 Task: Find connections with filter location Yibin with filter topic #moneywith filter profile language English with filter current company Blue Yonder with filter school Jorhat Engineering College with filter industry Recreational Facilities with filter service category Event Photography with filter keywords title Dog Walker / Pet Sitter
Action: Mouse moved to (511, 64)
Screenshot: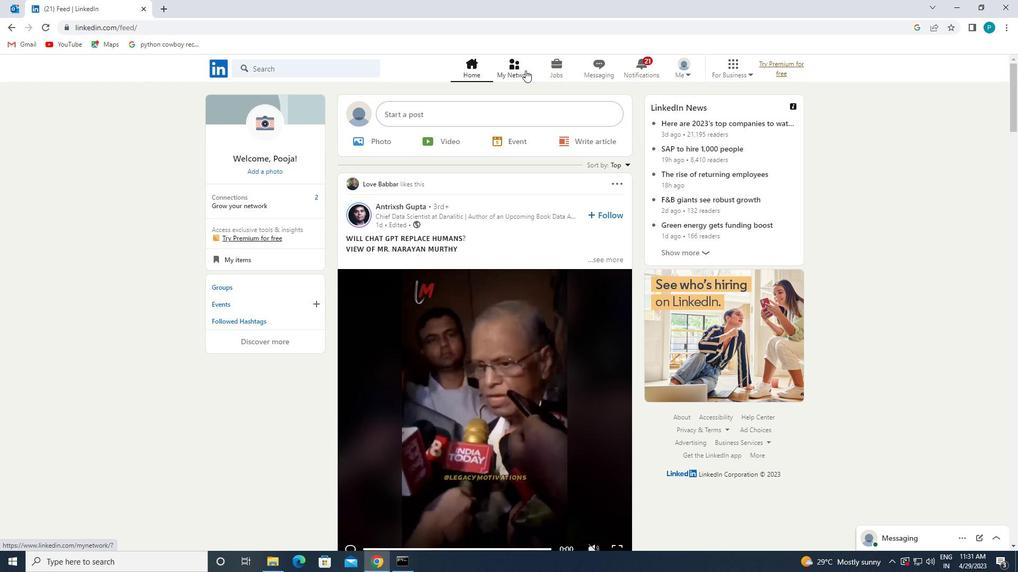 
Action: Mouse pressed left at (511, 64)
Screenshot: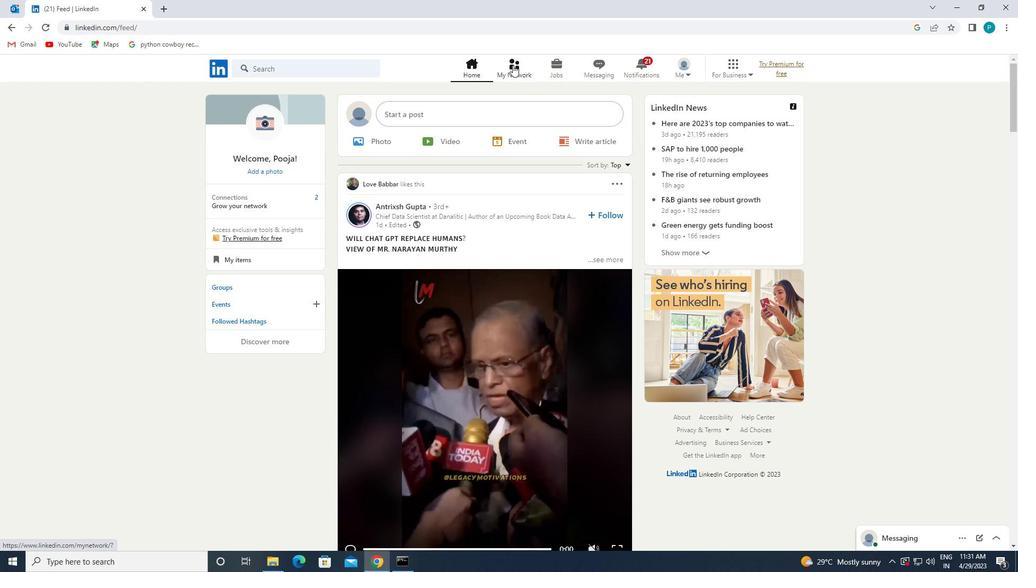 
Action: Mouse moved to (309, 123)
Screenshot: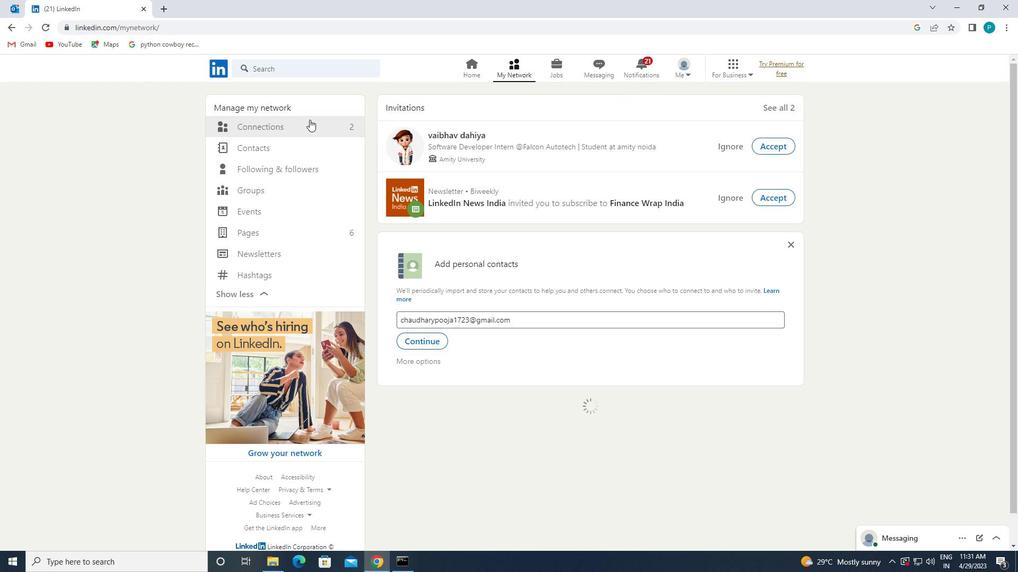 
Action: Mouse pressed left at (309, 123)
Screenshot: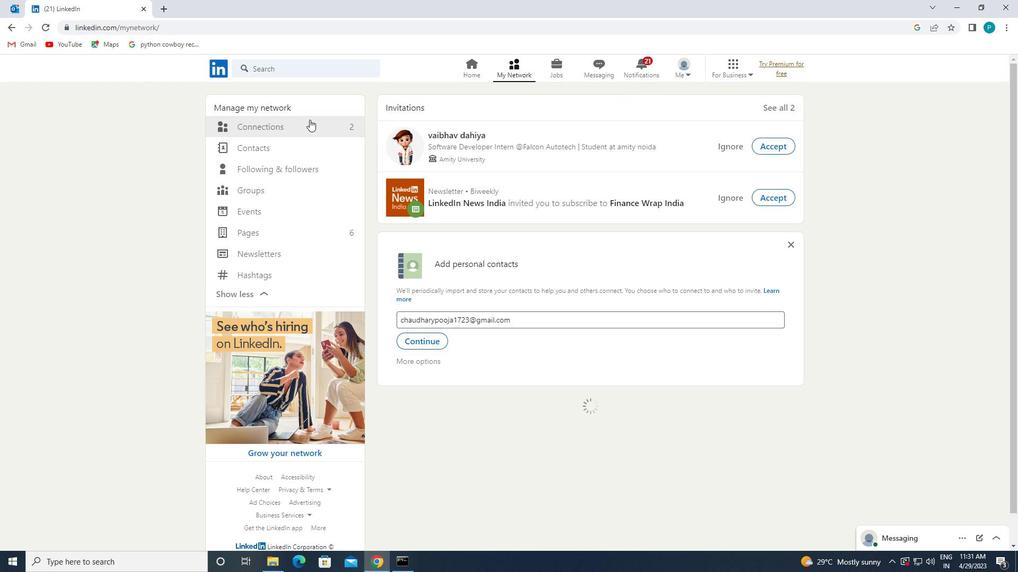 
Action: Mouse moved to (600, 125)
Screenshot: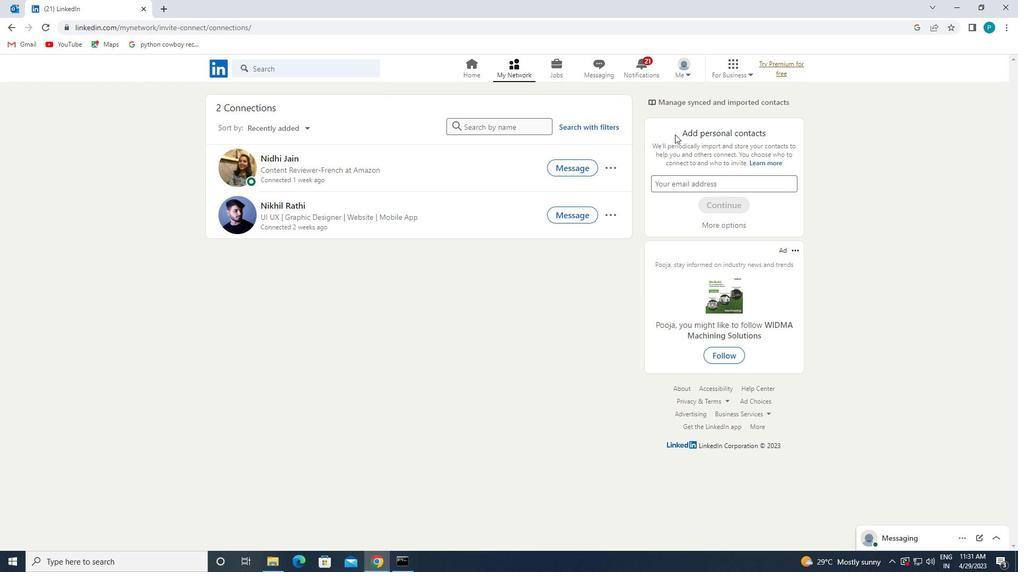 
Action: Mouse pressed left at (600, 125)
Screenshot: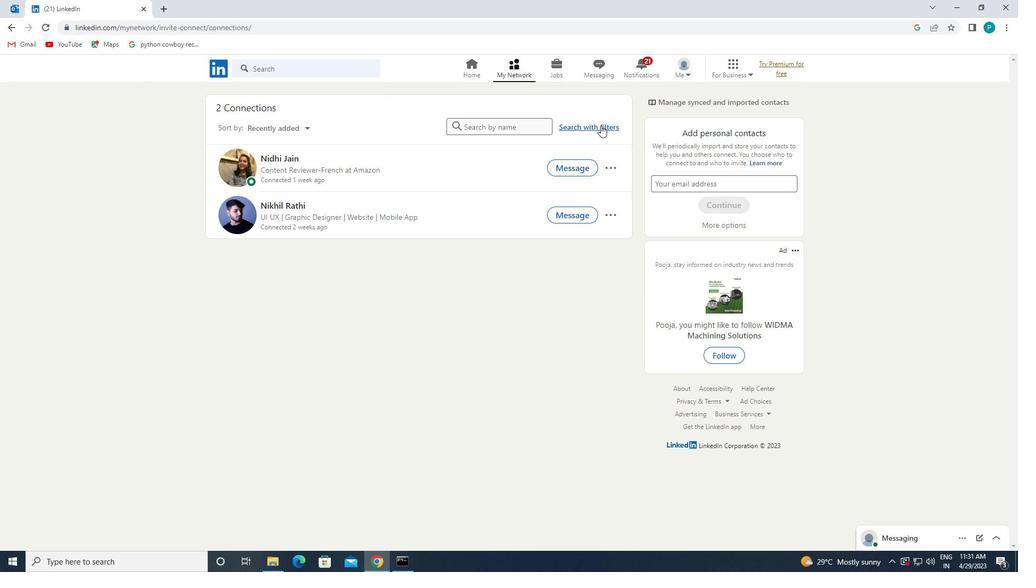 
Action: Mouse moved to (536, 100)
Screenshot: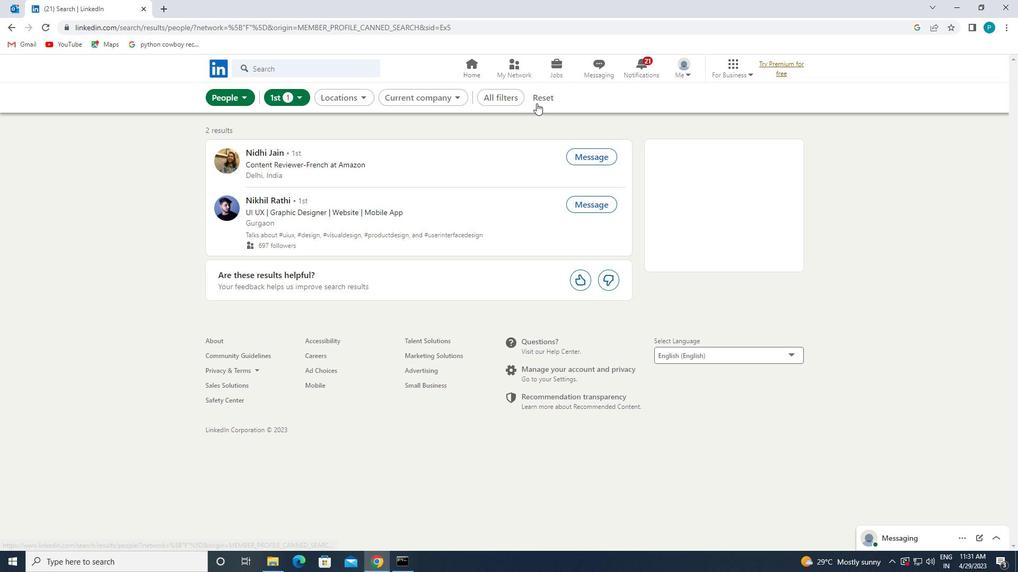 
Action: Mouse pressed left at (536, 100)
Screenshot: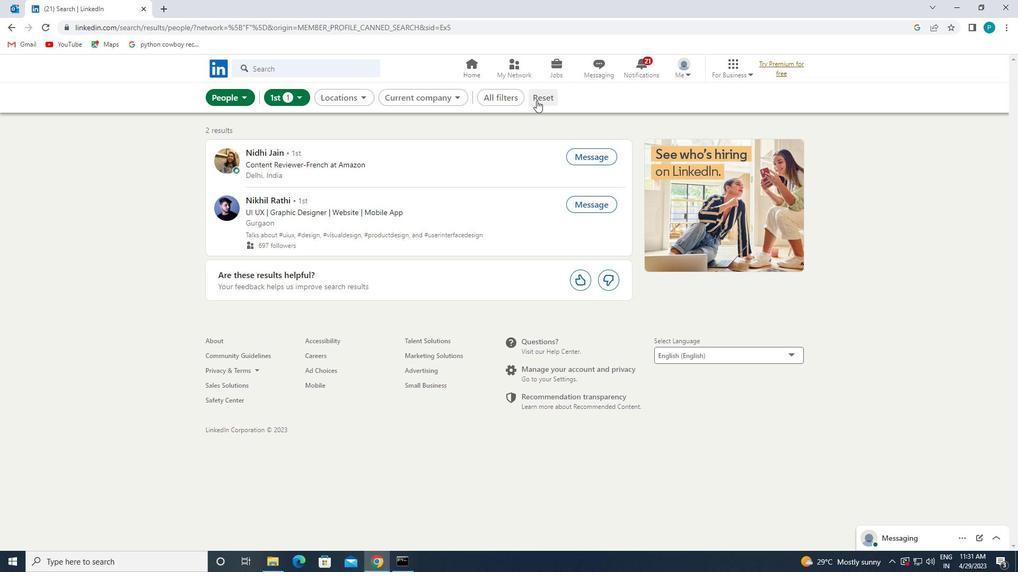 
Action: Mouse moved to (510, 98)
Screenshot: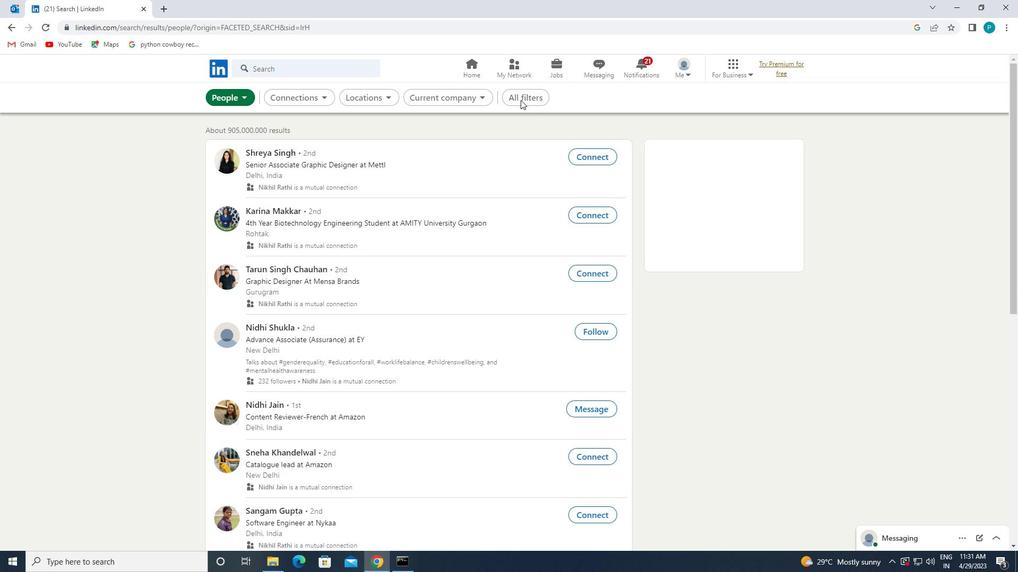 
Action: Mouse pressed left at (510, 98)
Screenshot: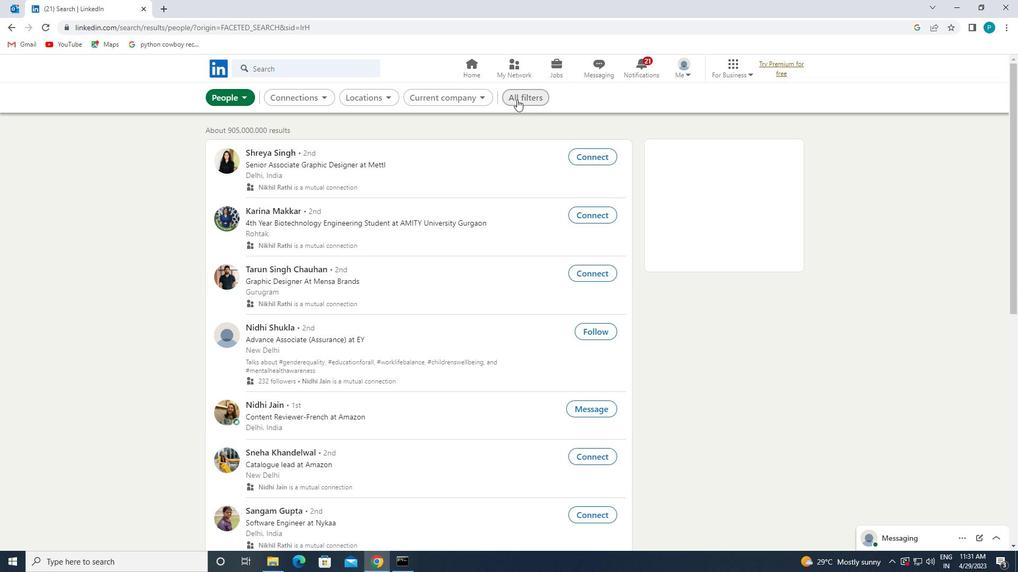 
Action: Mouse moved to (707, 216)
Screenshot: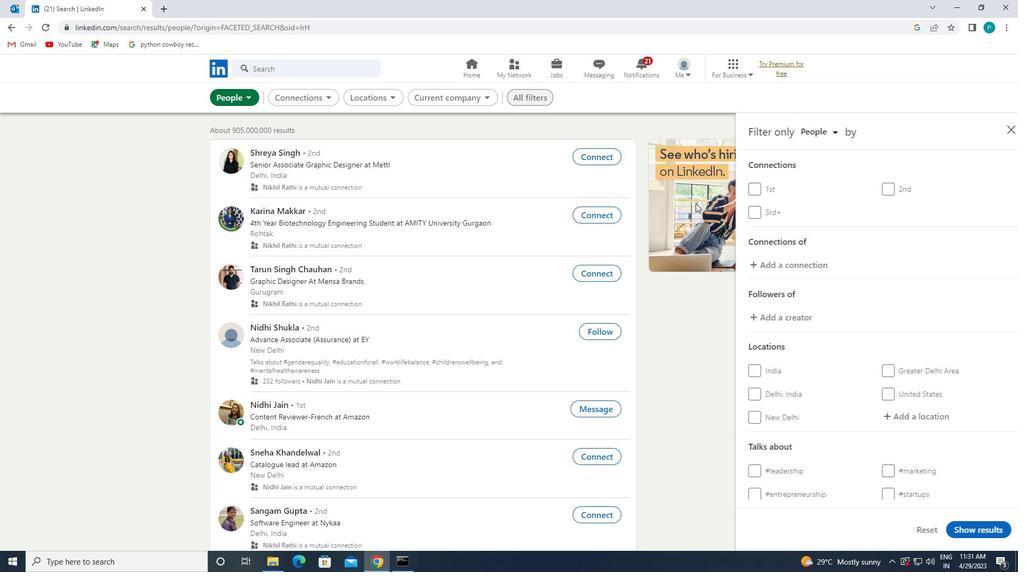
Action: Mouse scrolled (707, 215) with delta (0, 0)
Screenshot: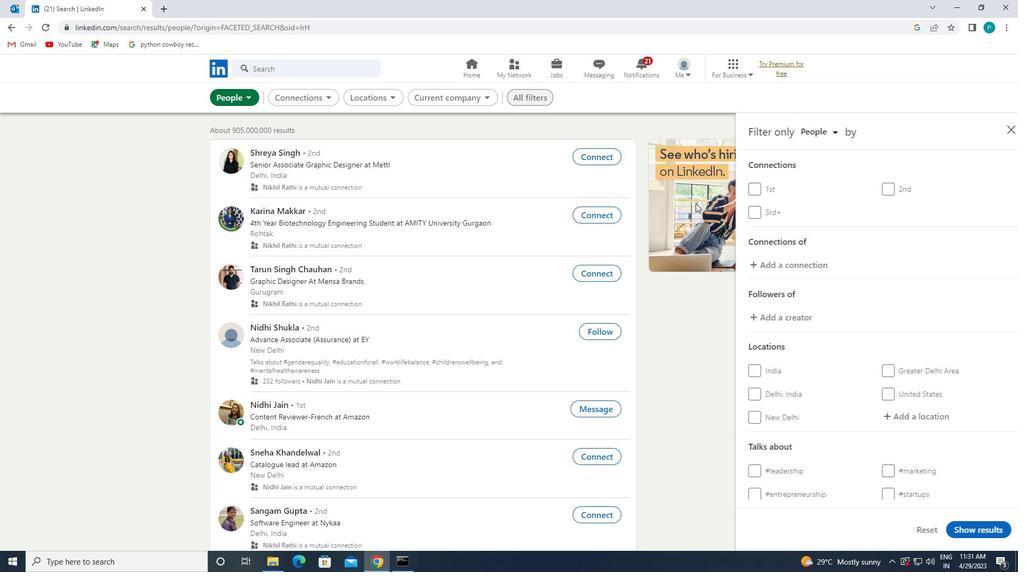 
Action: Mouse moved to (708, 223)
Screenshot: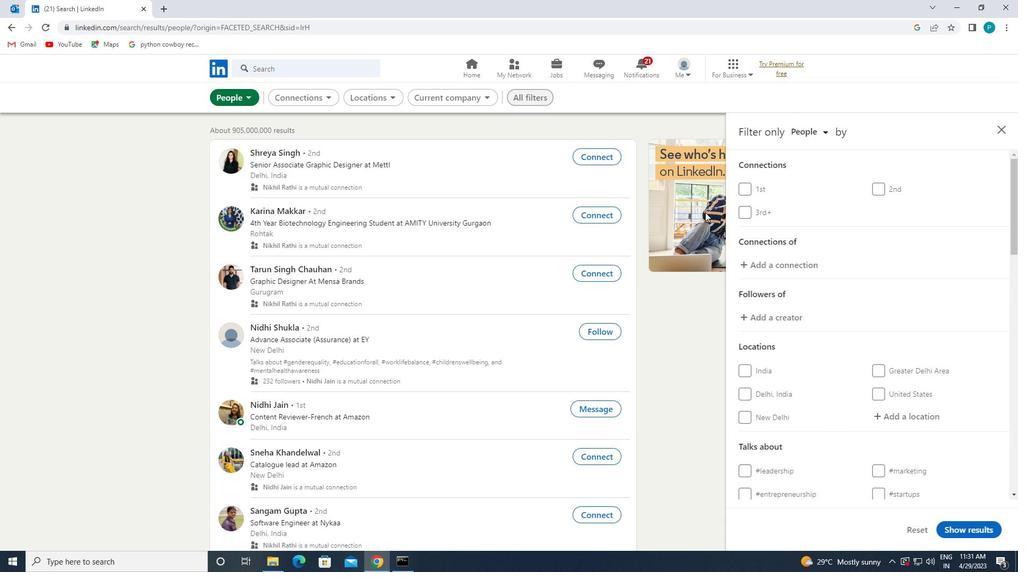 
Action: Mouse scrolled (708, 223) with delta (0, 0)
Screenshot: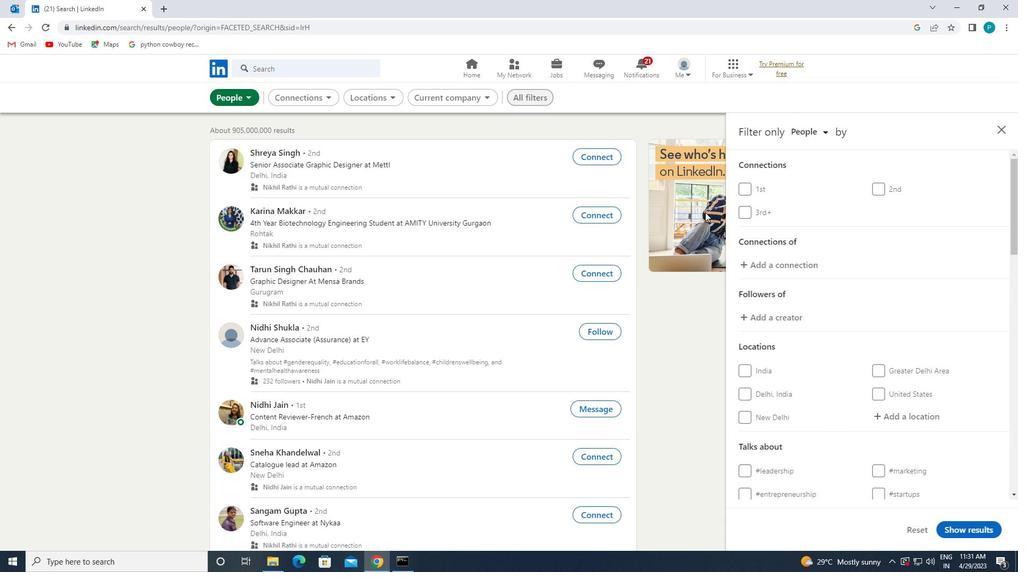 
Action: Mouse moved to (885, 348)
Screenshot: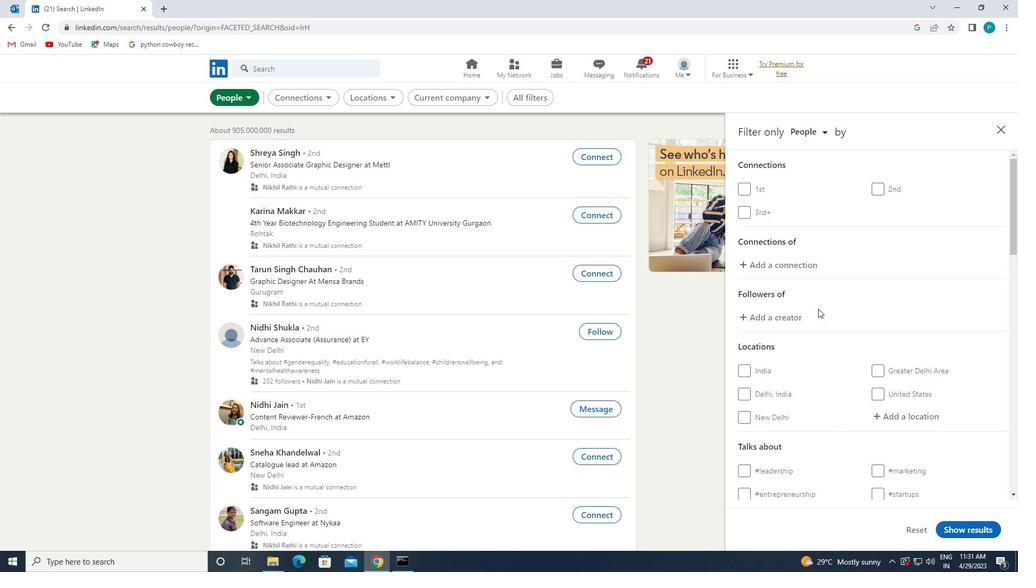 
Action: Mouse scrolled (885, 347) with delta (0, 0)
Screenshot: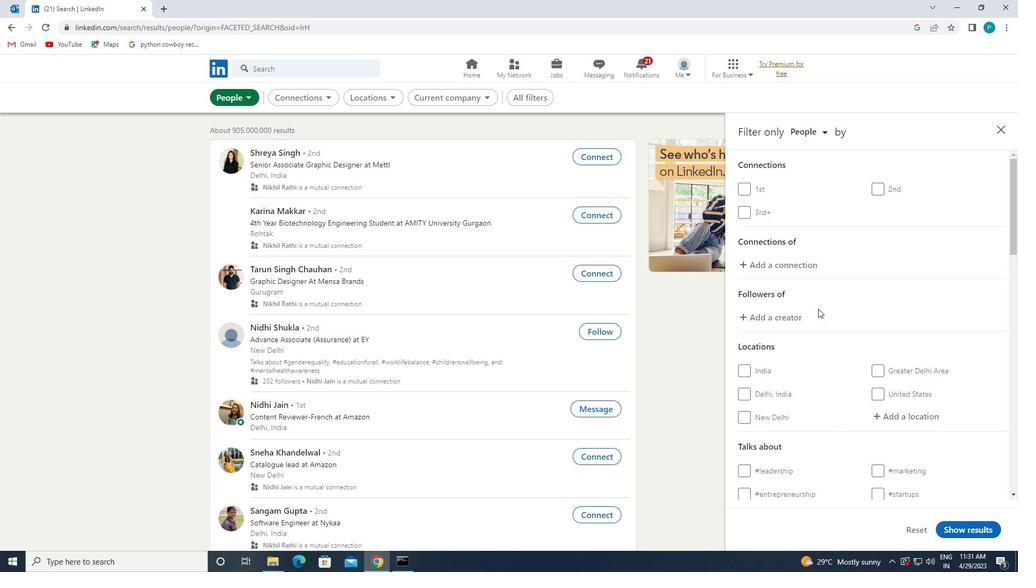 
Action: Mouse moved to (891, 362)
Screenshot: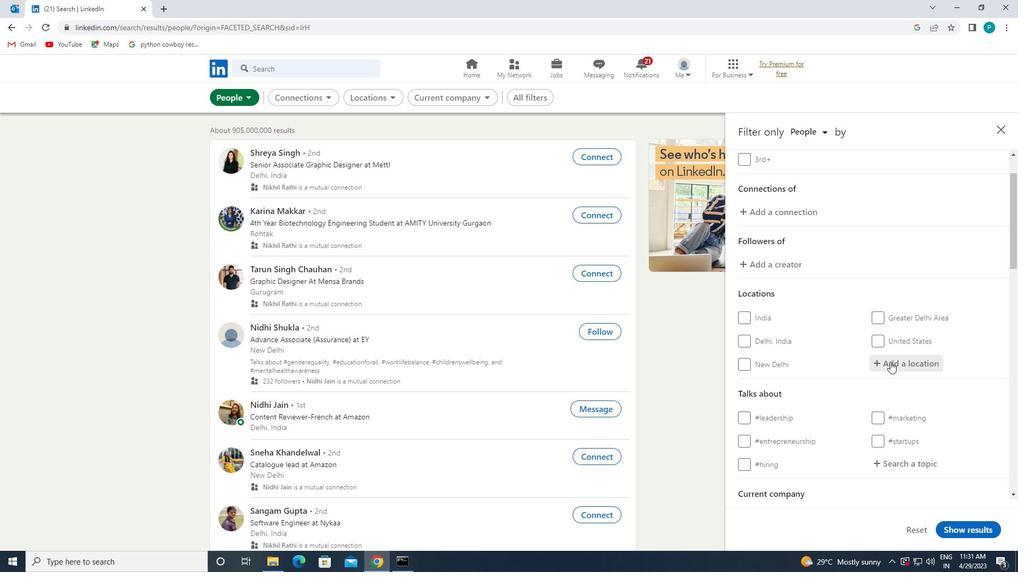 
Action: Mouse pressed left at (891, 362)
Screenshot: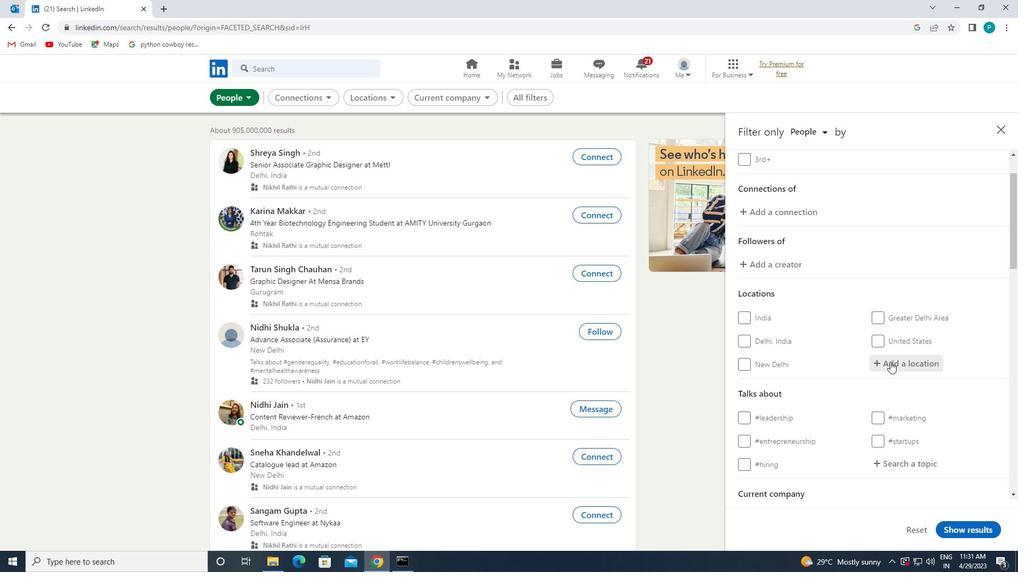 
Action: Mouse moved to (885, 367)
Screenshot: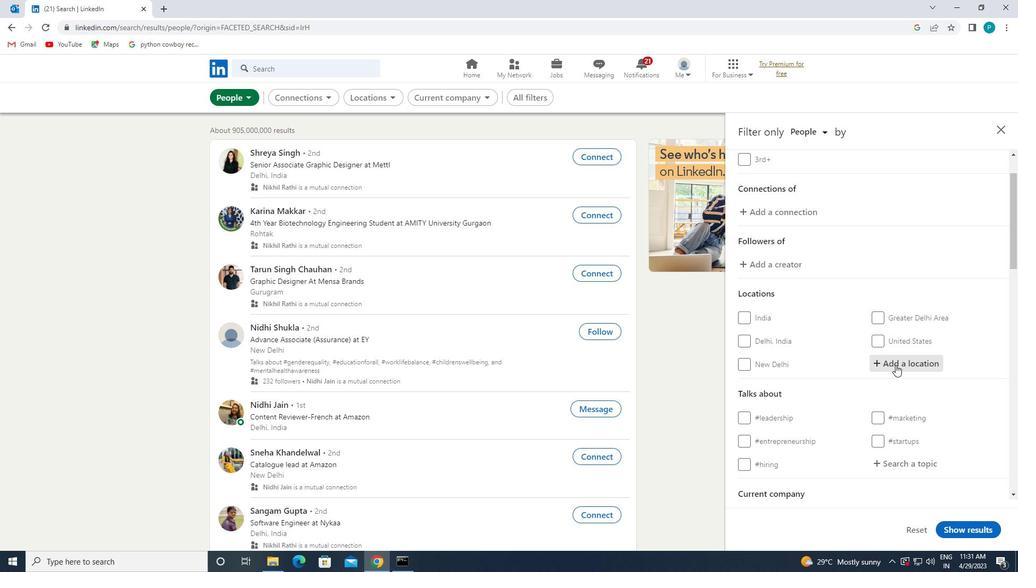 
Action: Key pressed <Key.caps_lock>y<Key.caps_lock>ibin
Screenshot: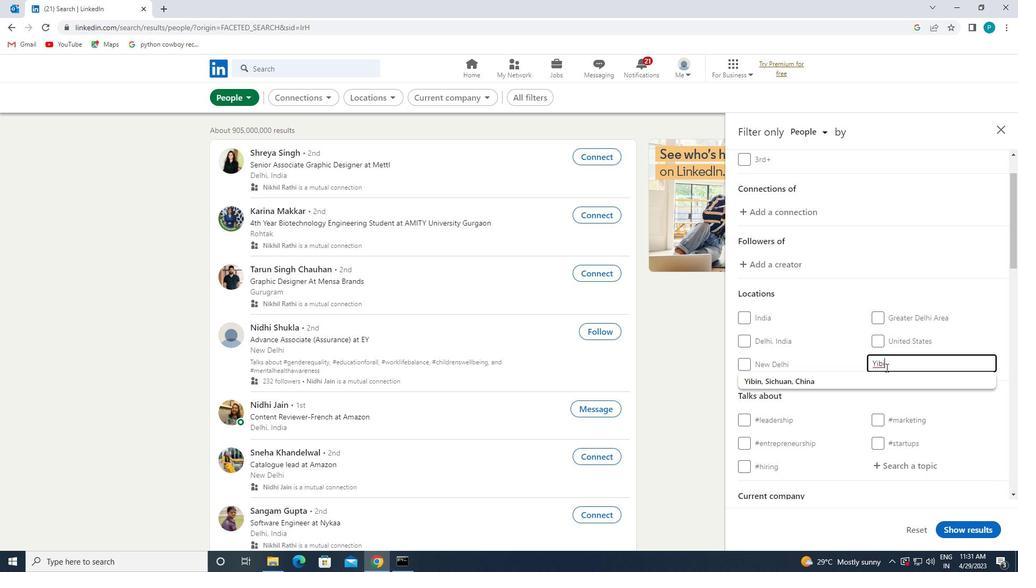 
Action: Mouse moved to (871, 378)
Screenshot: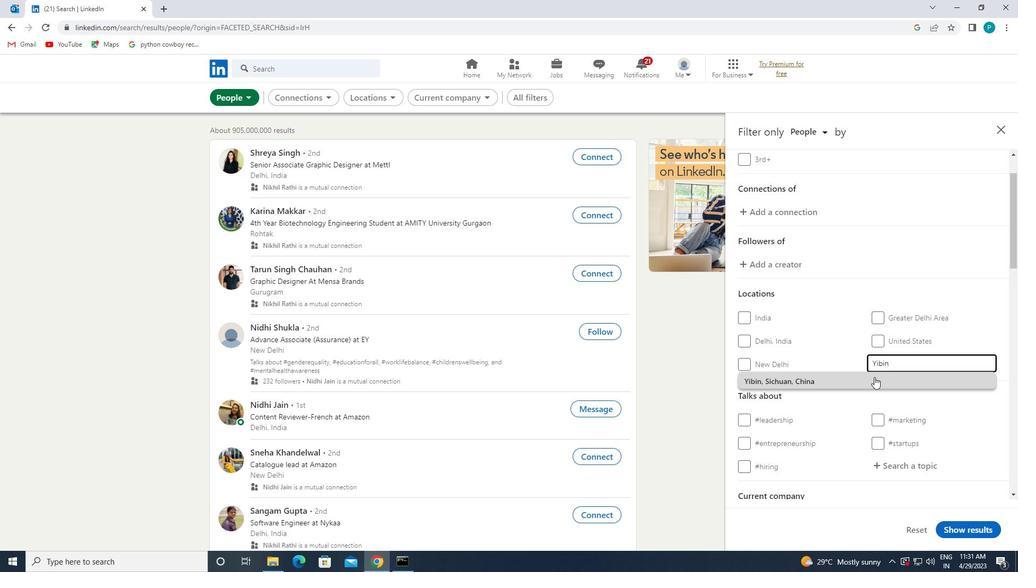 
Action: Mouse pressed left at (871, 378)
Screenshot: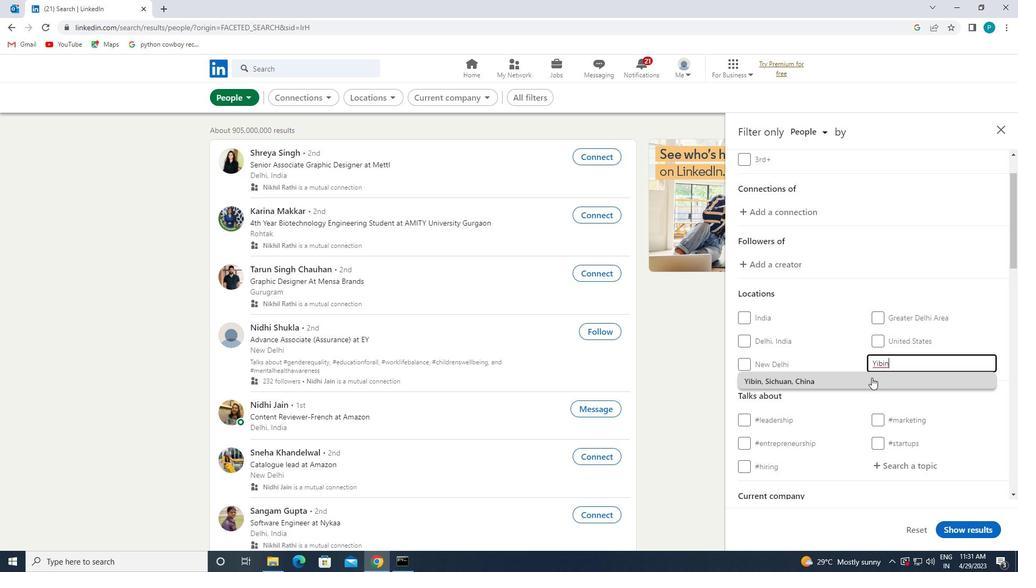 
Action: Mouse moved to (847, 383)
Screenshot: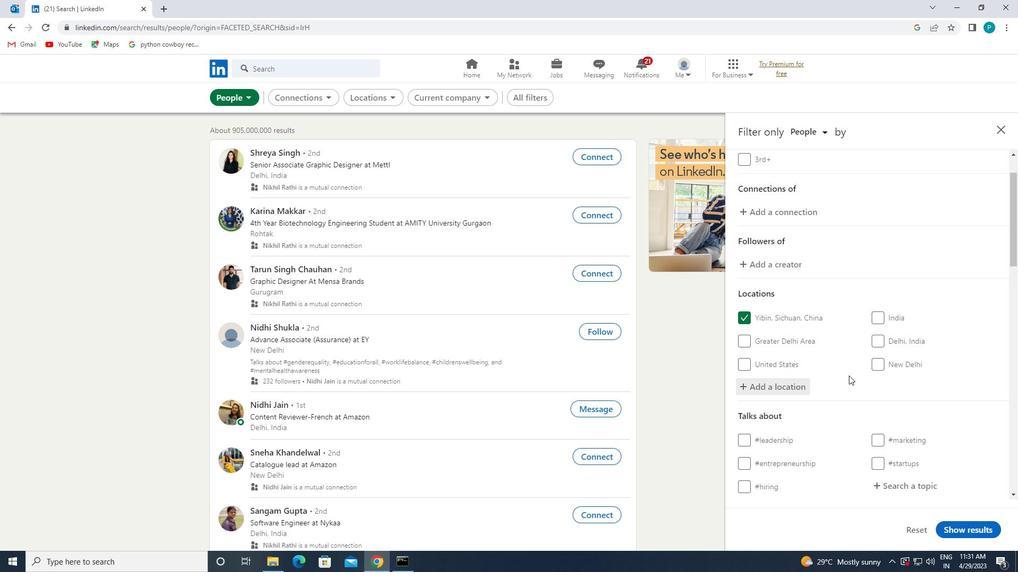 
Action: Mouse scrolled (847, 382) with delta (0, 0)
Screenshot: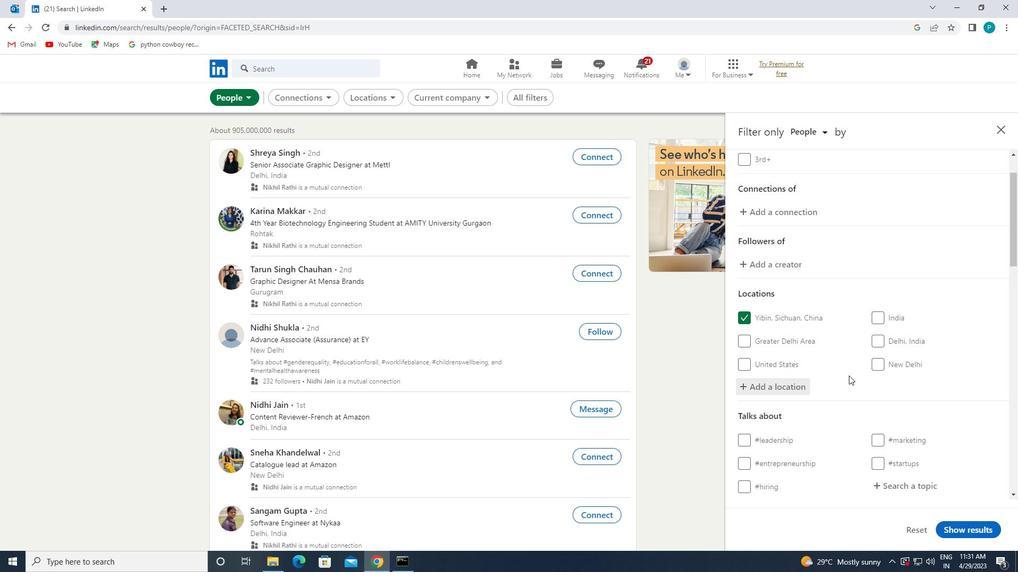 
Action: Mouse moved to (847, 383)
Screenshot: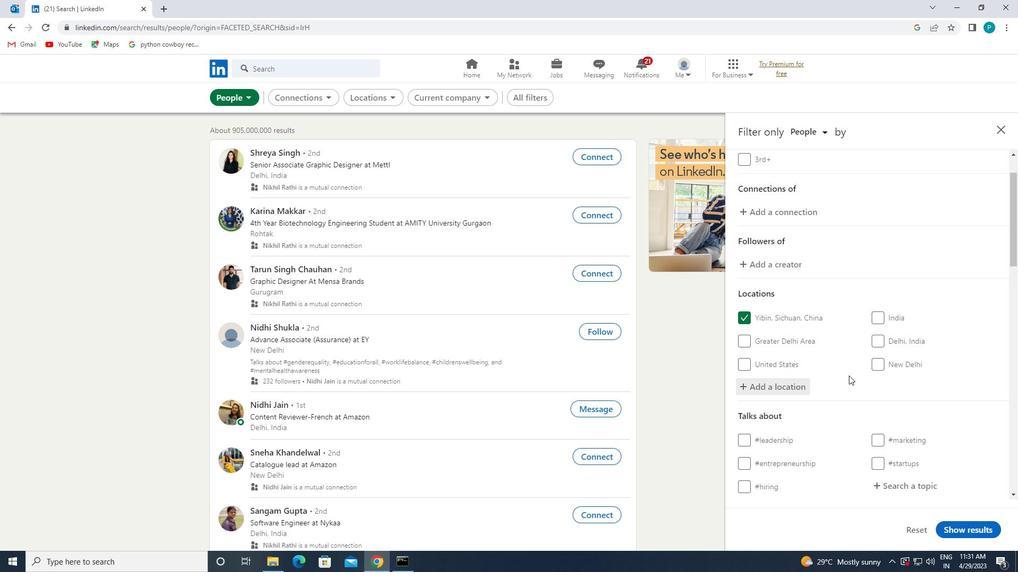 
Action: Mouse scrolled (847, 383) with delta (0, 0)
Screenshot: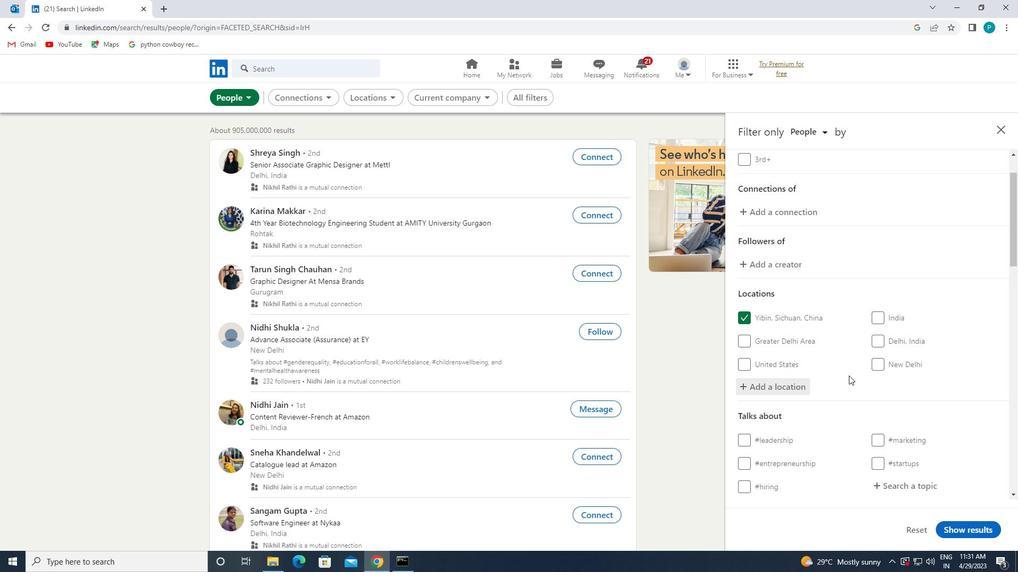 
Action: Mouse moved to (881, 373)
Screenshot: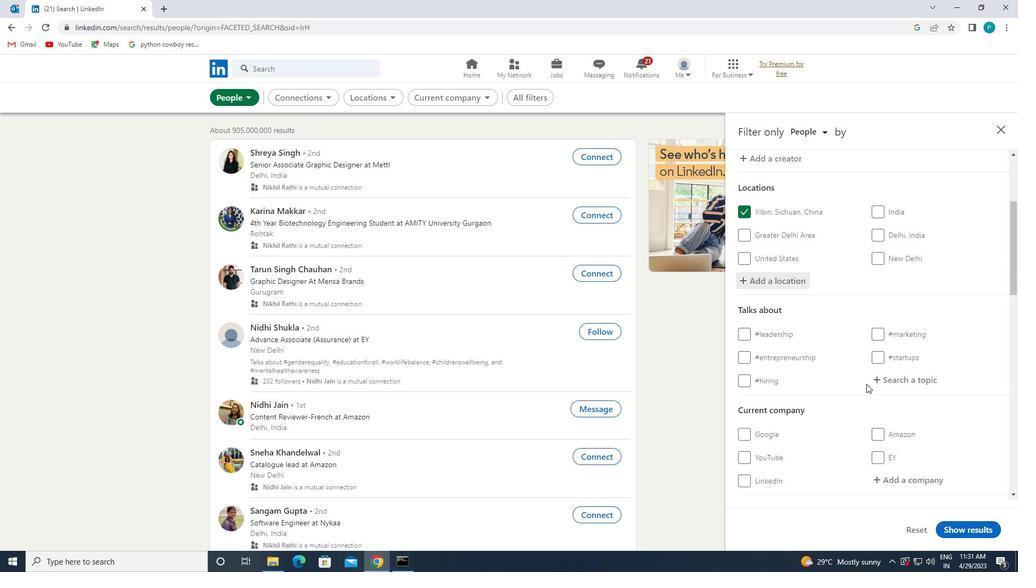 
Action: Mouse pressed left at (881, 373)
Screenshot: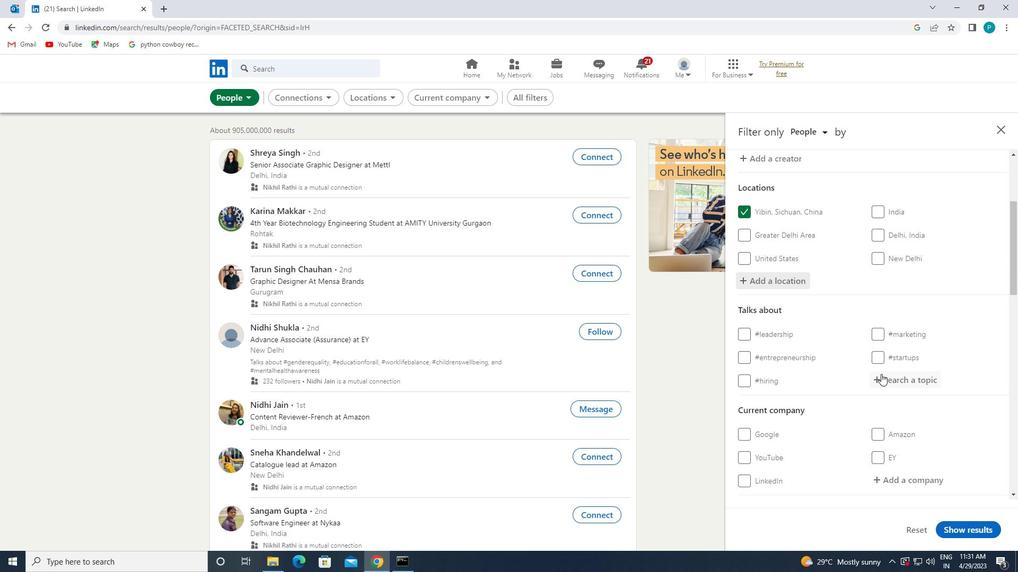 
Action: Key pressed <Key.shift>#MONEY
Screenshot: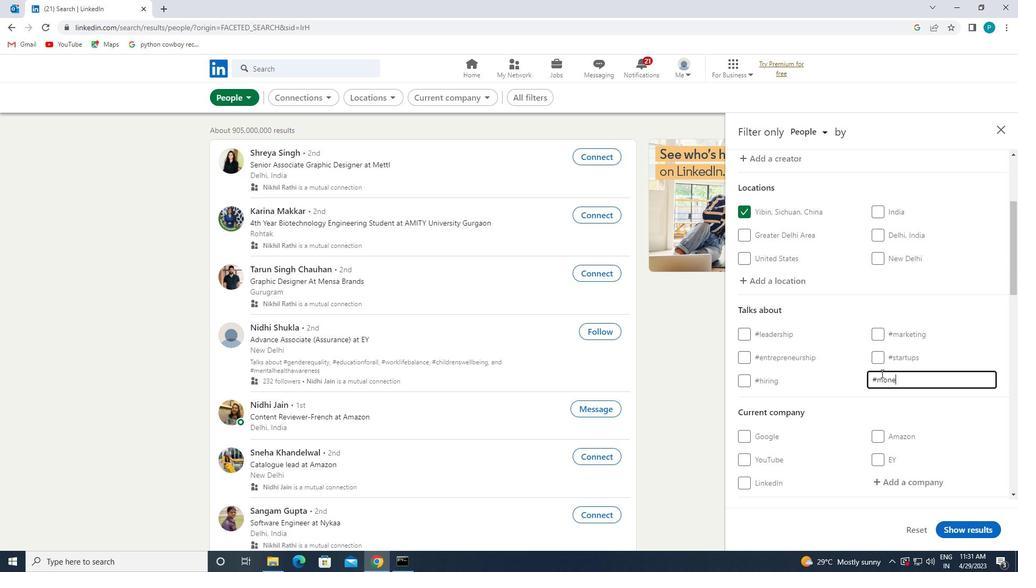 
Action: Mouse moved to (848, 353)
Screenshot: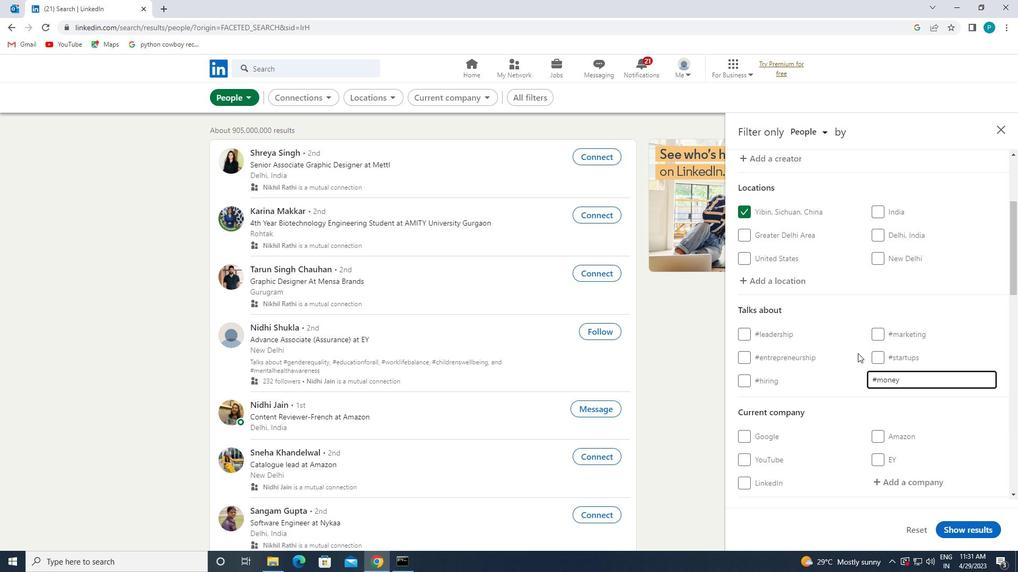 
Action: Mouse scrolled (848, 353) with delta (0, 0)
Screenshot: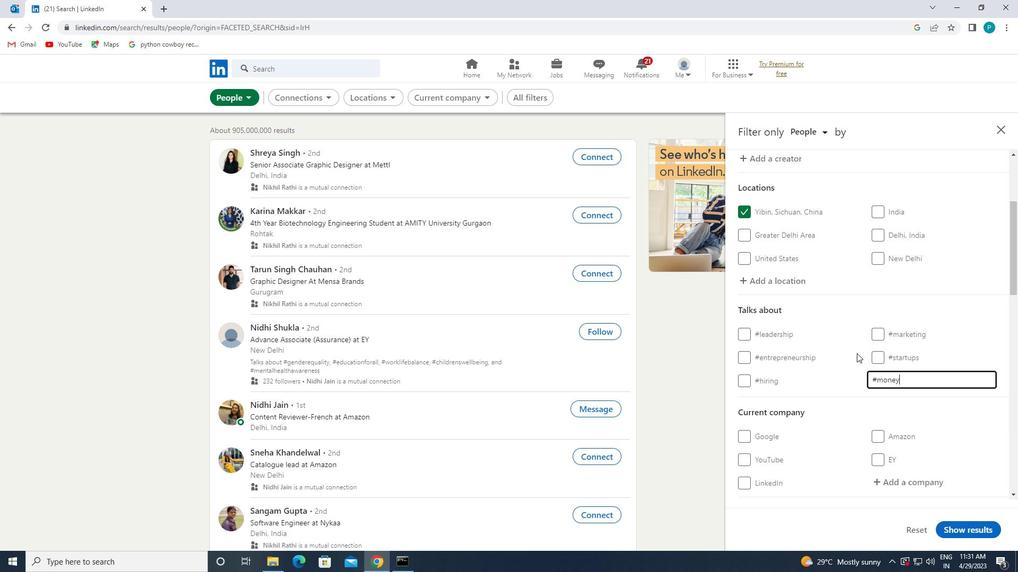 
Action: Mouse scrolled (848, 353) with delta (0, 0)
Screenshot: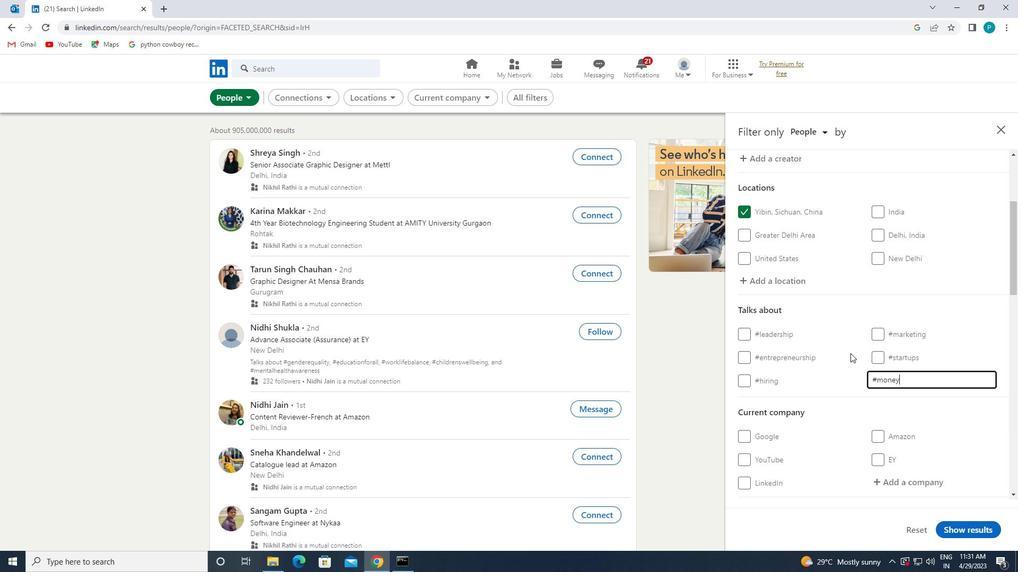 
Action: Mouse moved to (871, 373)
Screenshot: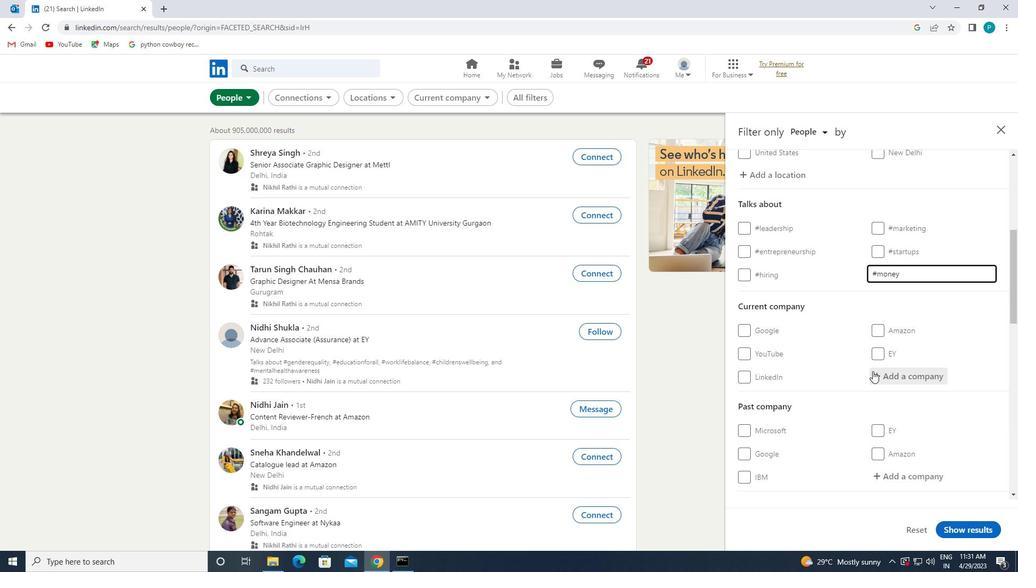 
Action: Mouse scrolled (871, 372) with delta (0, 0)
Screenshot: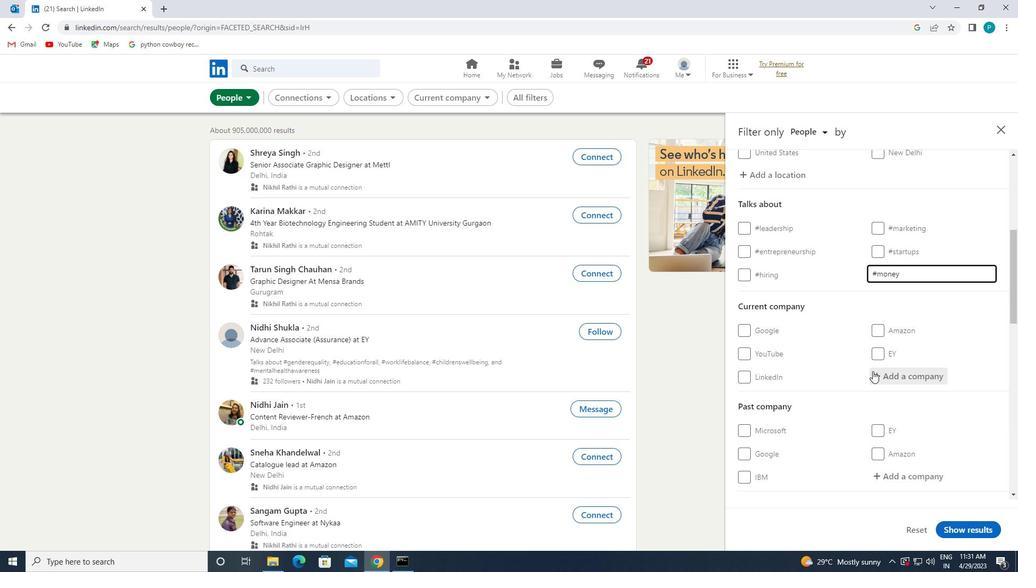 
Action: Mouse moved to (868, 373)
Screenshot: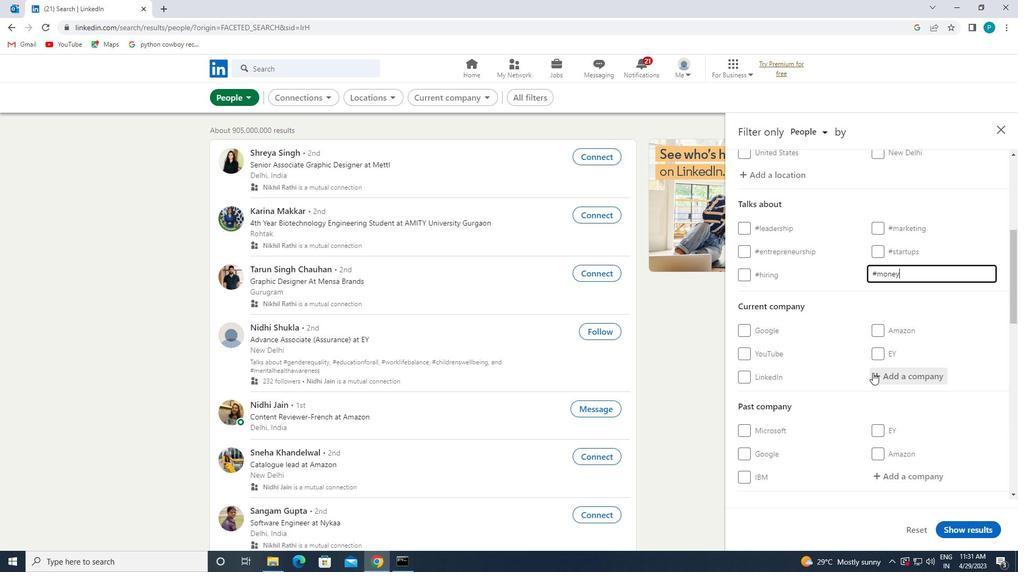 
Action: Mouse scrolled (868, 372) with delta (0, 0)
Screenshot: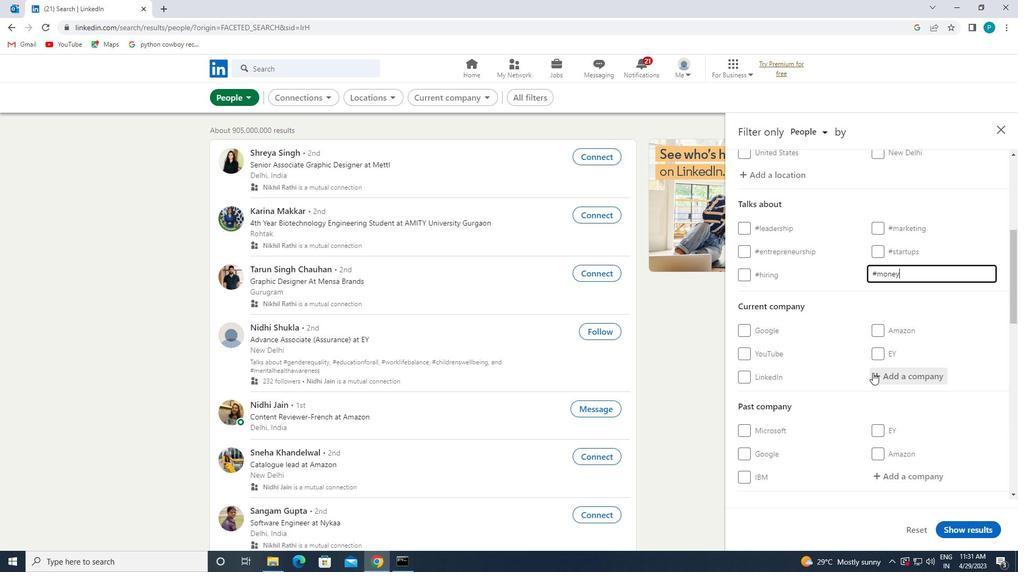 
Action: Mouse moved to (865, 372)
Screenshot: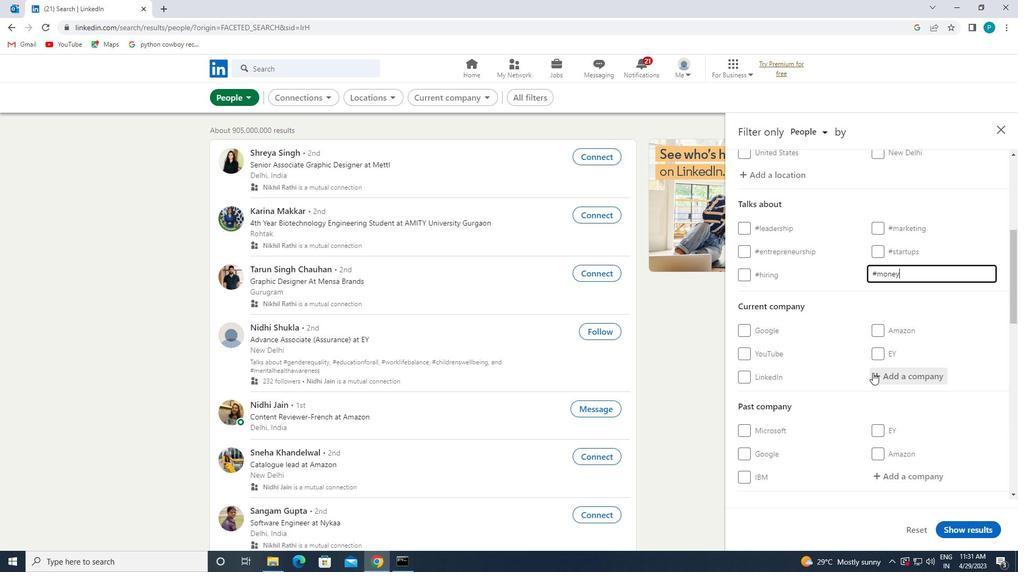 
Action: Mouse scrolled (865, 372) with delta (0, 0)
Screenshot: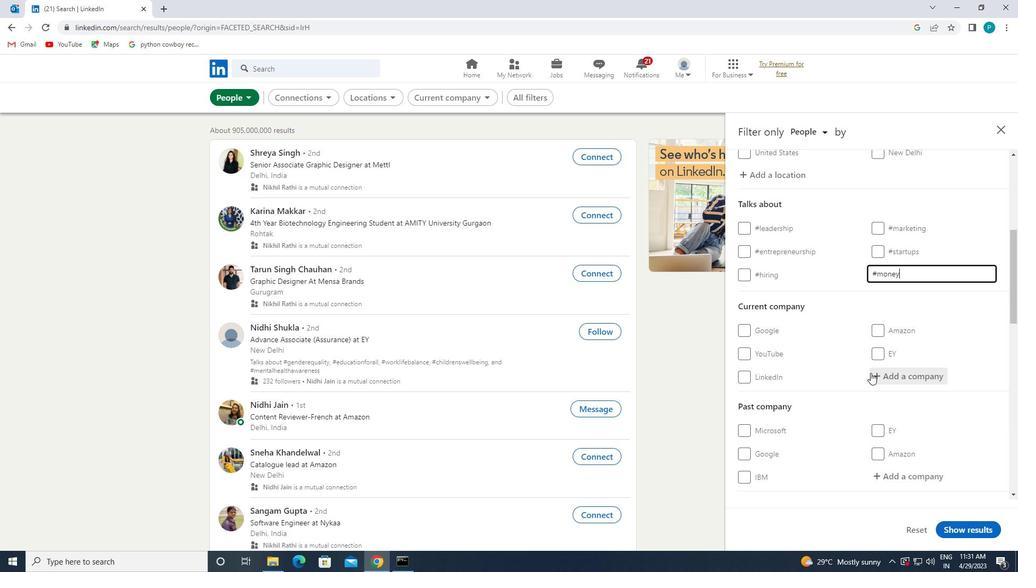 
Action: Mouse moved to (864, 376)
Screenshot: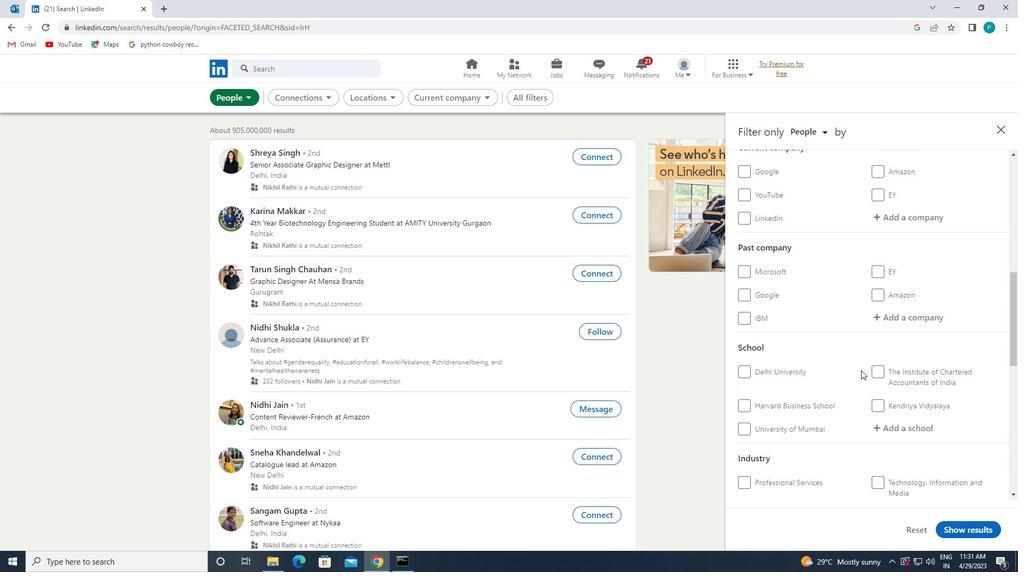 
Action: Mouse scrolled (864, 376) with delta (0, 0)
Screenshot: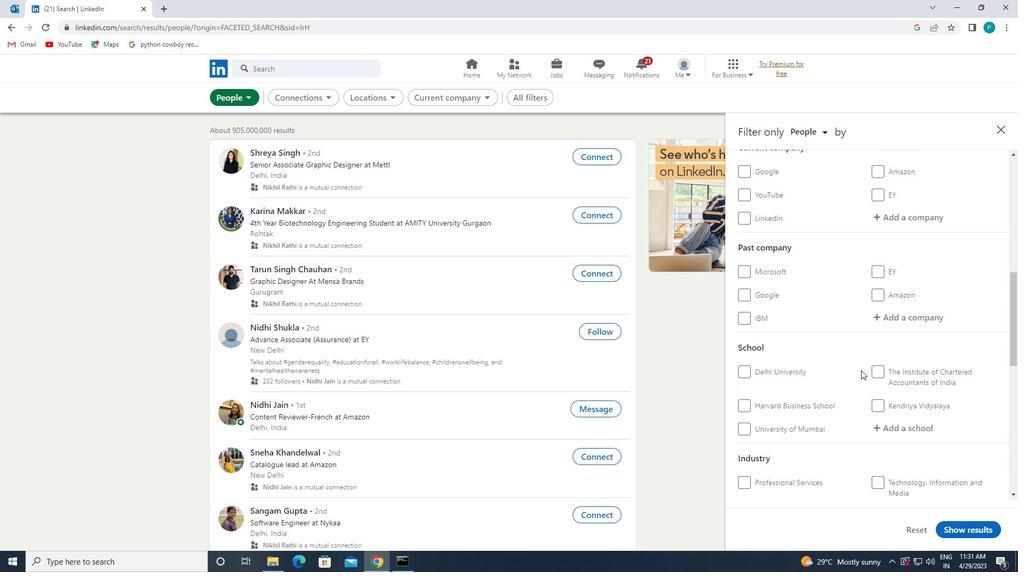 
Action: Mouse scrolled (864, 376) with delta (0, 0)
Screenshot: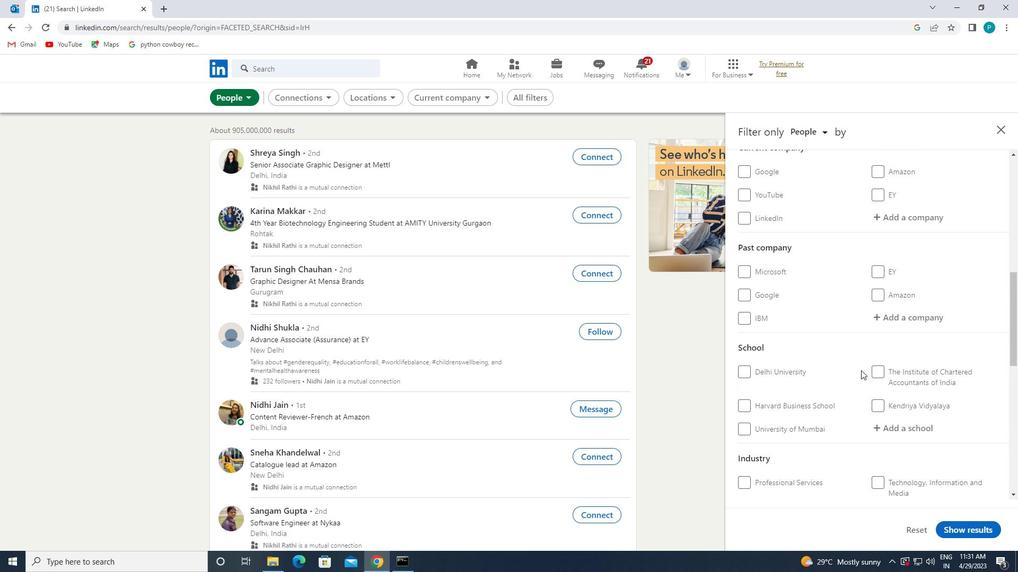 
Action: Mouse scrolled (864, 376) with delta (0, 0)
Screenshot: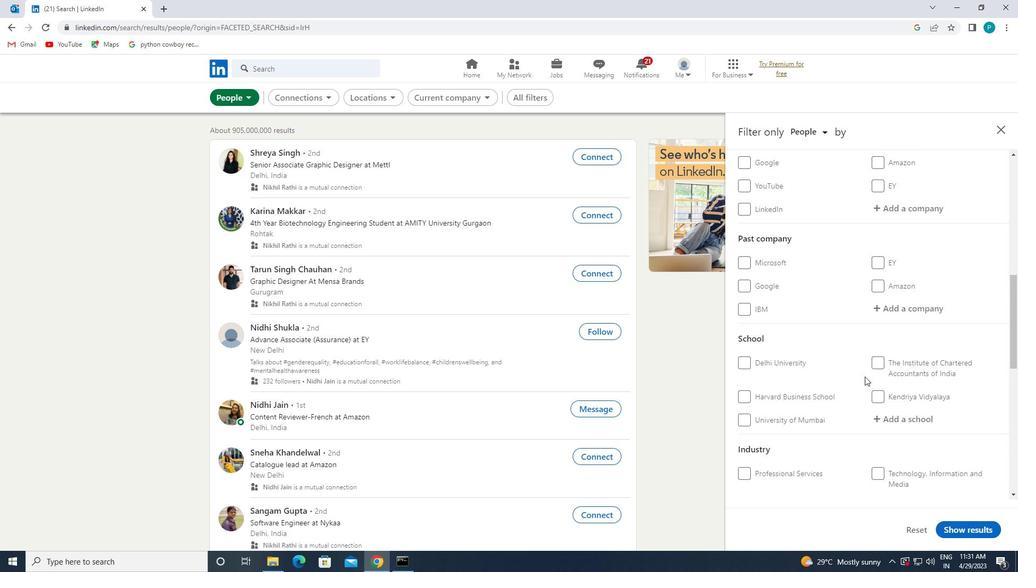 
Action: Mouse moved to (824, 380)
Screenshot: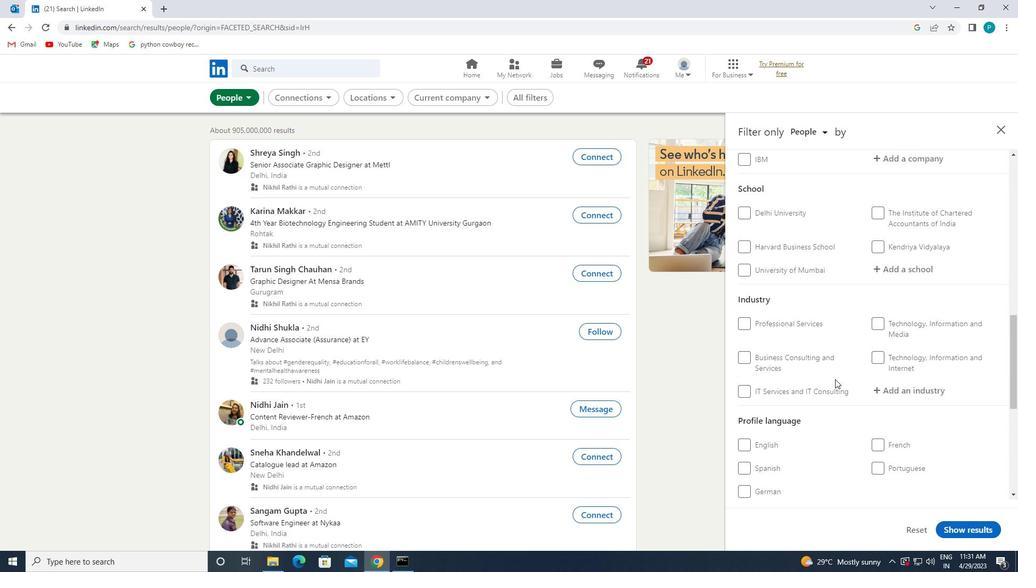 
Action: Mouse scrolled (824, 379) with delta (0, 0)
Screenshot: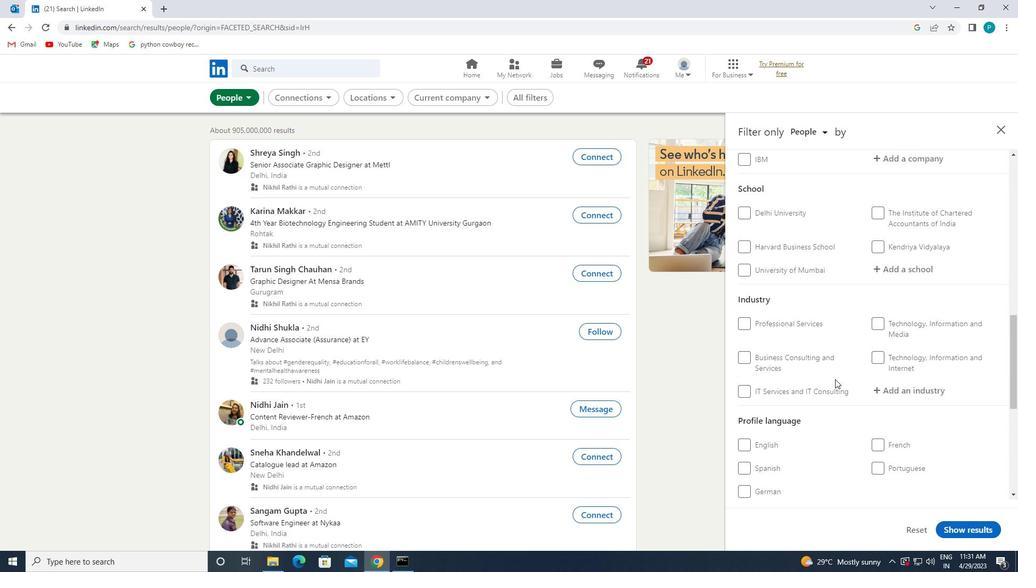 
Action: Mouse moved to (822, 380)
Screenshot: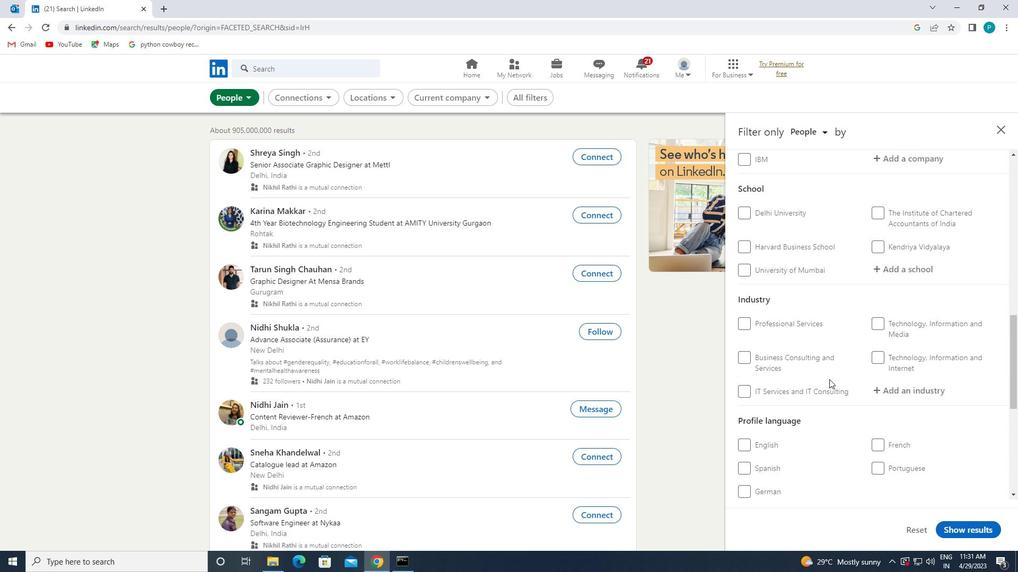 
Action: Mouse scrolled (822, 379) with delta (0, 0)
Screenshot: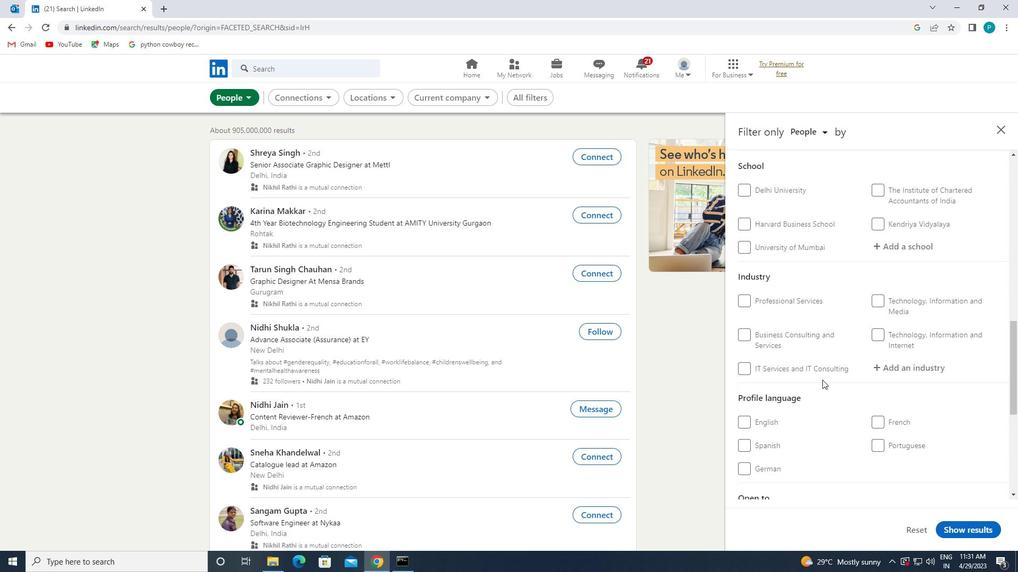 
Action: Mouse moved to (764, 344)
Screenshot: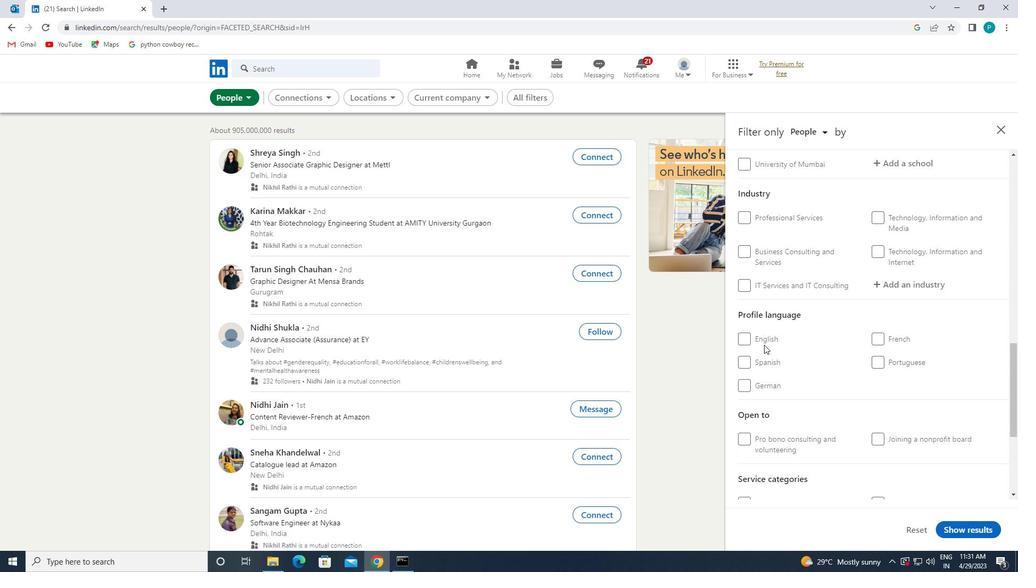 
Action: Mouse pressed left at (764, 344)
Screenshot: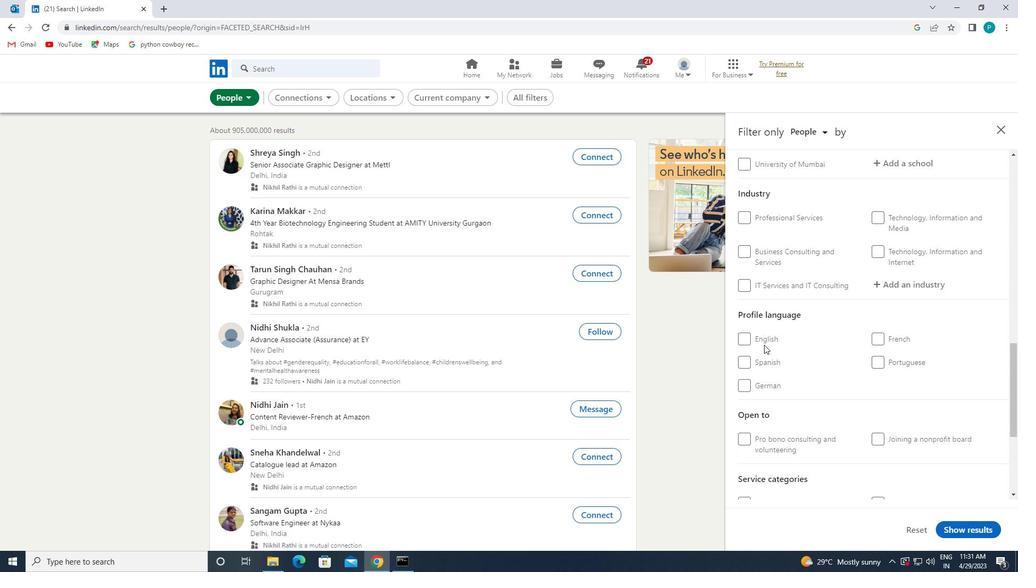 
Action: Mouse moved to (751, 338)
Screenshot: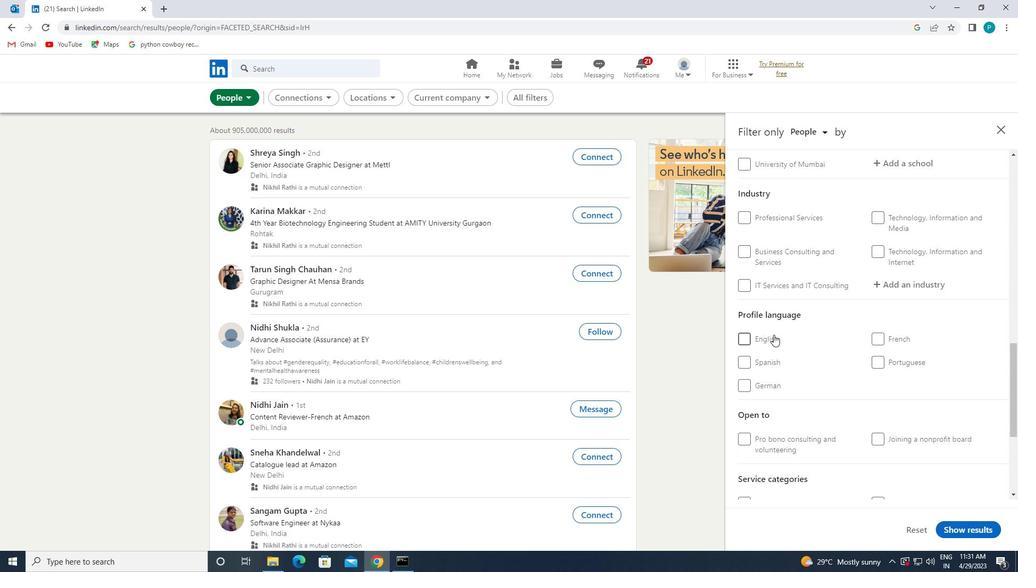
Action: Mouse pressed left at (751, 338)
Screenshot: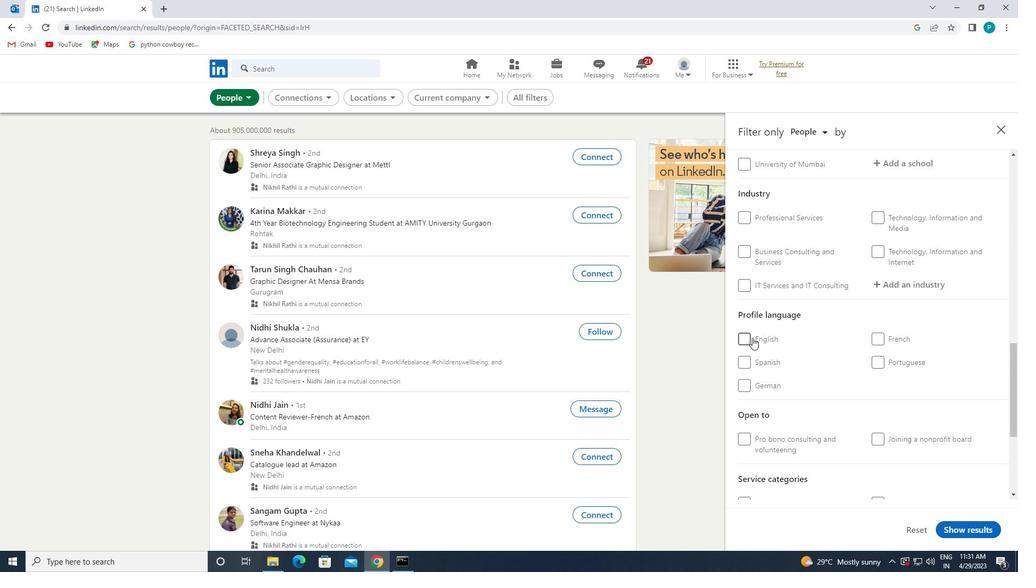 
Action: Mouse moved to (808, 336)
Screenshot: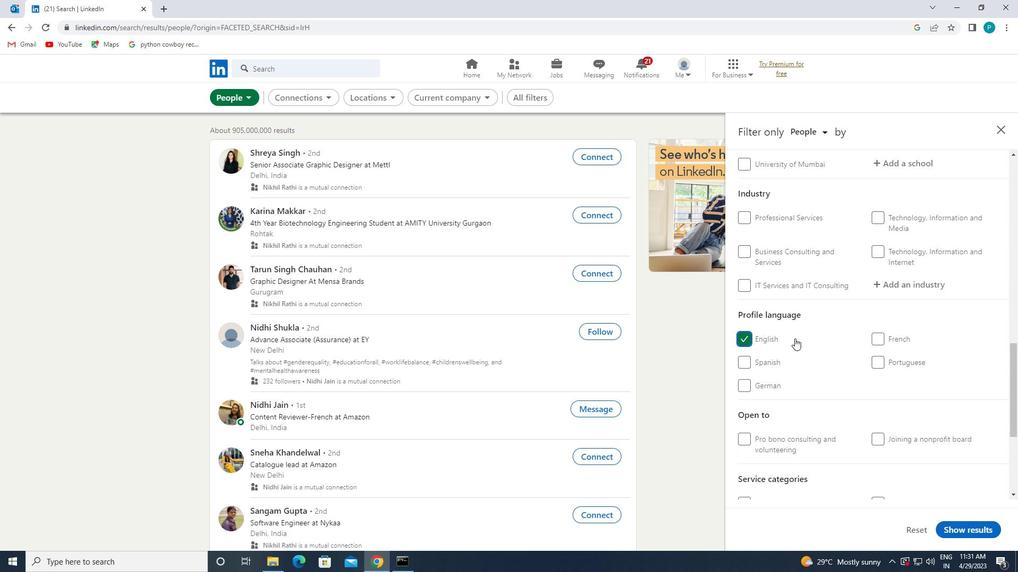
Action: Mouse scrolled (808, 337) with delta (0, 0)
Screenshot: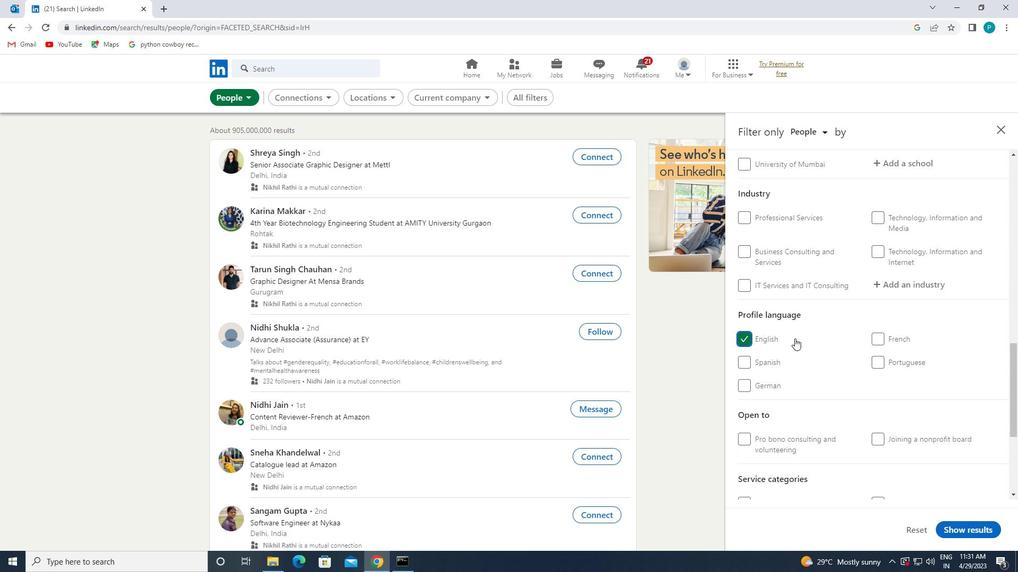 
Action: Mouse scrolled (808, 337) with delta (0, 0)
Screenshot: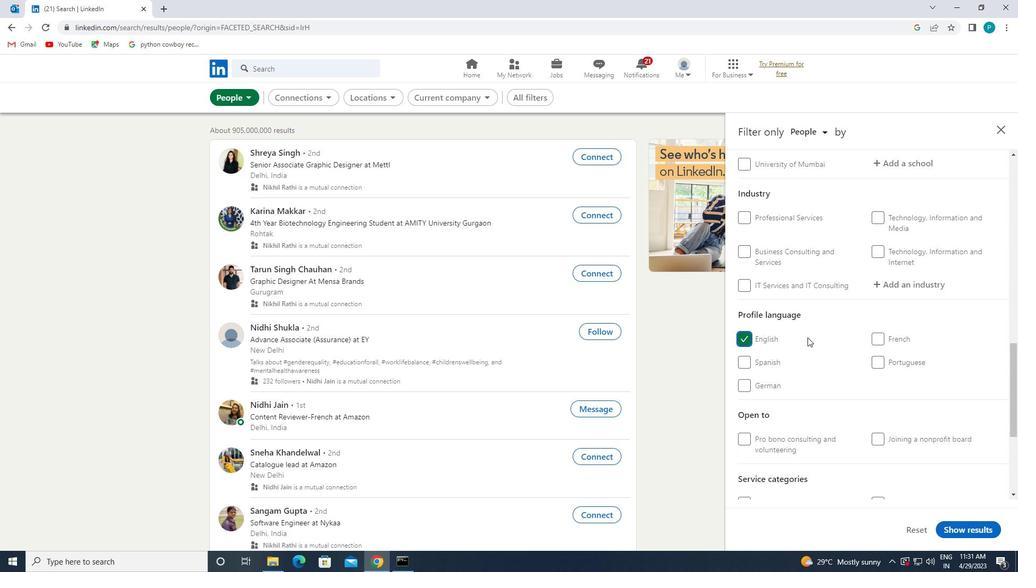 
Action: Mouse scrolled (808, 337) with delta (0, 0)
Screenshot: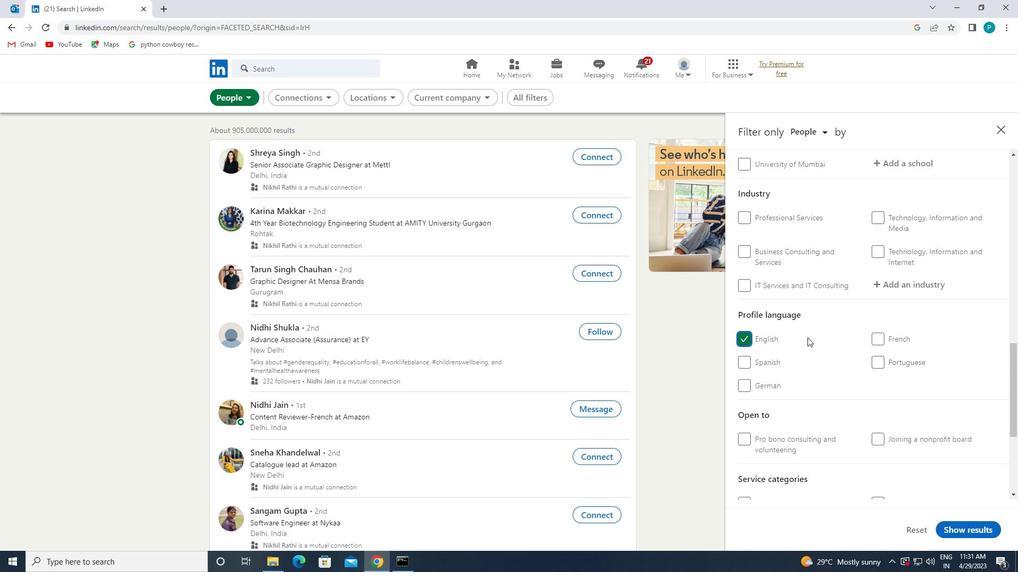 
Action: Mouse moved to (809, 335)
Screenshot: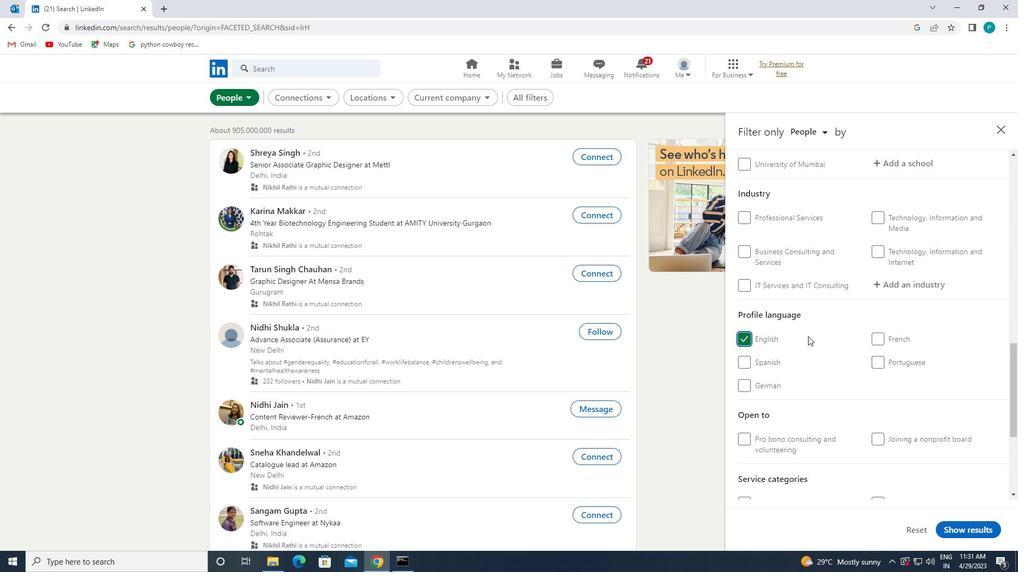 
Action: Mouse scrolled (809, 336) with delta (0, 0)
Screenshot: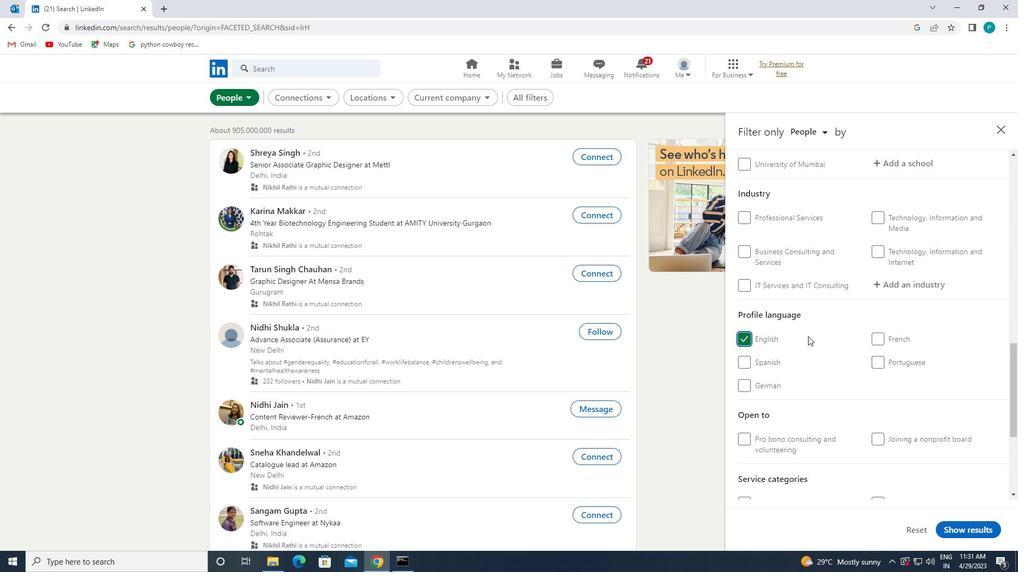 
Action: Mouse moved to (853, 333)
Screenshot: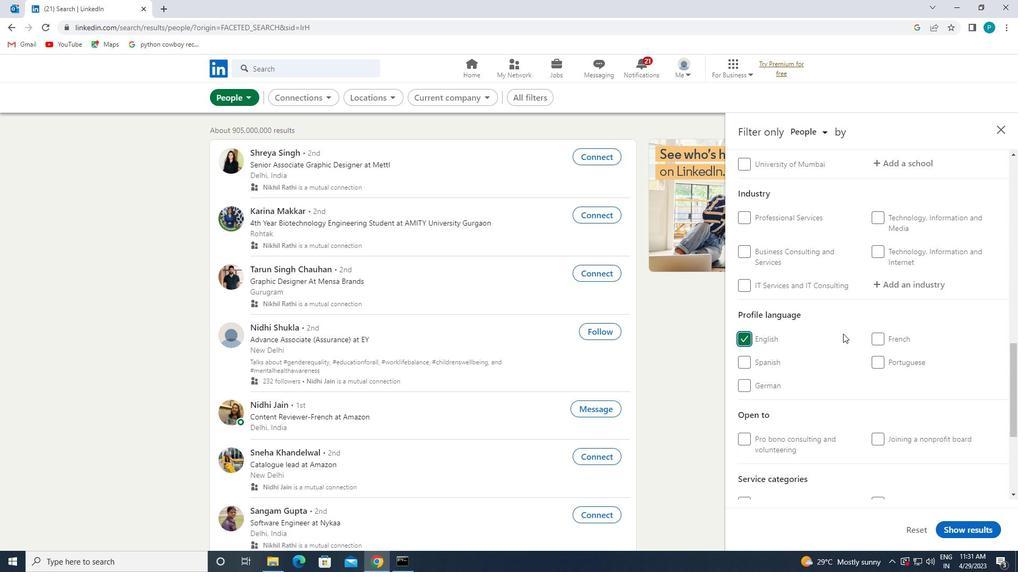 
Action: Mouse scrolled (853, 334) with delta (0, 0)
Screenshot: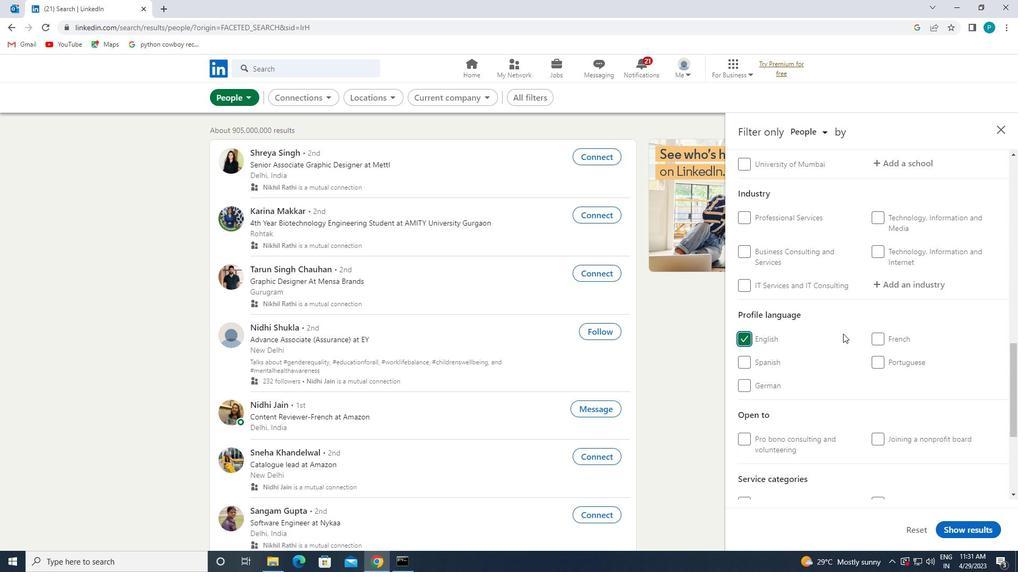 
Action: Mouse moved to (853, 333)
Screenshot: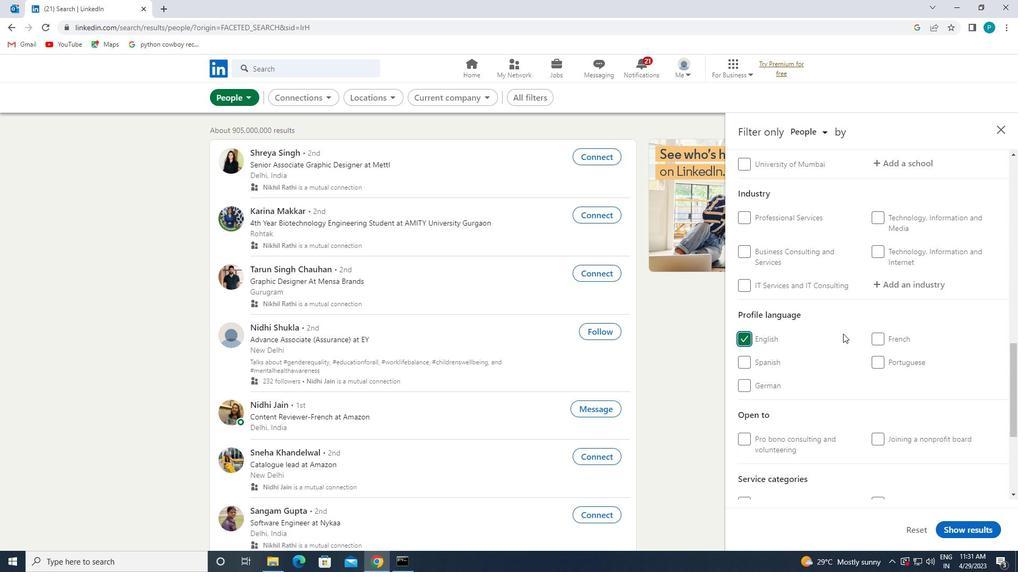 
Action: Mouse scrolled (853, 334) with delta (0, 0)
Screenshot: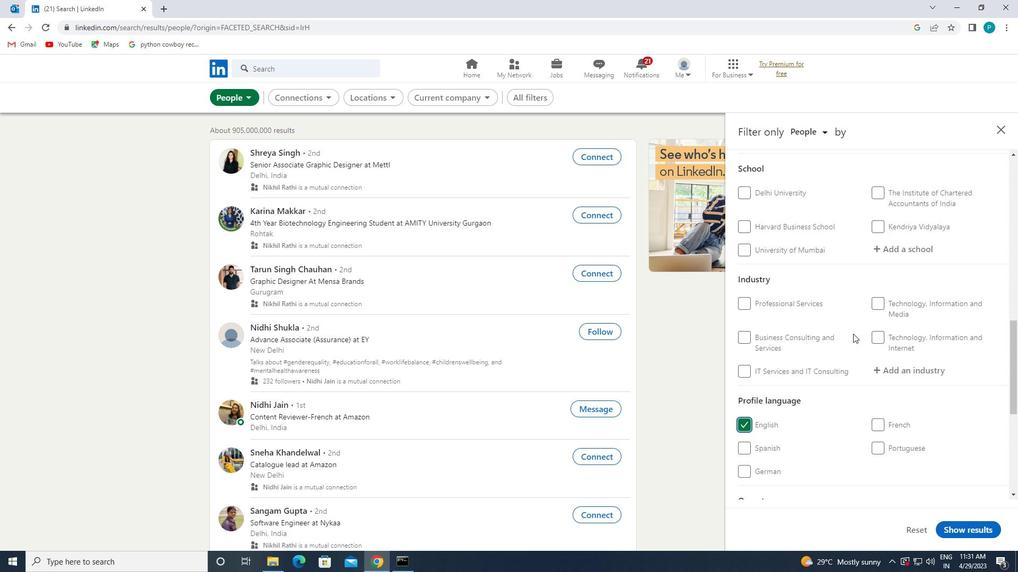 
Action: Mouse scrolled (853, 334) with delta (0, 0)
Screenshot: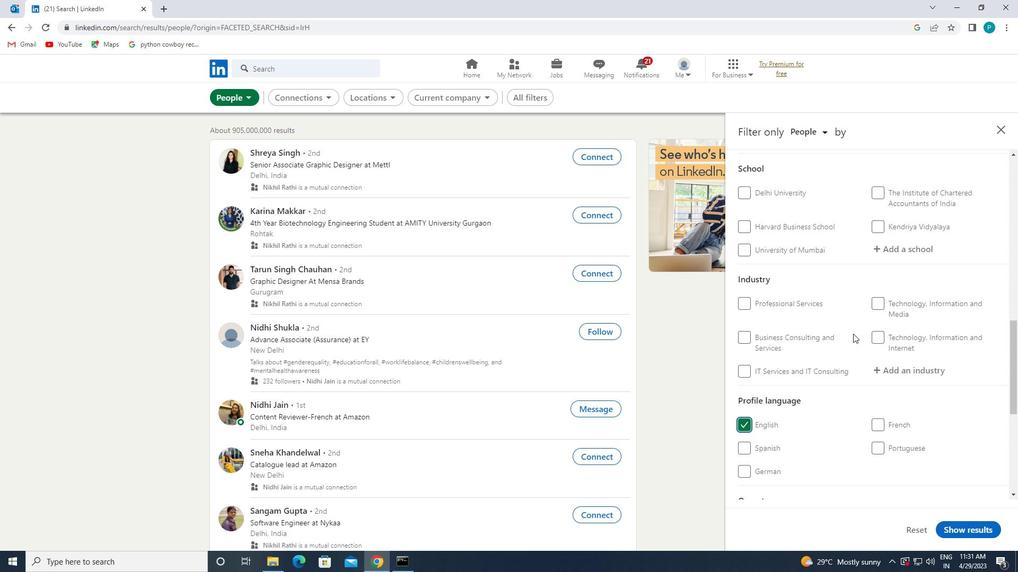 
Action: Mouse moved to (863, 334)
Screenshot: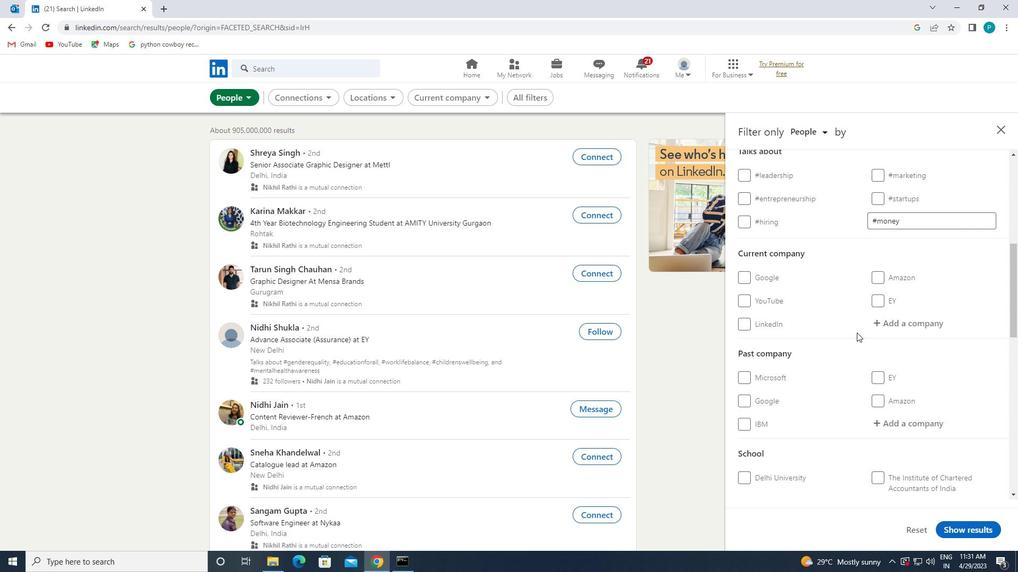 
Action: Mouse scrolled (863, 335) with delta (0, 0)
Screenshot: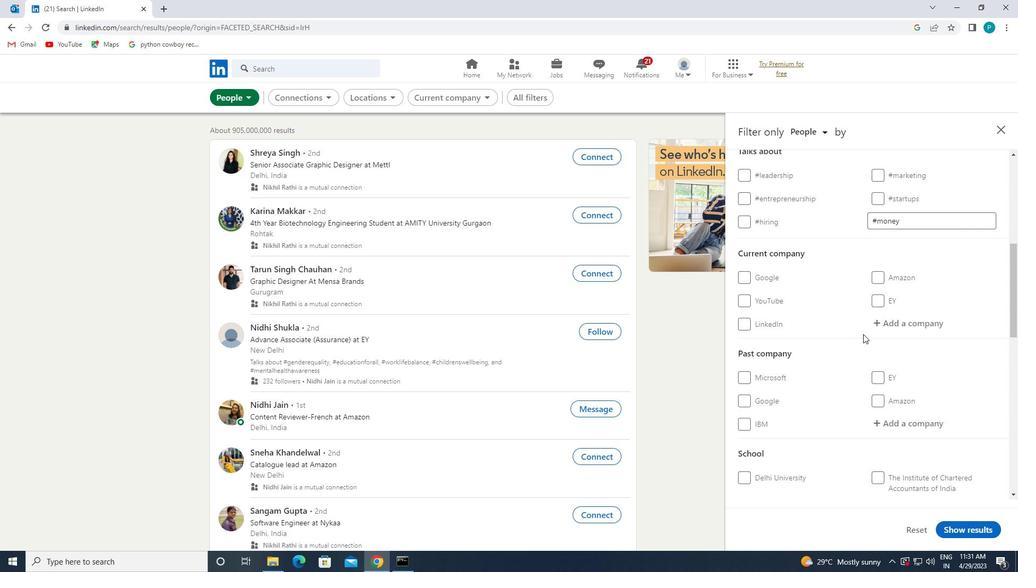 
Action: Mouse moved to (880, 370)
Screenshot: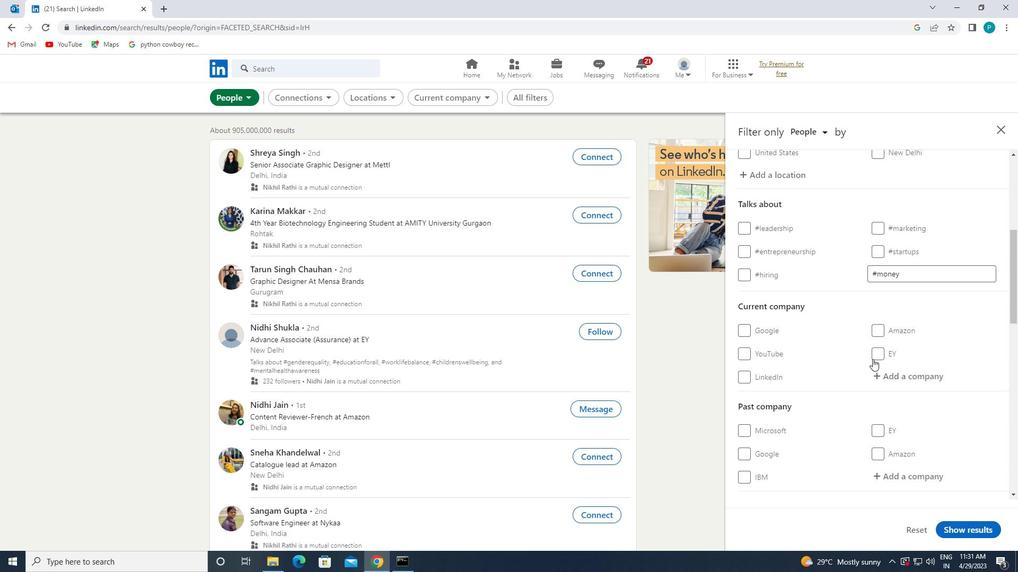 
Action: Mouse pressed left at (880, 370)
Screenshot: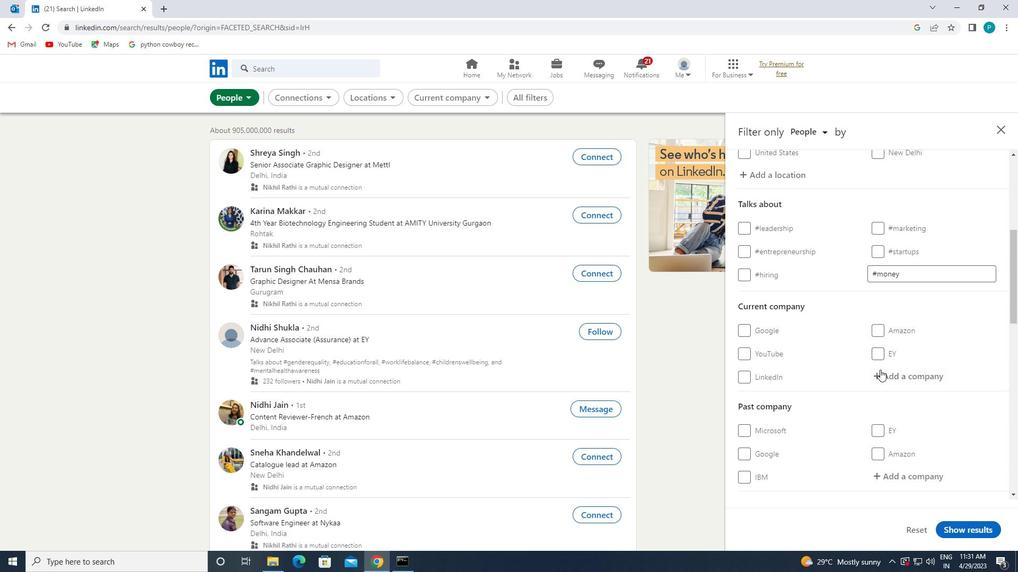 
Action: Mouse moved to (888, 369)
Screenshot: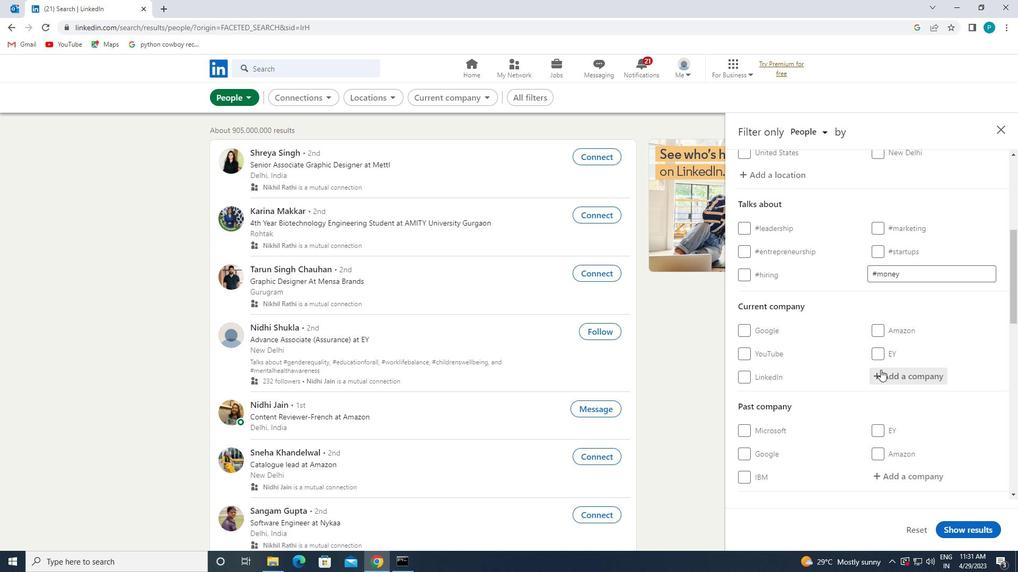 
Action: Key pressed <Key.caps_lock>B<Key.caps_lock>LUE
Screenshot: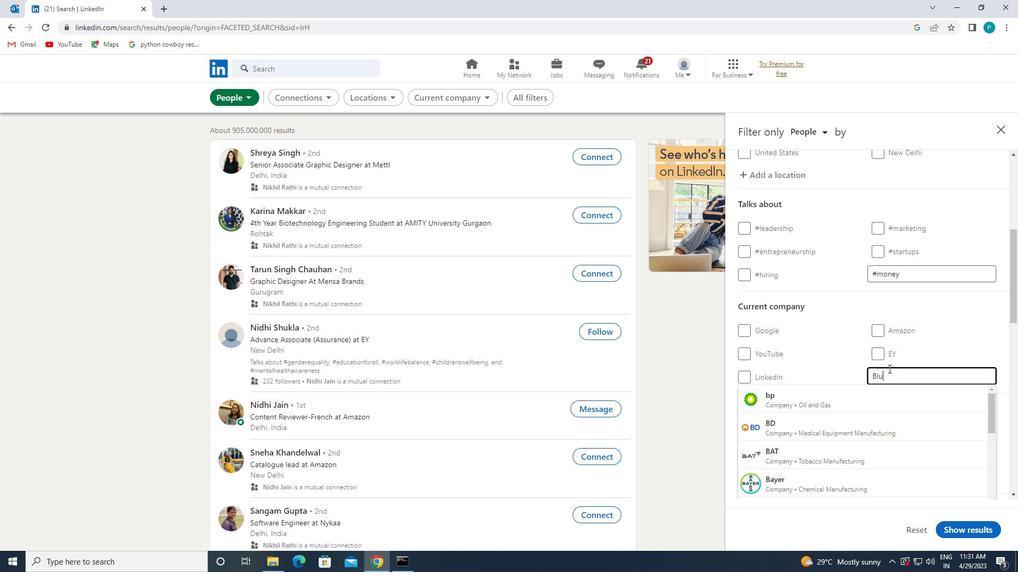 
Action: Mouse moved to (877, 422)
Screenshot: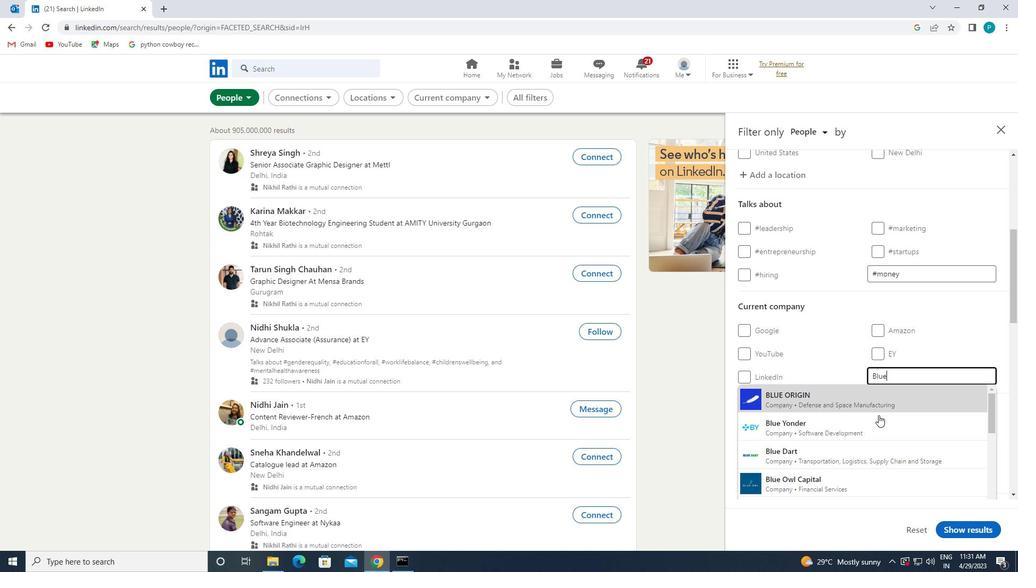 
Action: Mouse pressed left at (877, 422)
Screenshot: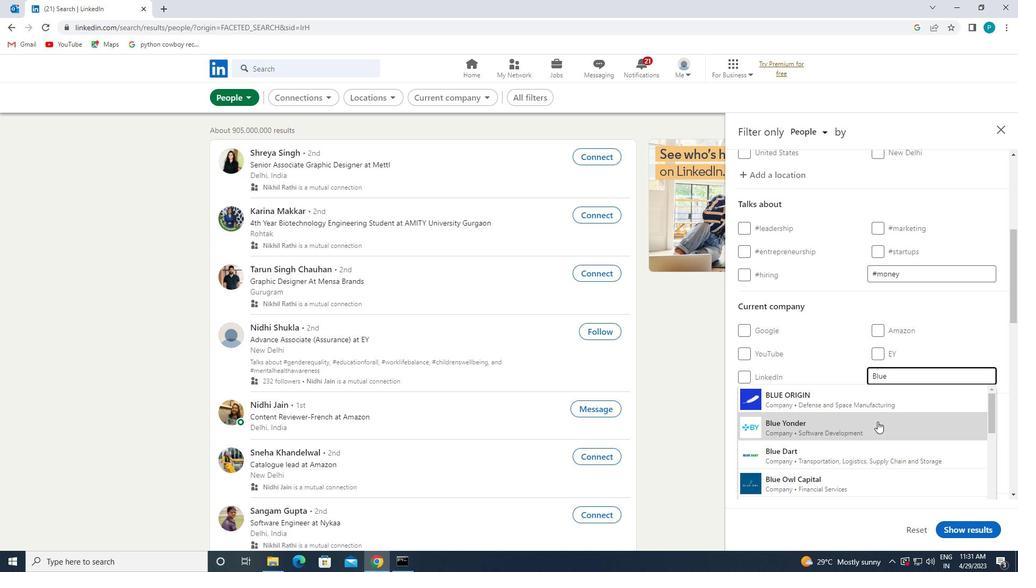 
Action: Mouse moved to (873, 389)
Screenshot: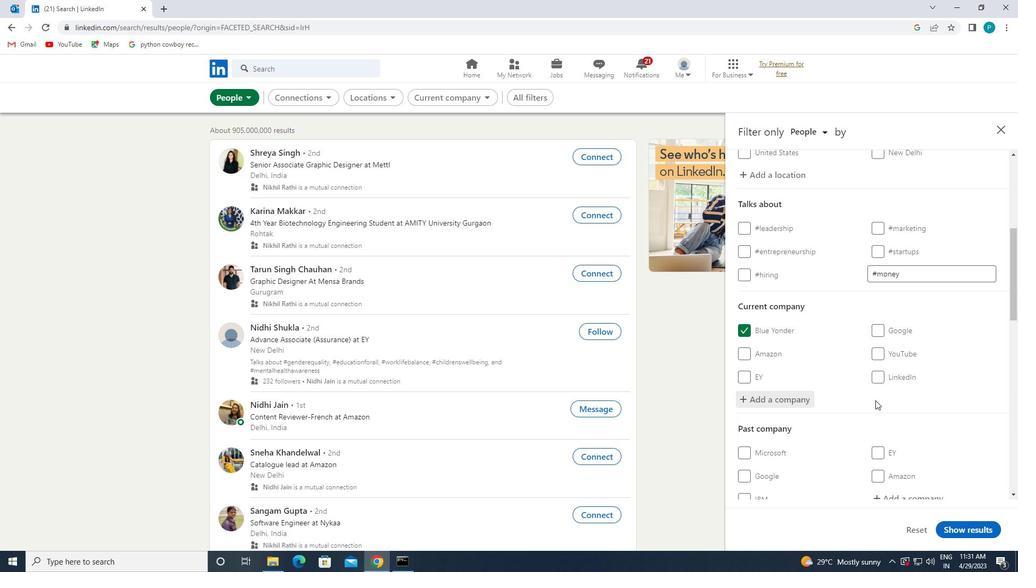 
Action: Mouse scrolled (873, 389) with delta (0, 0)
Screenshot: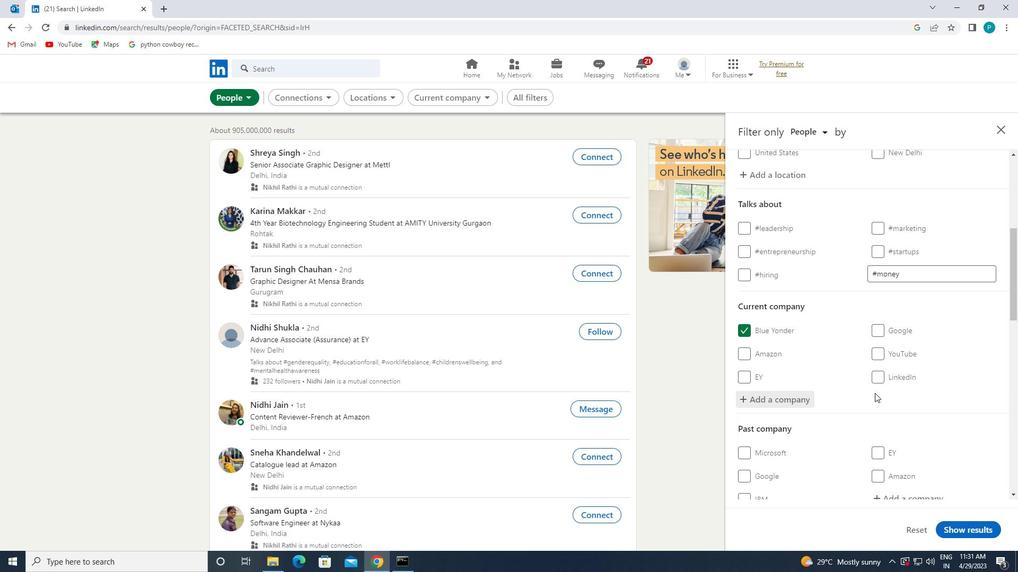 
Action: Mouse scrolled (873, 389) with delta (0, 0)
Screenshot: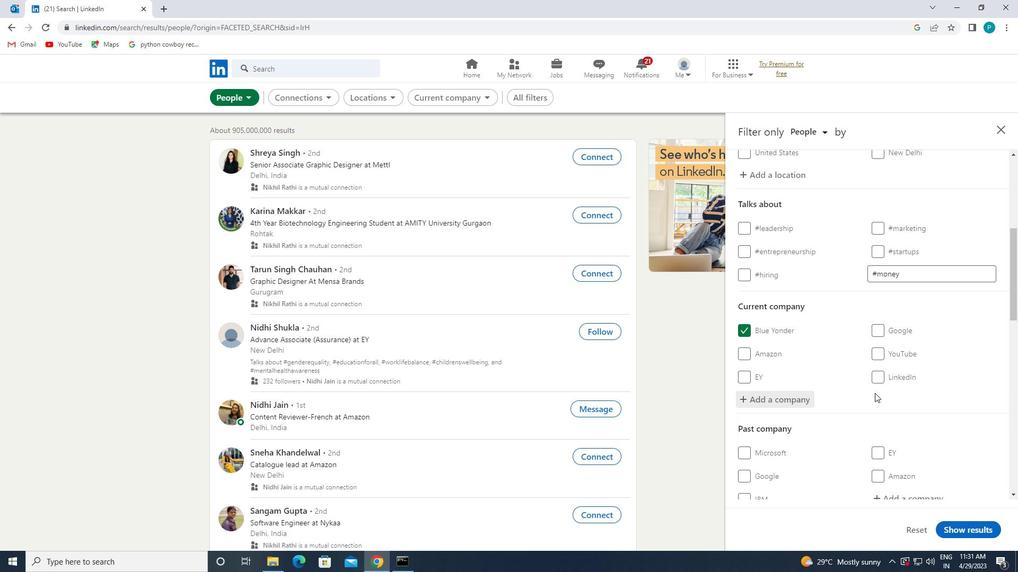 
Action: Mouse scrolled (873, 389) with delta (0, 0)
Screenshot: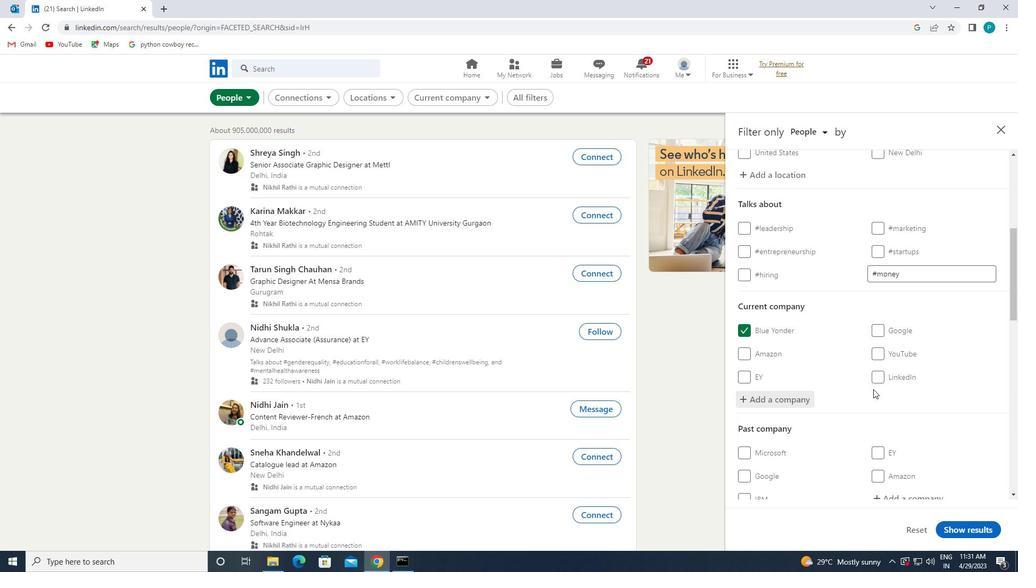 
Action: Mouse moved to (870, 364)
Screenshot: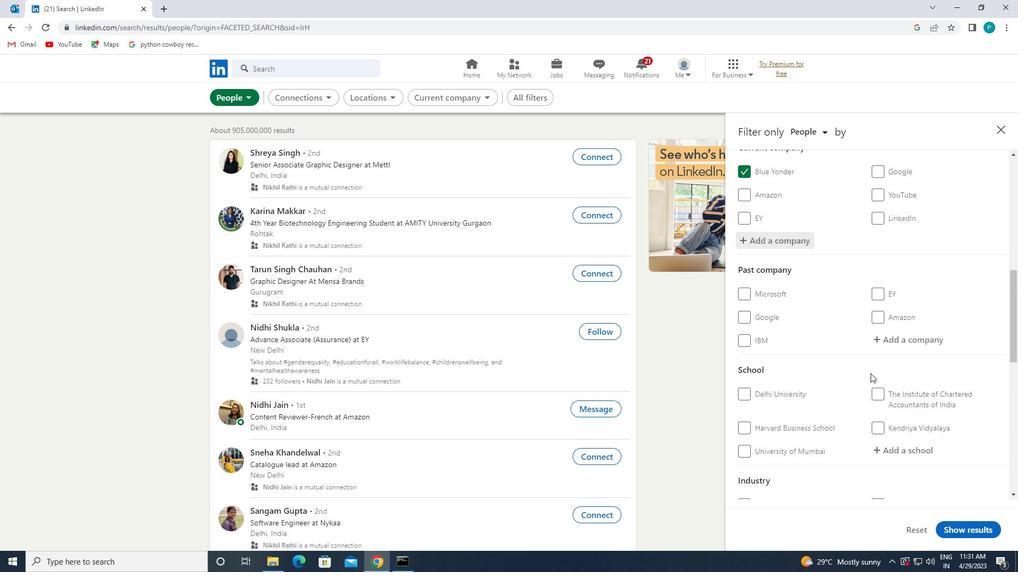 
Action: Mouse scrolled (870, 364) with delta (0, 0)
Screenshot: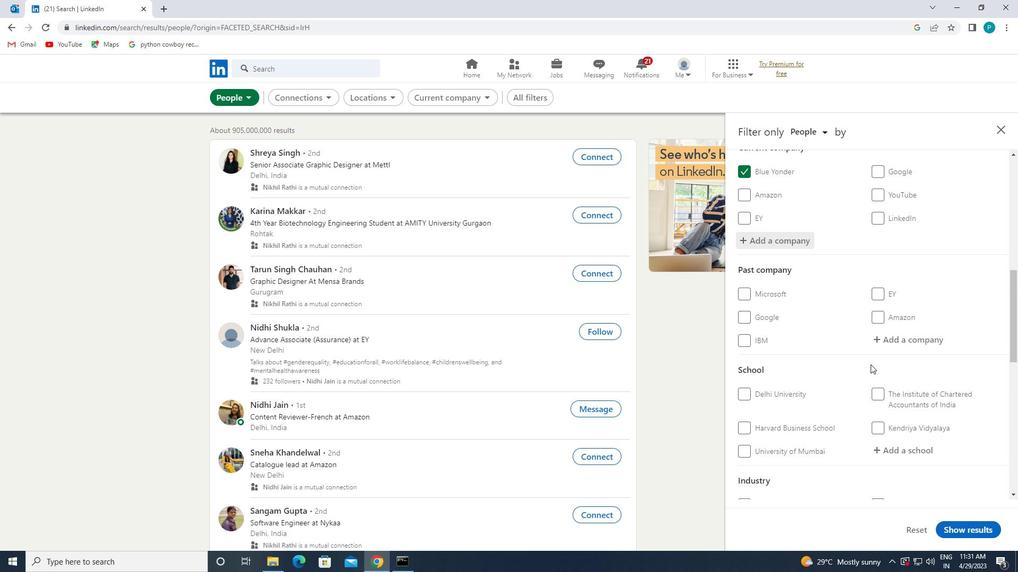 
Action: Mouse scrolled (870, 364) with delta (0, 0)
Screenshot: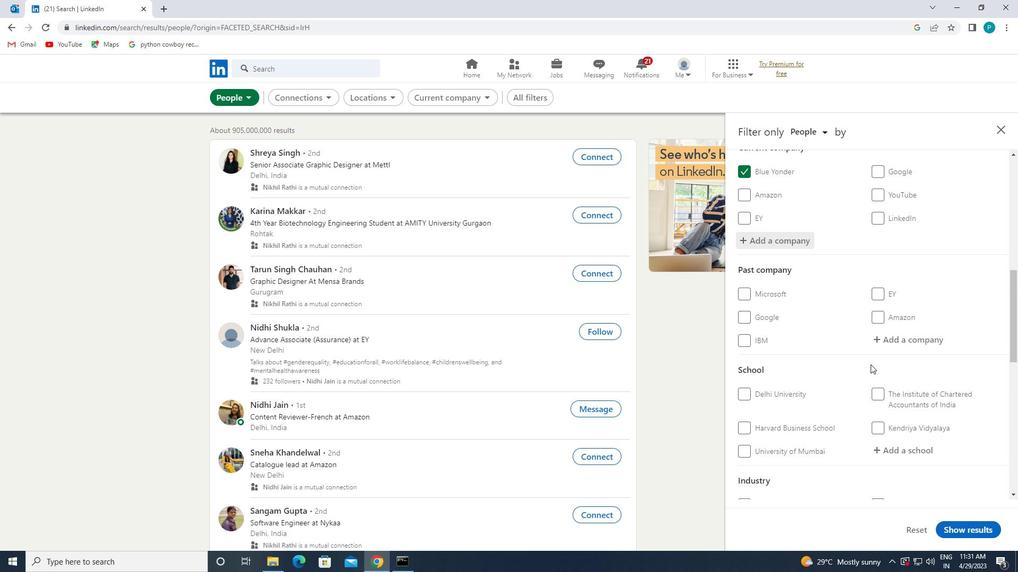 
Action: Mouse moved to (883, 344)
Screenshot: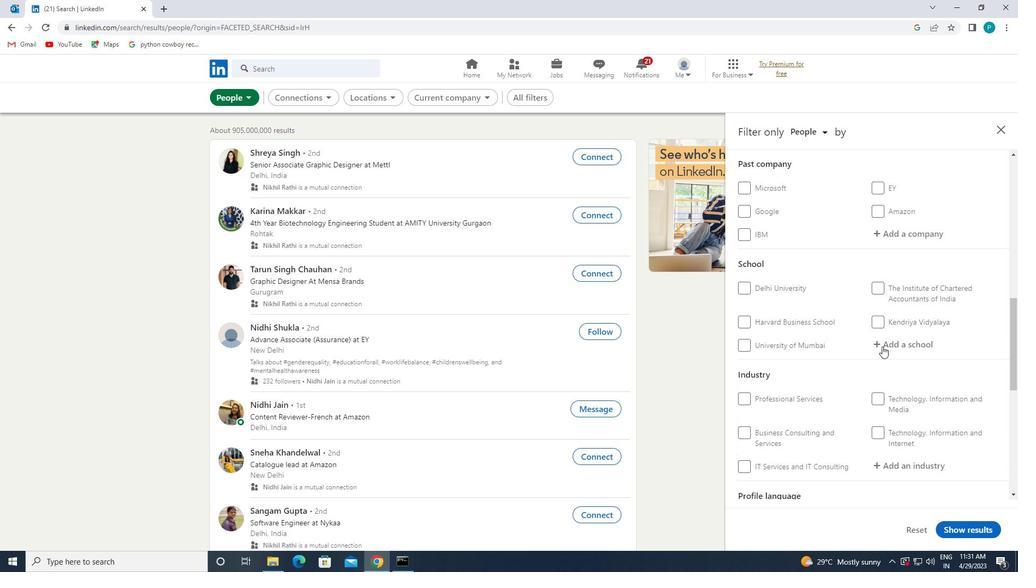 
Action: Mouse pressed left at (883, 344)
Screenshot: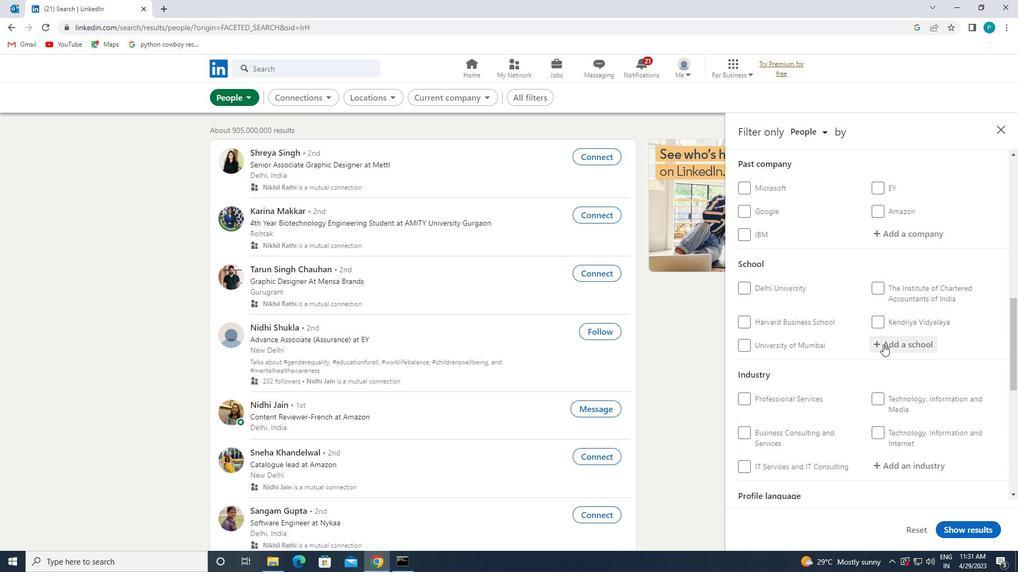 
Action: Mouse moved to (882, 344)
Screenshot: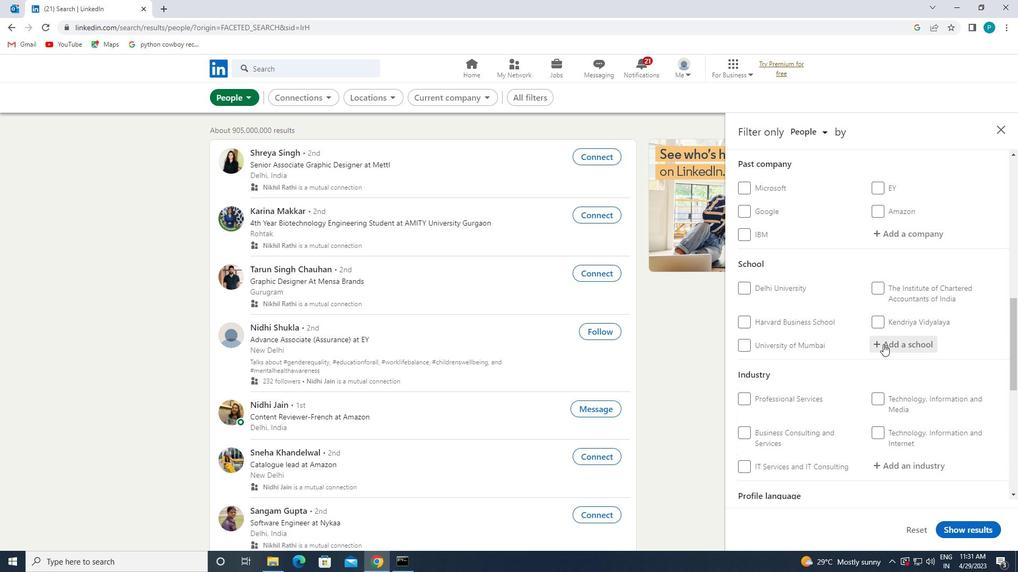 
Action: Key pressed <Key.caps_lock>J
Screenshot: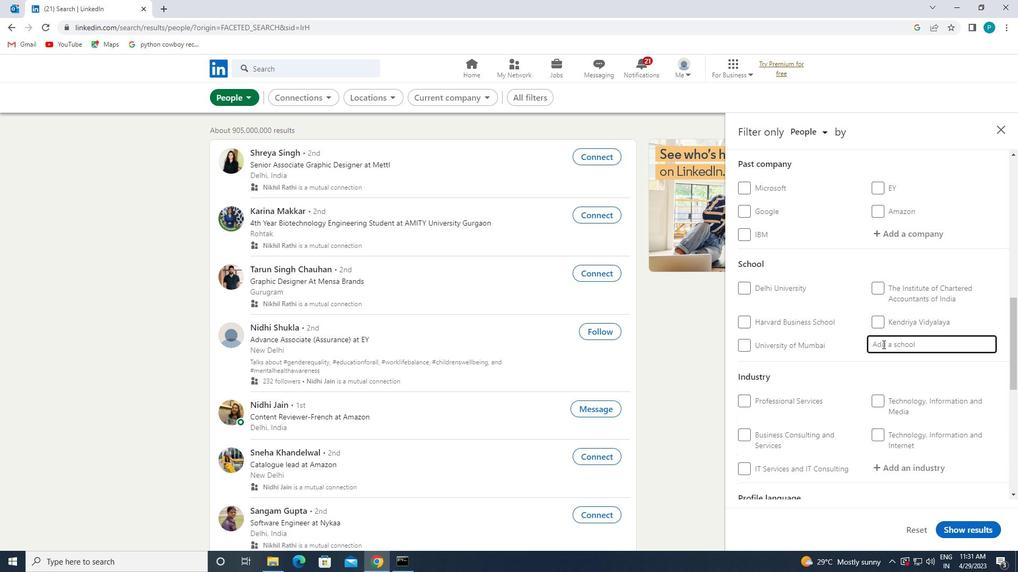 
Action: Mouse moved to (854, 357)
Screenshot: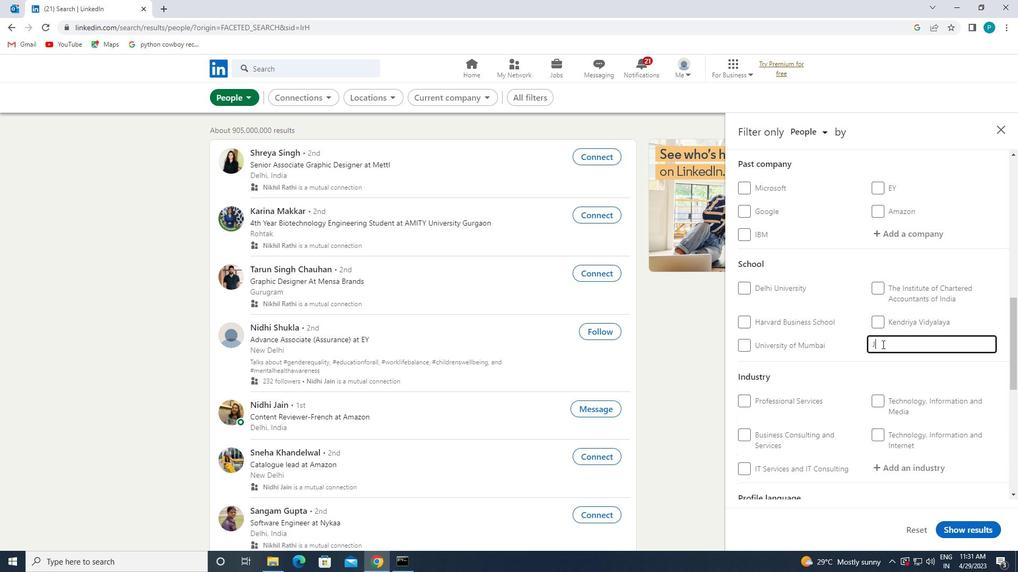 
Action: Key pressed <Key.caps_lock>ORHAT
Screenshot: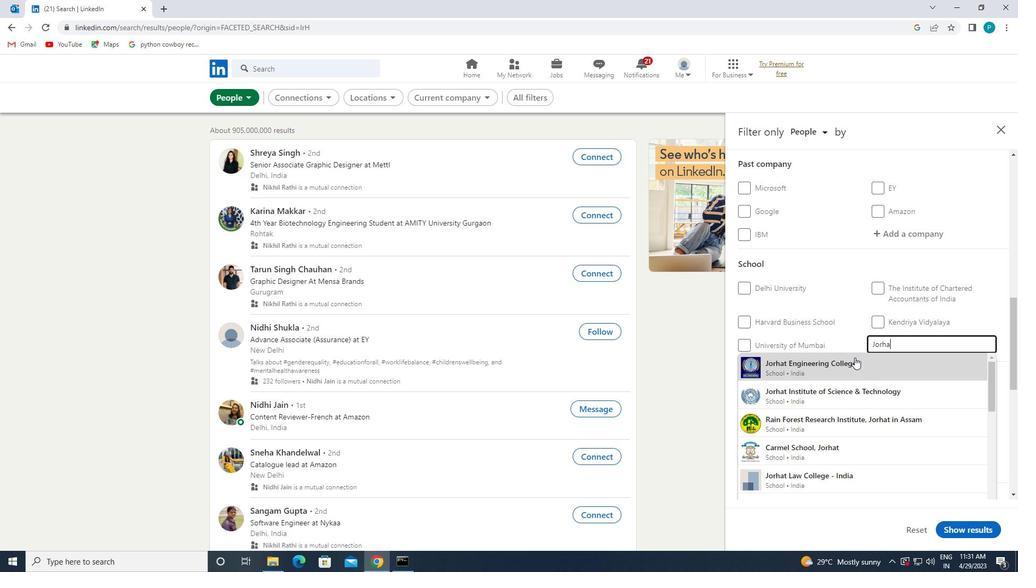 
Action: Mouse moved to (889, 374)
Screenshot: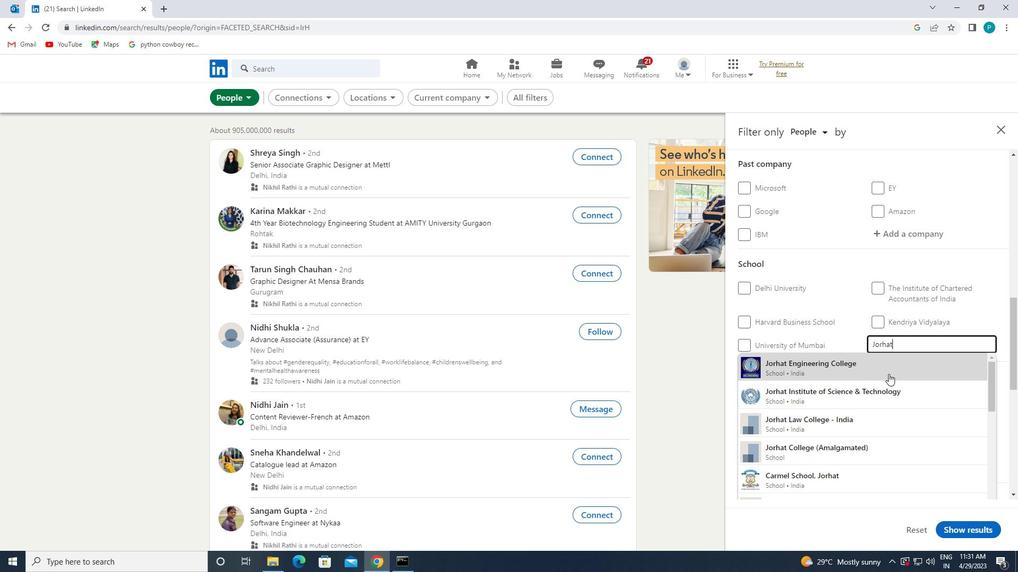 
Action: Mouse pressed left at (889, 374)
Screenshot: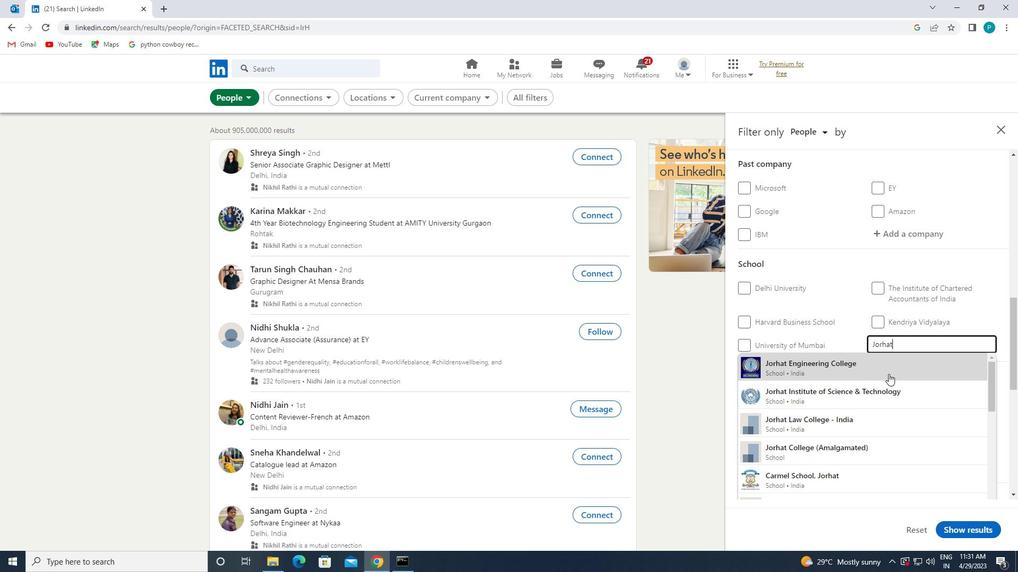 
Action: Mouse moved to (889, 358)
Screenshot: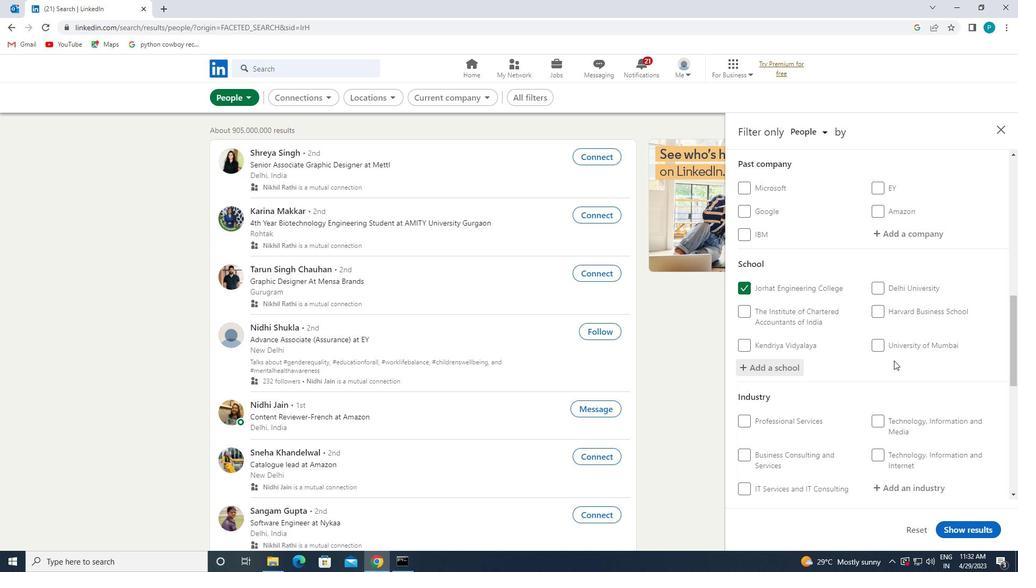 
Action: Mouse scrolled (889, 358) with delta (0, 0)
Screenshot: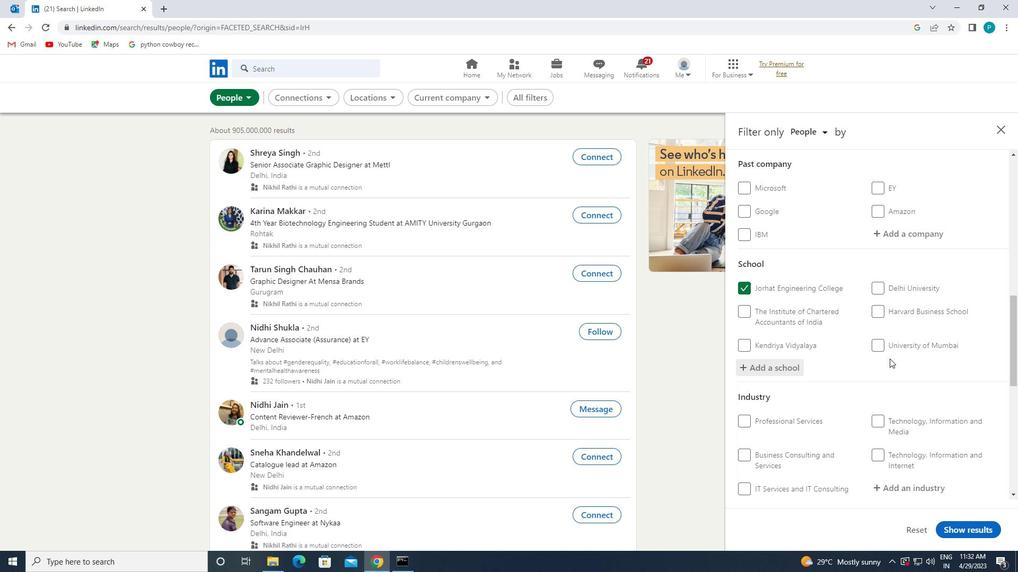 
Action: Mouse scrolled (889, 358) with delta (0, 0)
Screenshot: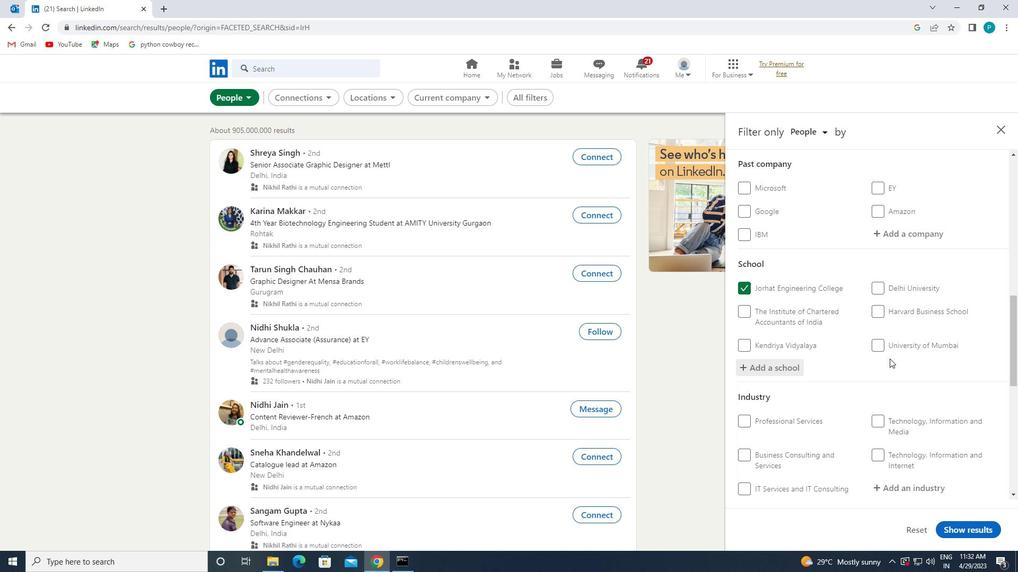 
Action: Mouse moved to (889, 358)
Screenshot: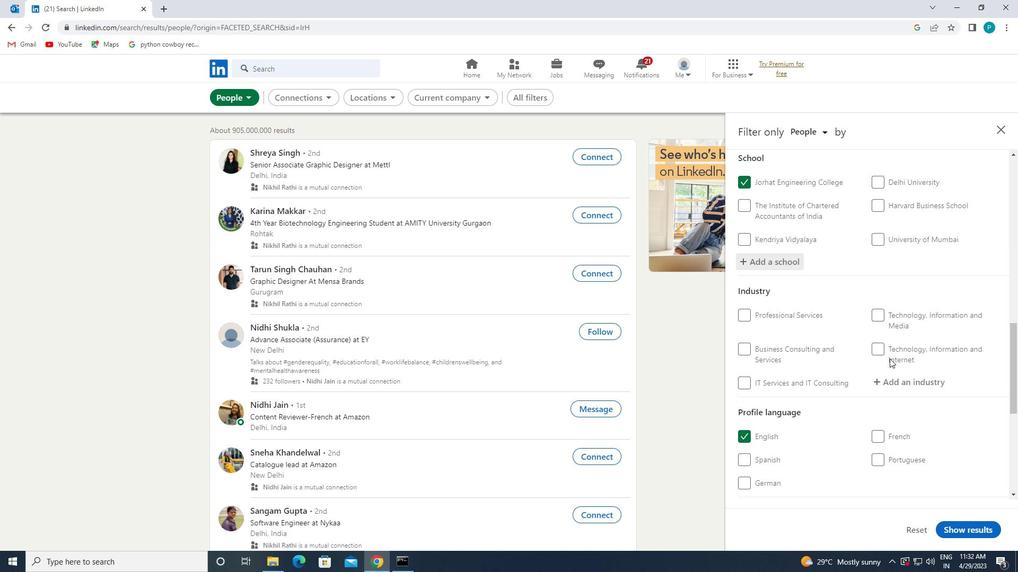 
Action: Mouse scrolled (889, 358) with delta (0, 0)
Screenshot: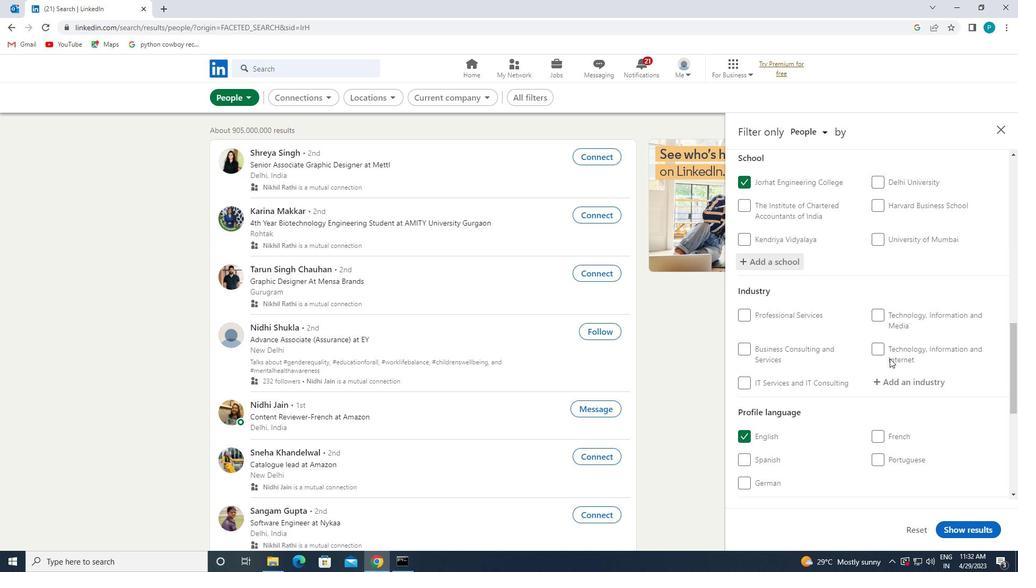 
Action: Mouse moved to (893, 334)
Screenshot: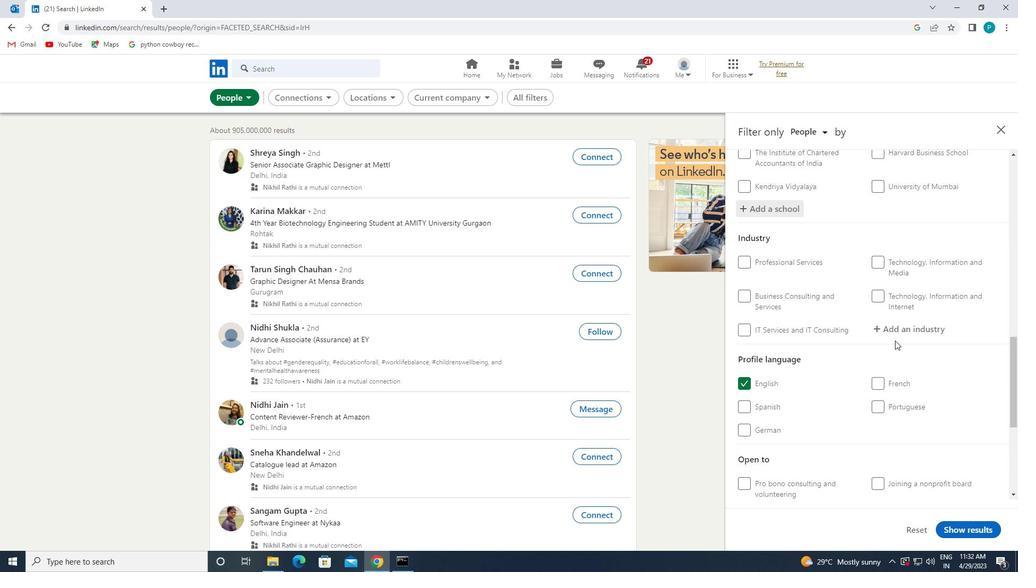 
Action: Mouse pressed left at (893, 334)
Screenshot: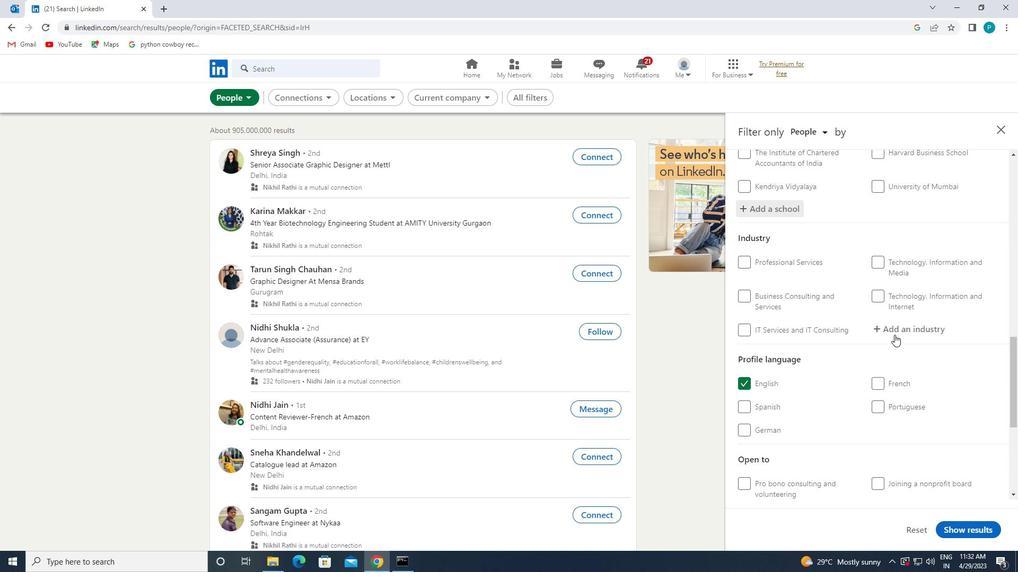 
Action: Mouse moved to (874, 327)
Screenshot: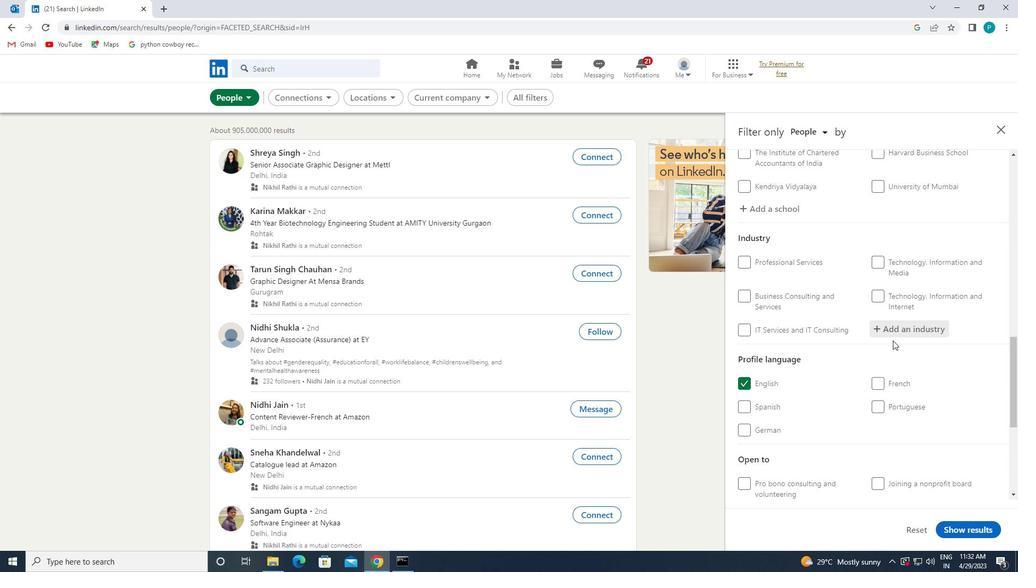 
Action: Mouse pressed left at (874, 327)
Screenshot: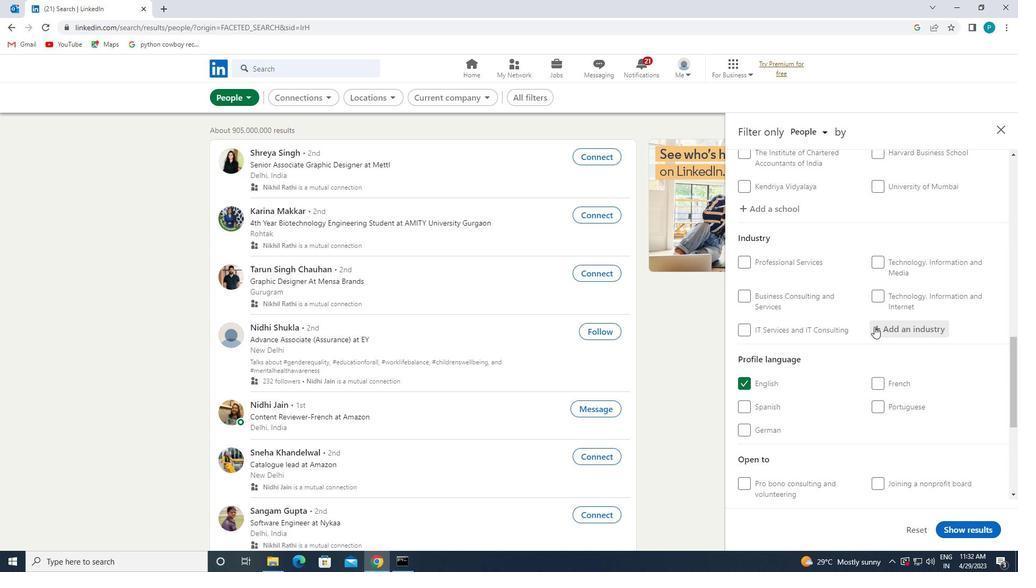 
Action: Mouse moved to (874, 327)
Screenshot: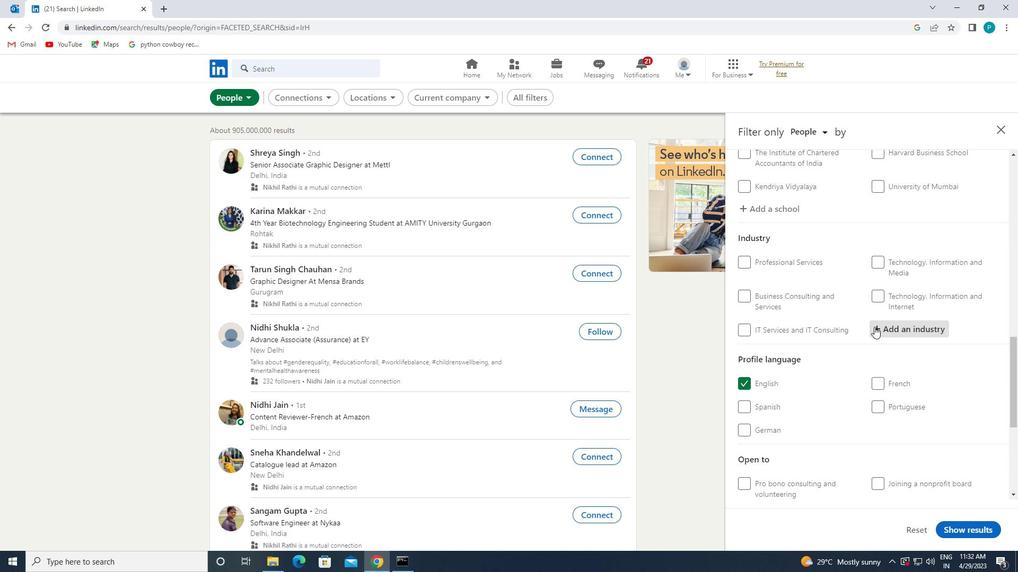 
Action: Key pressed <Key.caps_lock>R<Key.caps_lock>ECREATIONAL
Screenshot: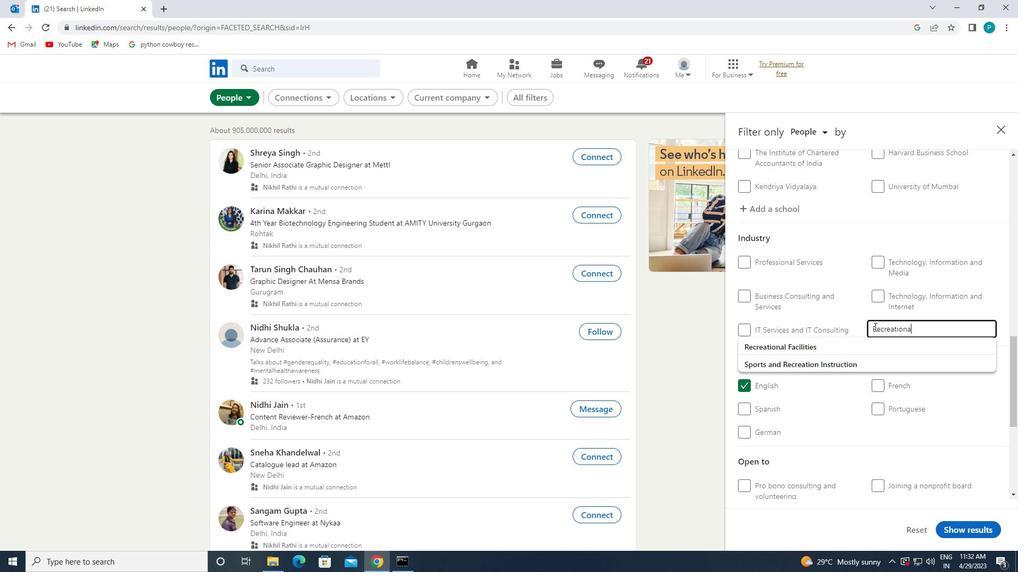 
Action: Mouse moved to (868, 339)
Screenshot: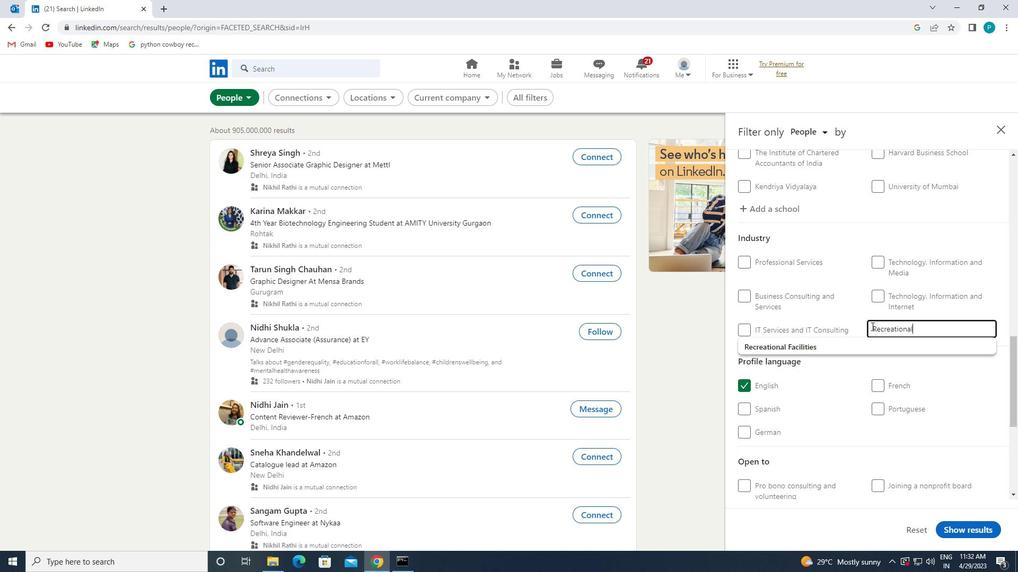 
Action: Mouse pressed left at (868, 339)
Screenshot: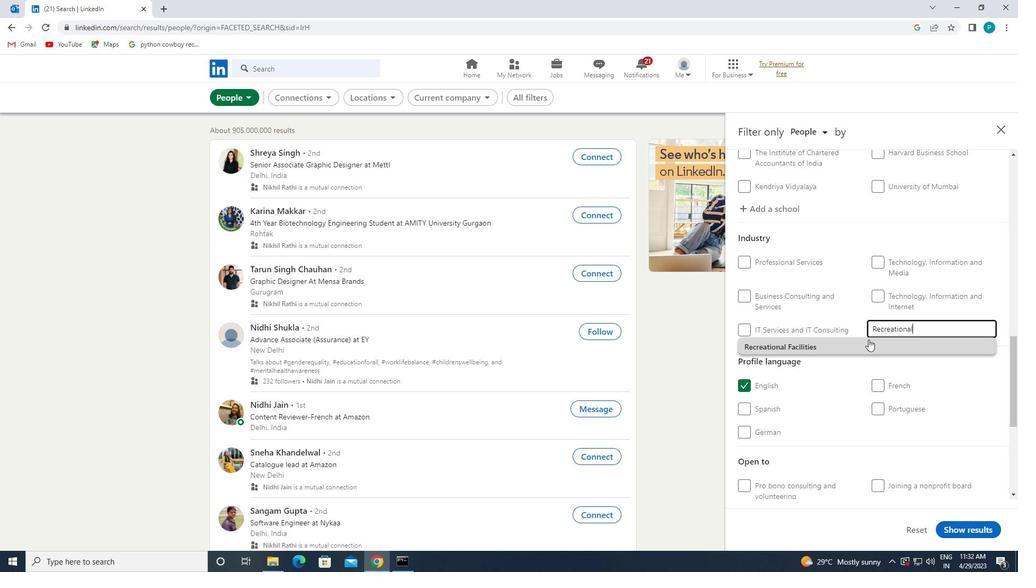 
Action: Mouse moved to (866, 340)
Screenshot: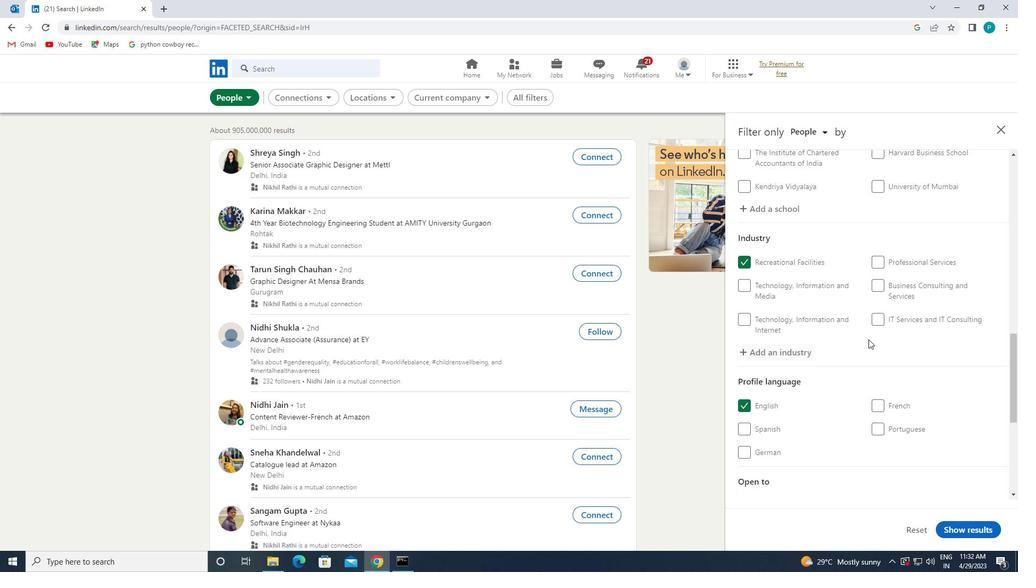 
Action: Mouse scrolled (866, 340) with delta (0, 0)
Screenshot: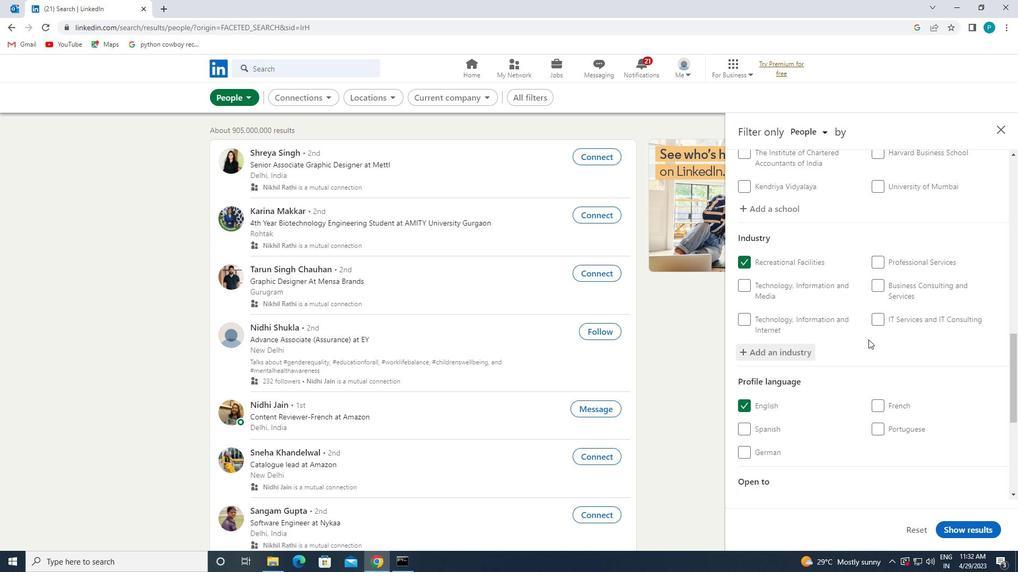 
Action: Mouse scrolled (866, 340) with delta (0, 0)
Screenshot: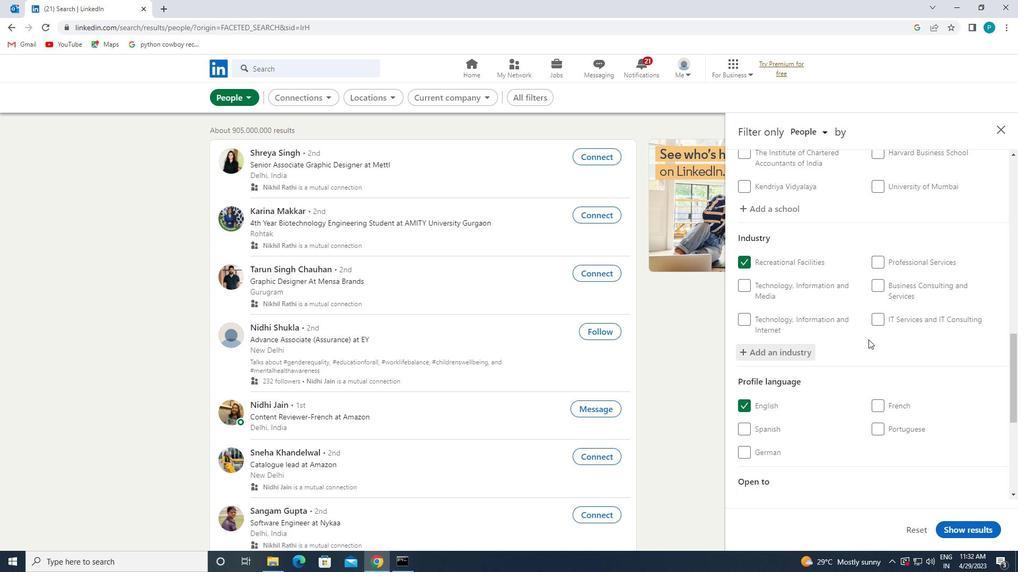 
Action: Mouse scrolled (866, 340) with delta (0, 0)
Screenshot: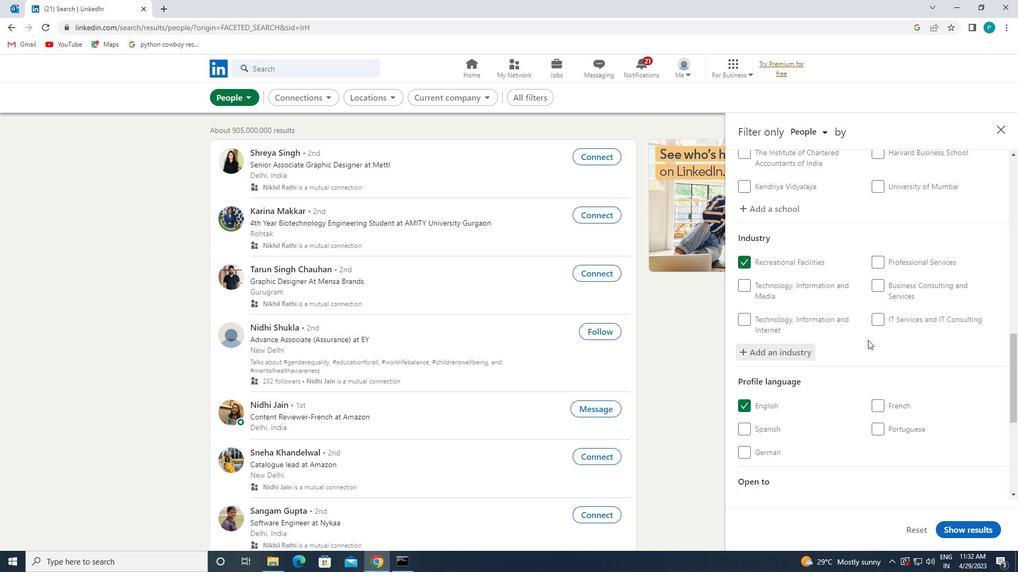 
Action: Mouse scrolled (866, 340) with delta (0, 0)
Screenshot: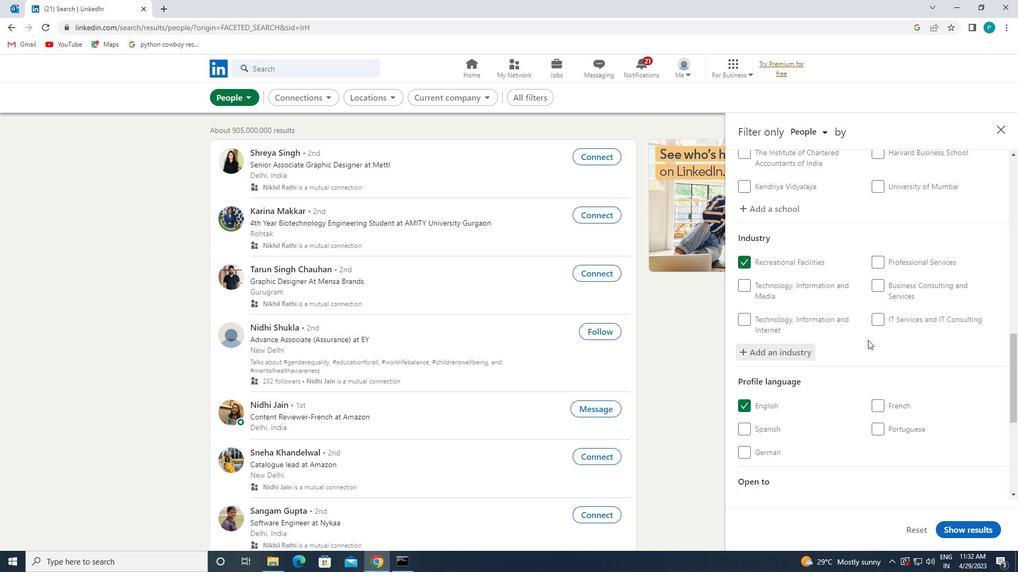 
Action: Mouse moved to (878, 364)
Screenshot: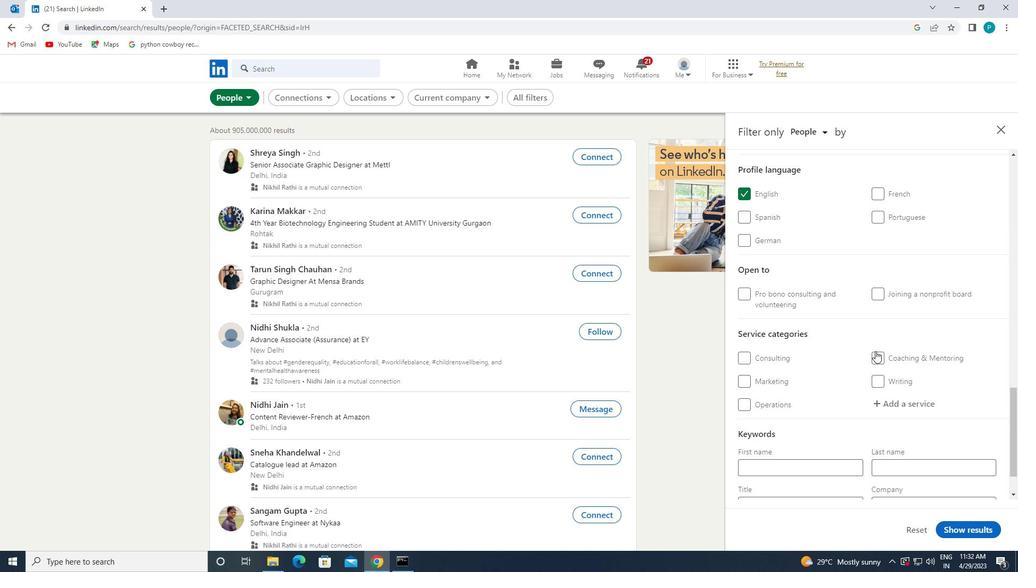 
Action: Mouse scrolled (878, 363) with delta (0, 0)
Screenshot: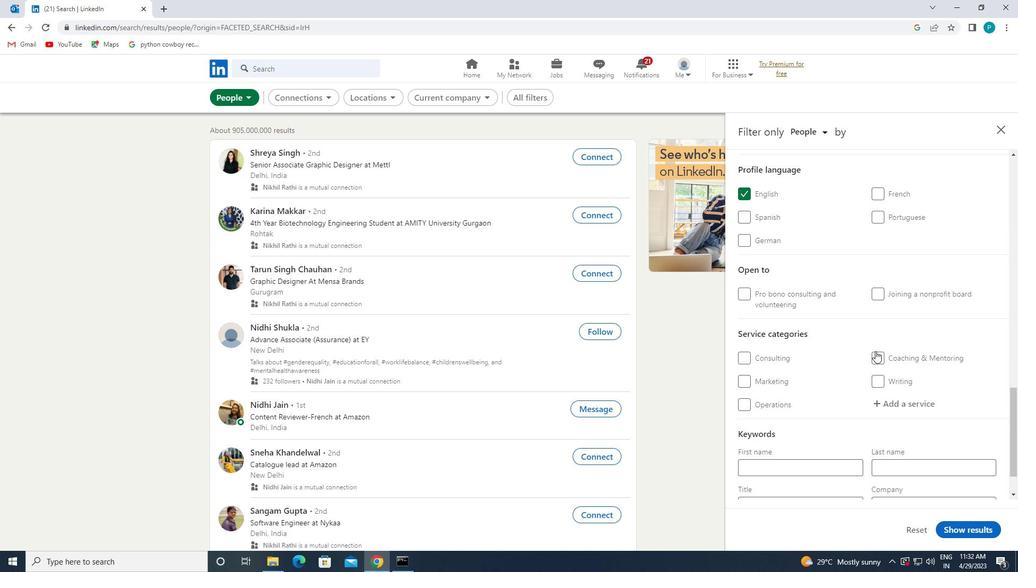 
Action: Mouse moved to (890, 357)
Screenshot: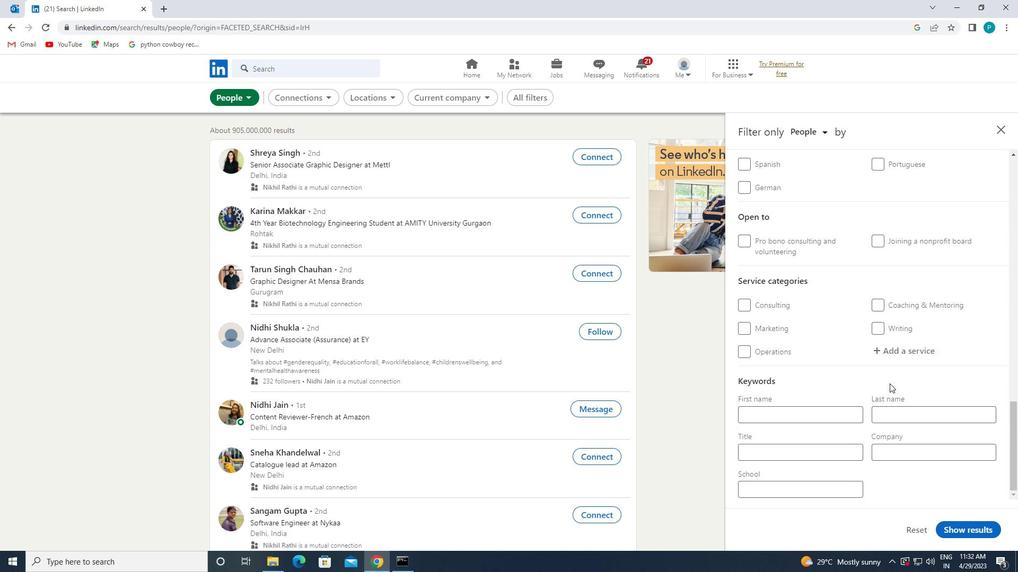 
Action: Mouse pressed left at (890, 357)
Screenshot: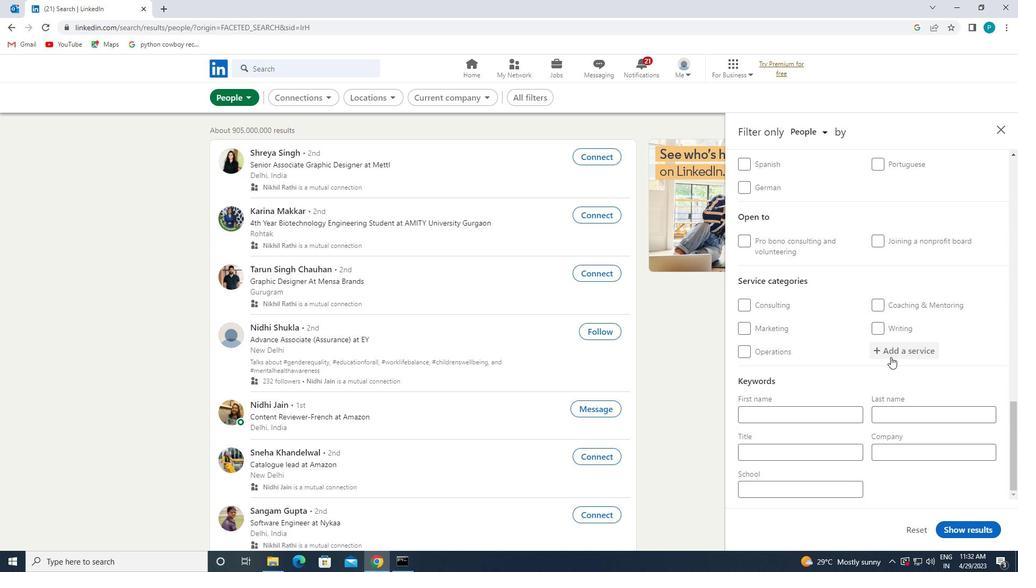 
Action: Mouse moved to (890, 356)
Screenshot: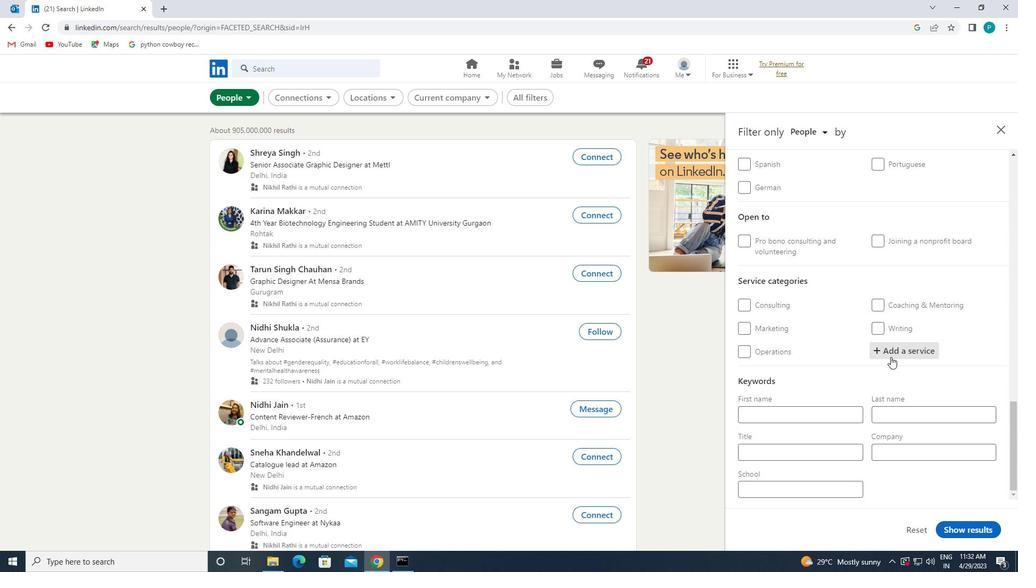 
Action: Key pressed <Key.caps_lock>E<Key.caps_lock>VENT<Key.space>
Screenshot: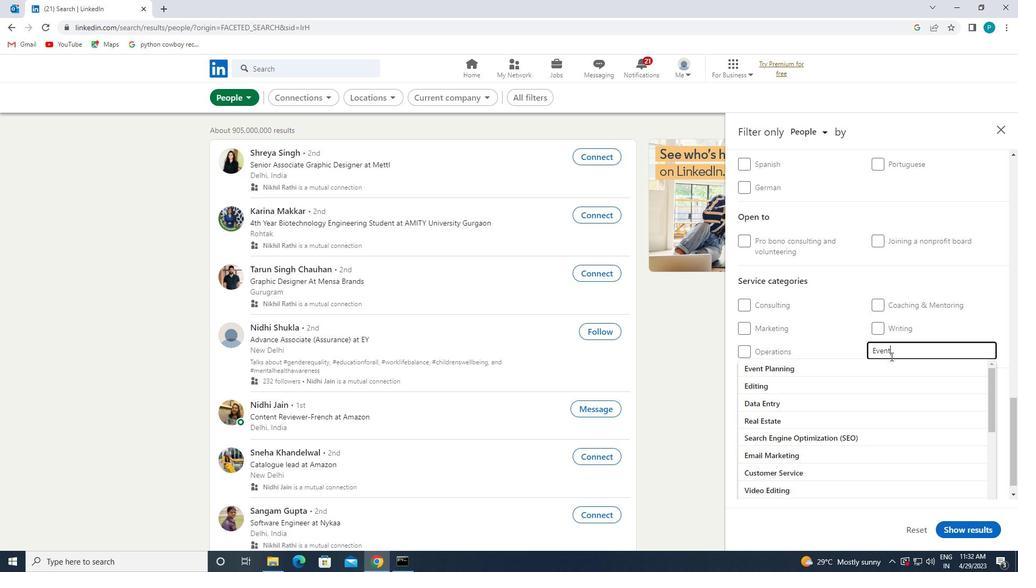 
Action: Mouse moved to (803, 388)
Screenshot: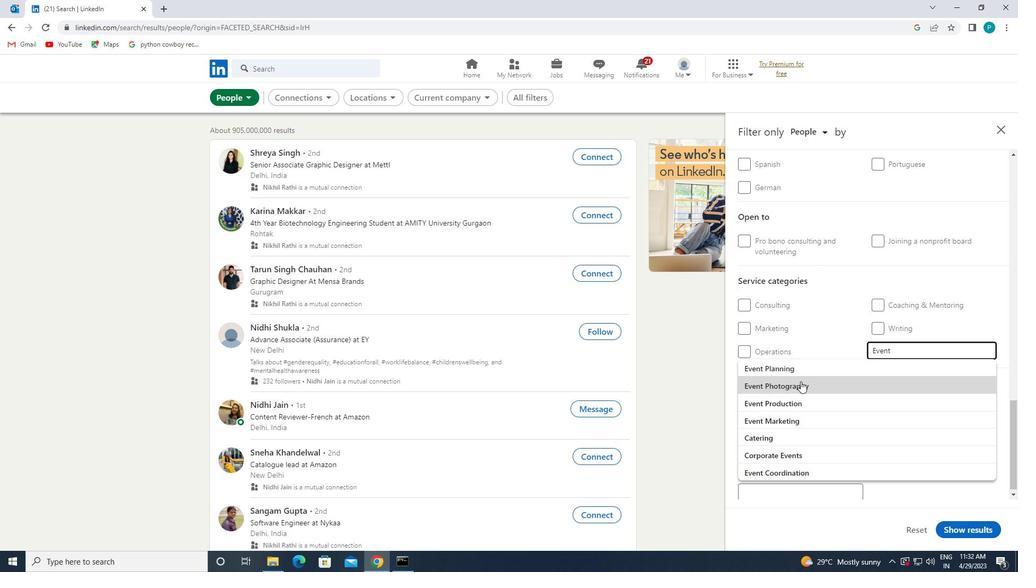 
Action: Mouse pressed left at (803, 388)
Screenshot: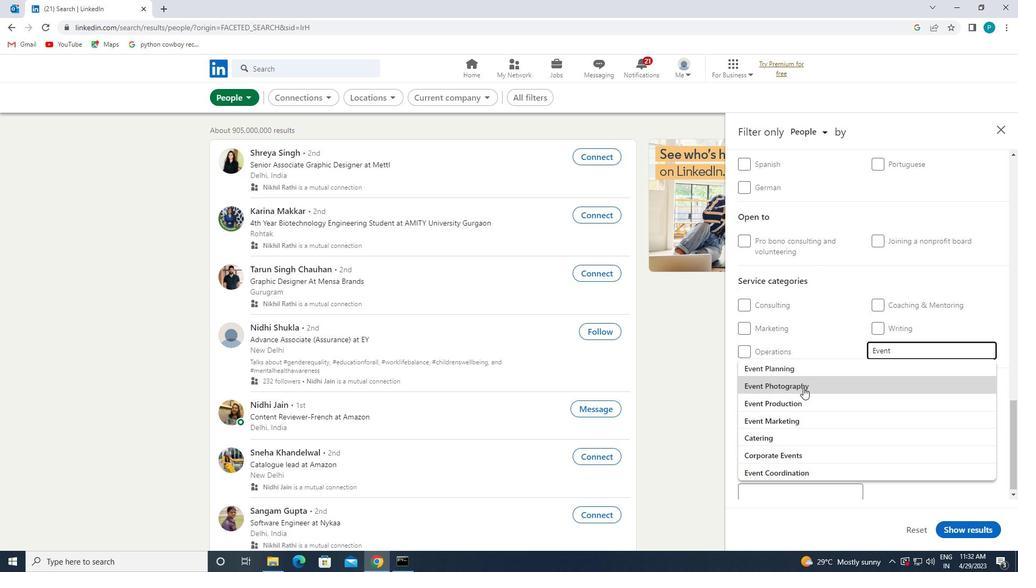 
Action: Mouse moved to (820, 358)
Screenshot: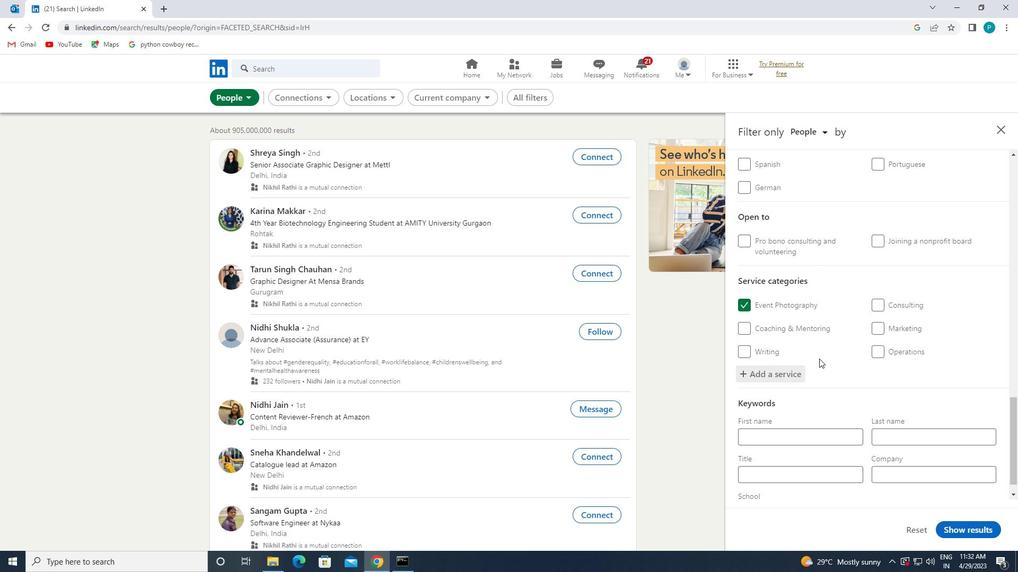 
Action: Mouse scrolled (820, 358) with delta (0, 0)
Screenshot: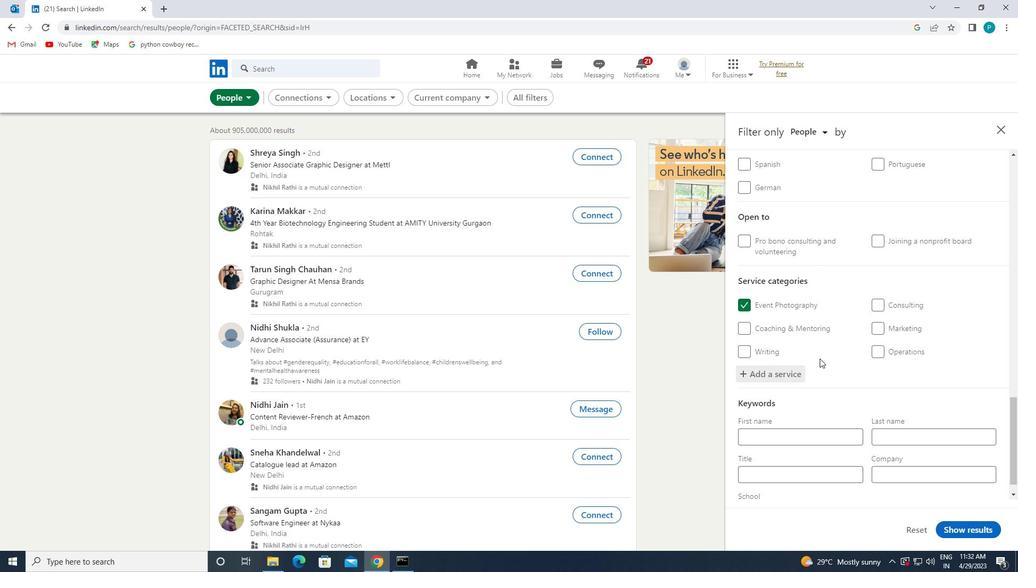 
Action: Mouse scrolled (820, 358) with delta (0, 0)
Screenshot: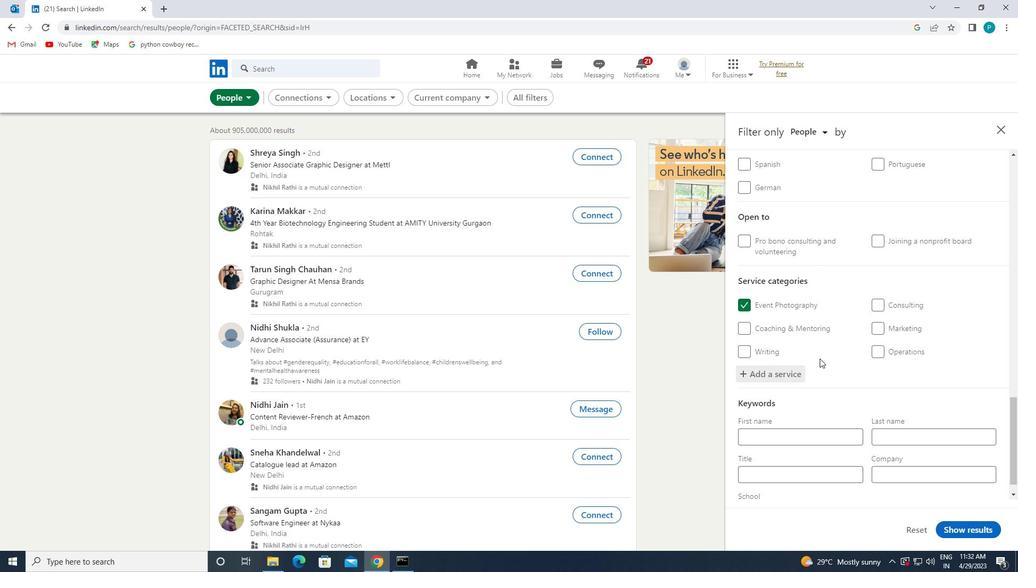
Action: Mouse moved to (818, 363)
Screenshot: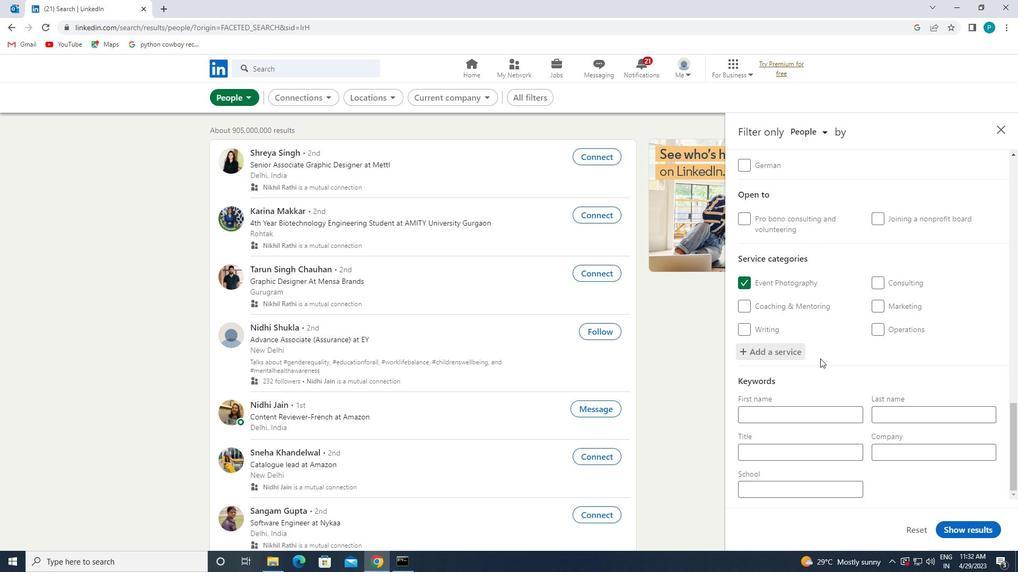 
Action: Mouse scrolled (818, 362) with delta (0, 0)
Screenshot: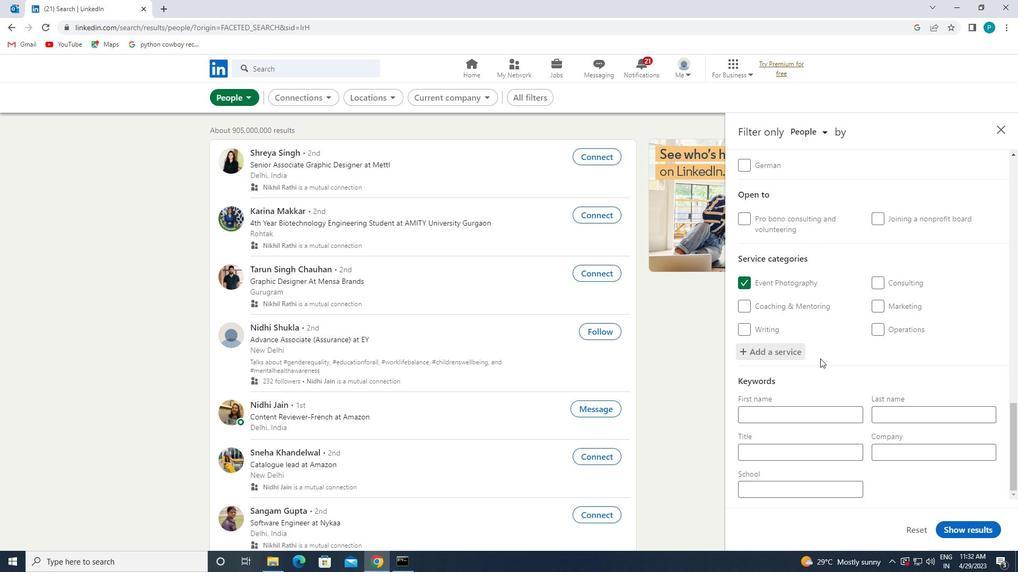 
Action: Mouse moved to (806, 447)
Screenshot: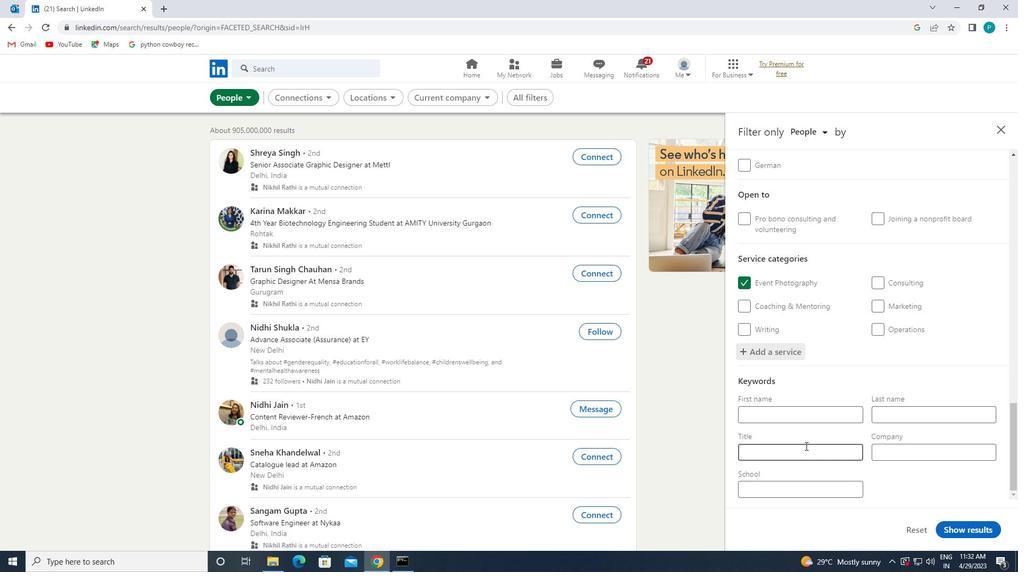 
Action: Mouse pressed left at (806, 447)
Screenshot: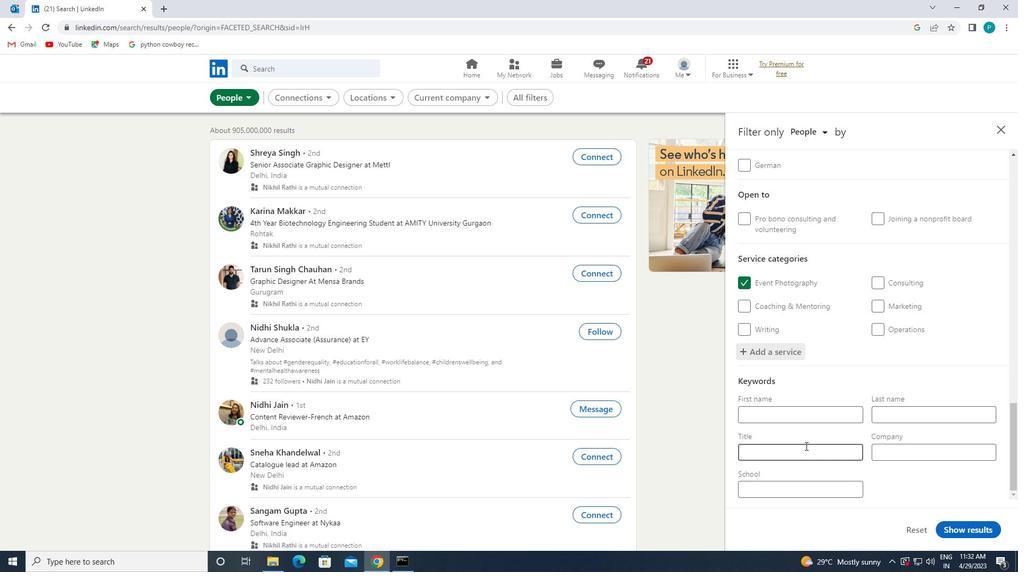 
Action: Mouse moved to (812, 459)
Screenshot: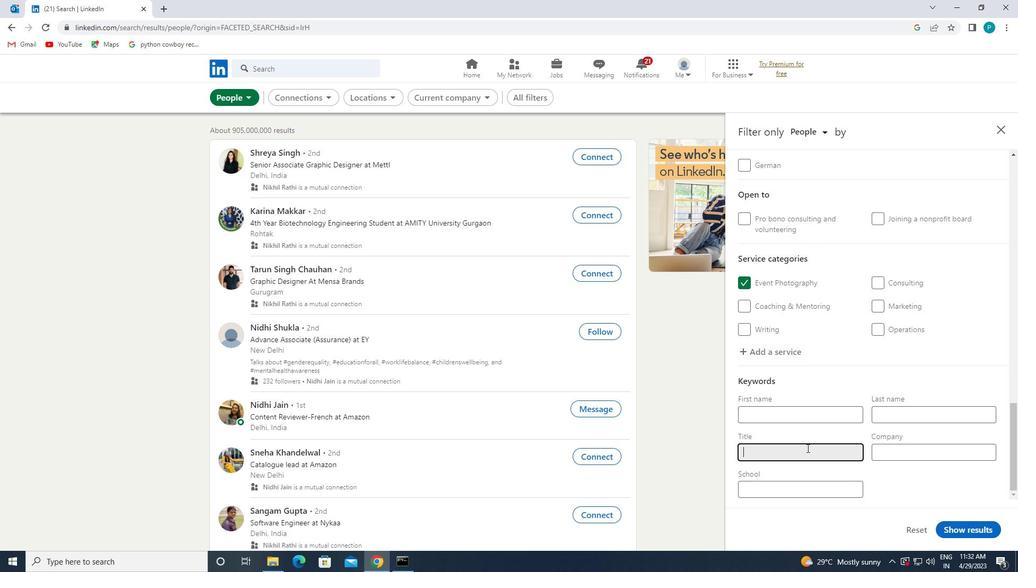 
Action: Key pressed <Key.caps_lock>D<Key.caps_lock>OG<Key.space><Key.caps_lock>W<Key.caps_lock>LKER<Key.space>/<Key.caps_lock>PET<Key.backspace><Key.backspace><Key.backspace><Key.backspace><Key.backspace><Key.backspace><Key.backspace><Key.backspace><Key.backspace>AL<Key.backspace><Key.backspace><Key.caps_lock>ALKER/<Key.space><Key.caps_lock>P<Key.caps_lock>ET<Key.space><Key.caps_lock>S<Key.caps_lock>ITTER
Screenshot: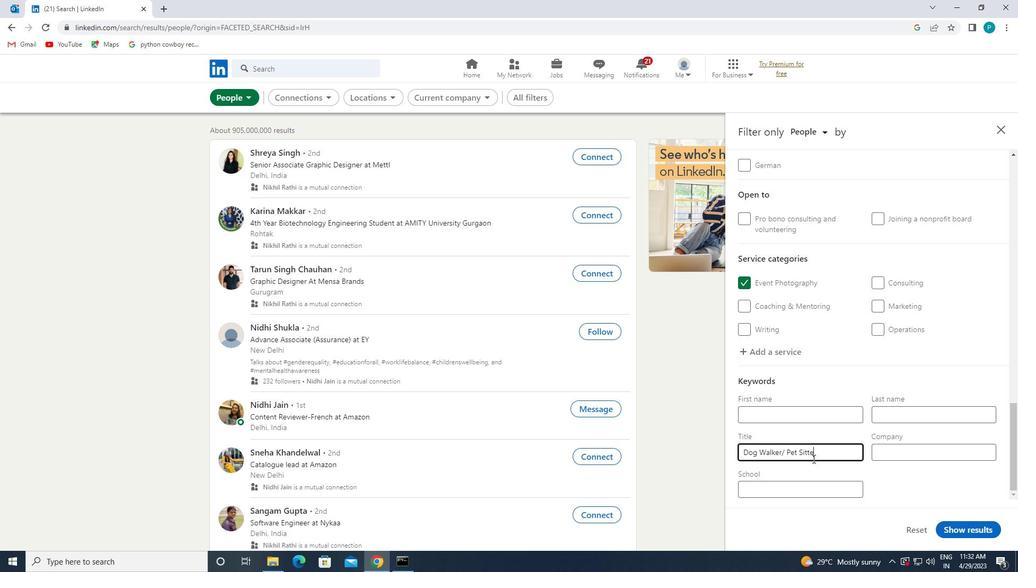 
Action: Mouse moved to (963, 524)
Screenshot: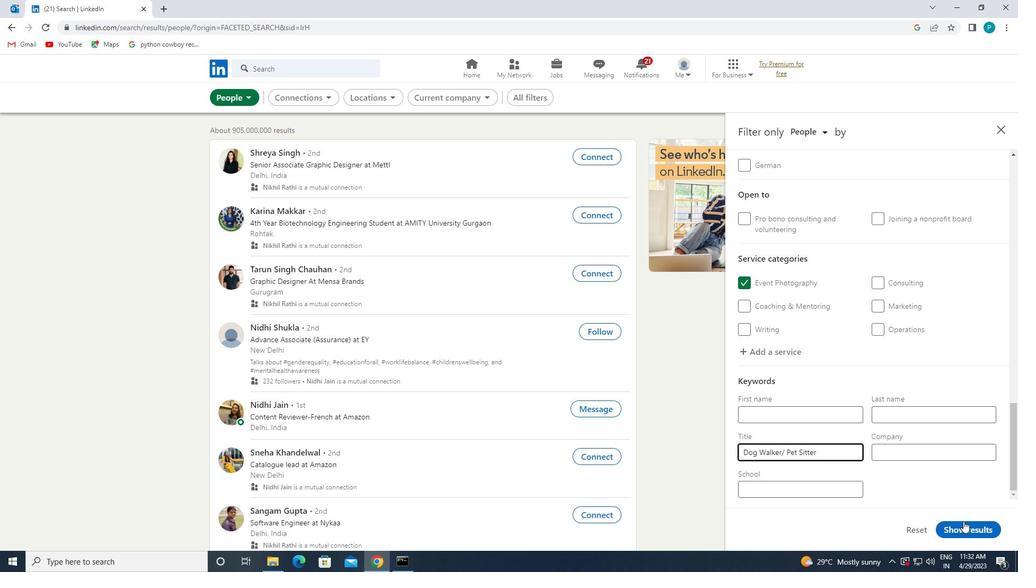 
Action: Mouse pressed left at (963, 524)
Screenshot: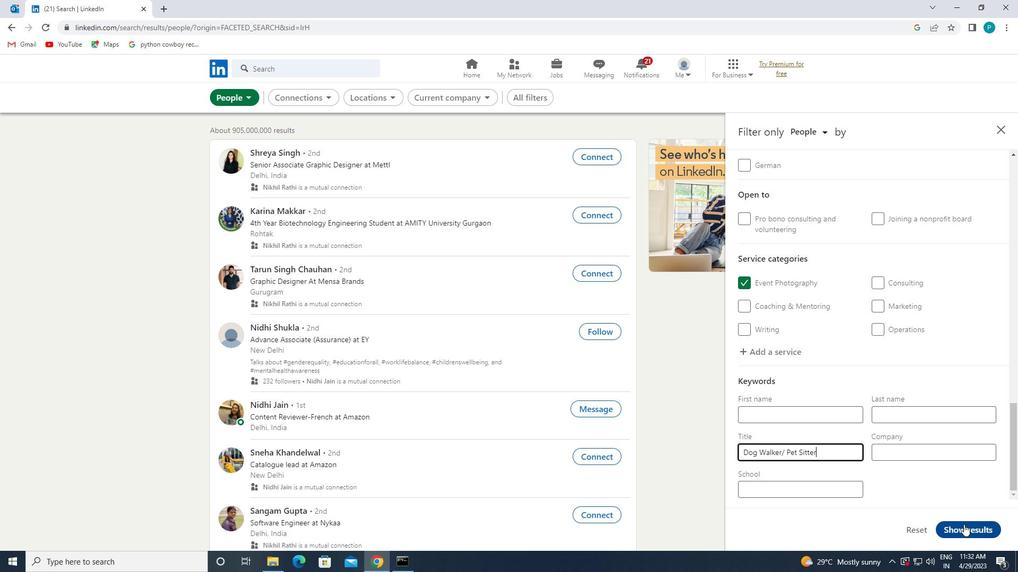 
Action: Mouse moved to (963, 521)
Screenshot: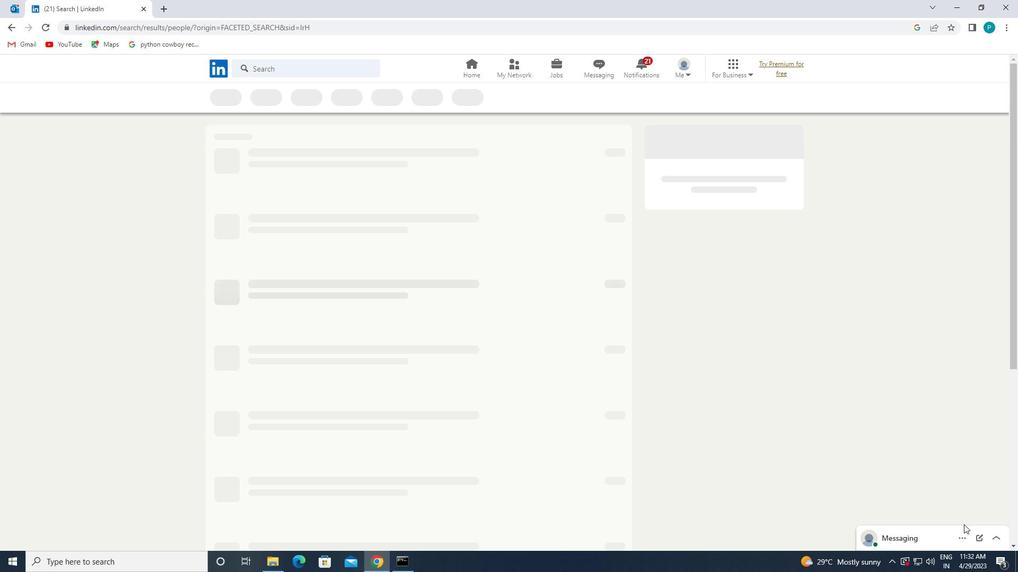 
